 Task: Look for space in Mislata, Spain from 26th August, 2023 to 10th September, 2023 for 6 adults, 2 children in price range Rs.10000 to Rs.15000. Place can be entire place or shared room with 6 bedrooms having 6 beds and 6 bathrooms. Property type can be house, flat, guest house. Amenities needed are: wifi, TV, free parkinig on premises, gym, breakfast. Booking option can be shelf check-in. Required host language is English.
Action: Mouse moved to (529, 126)
Screenshot: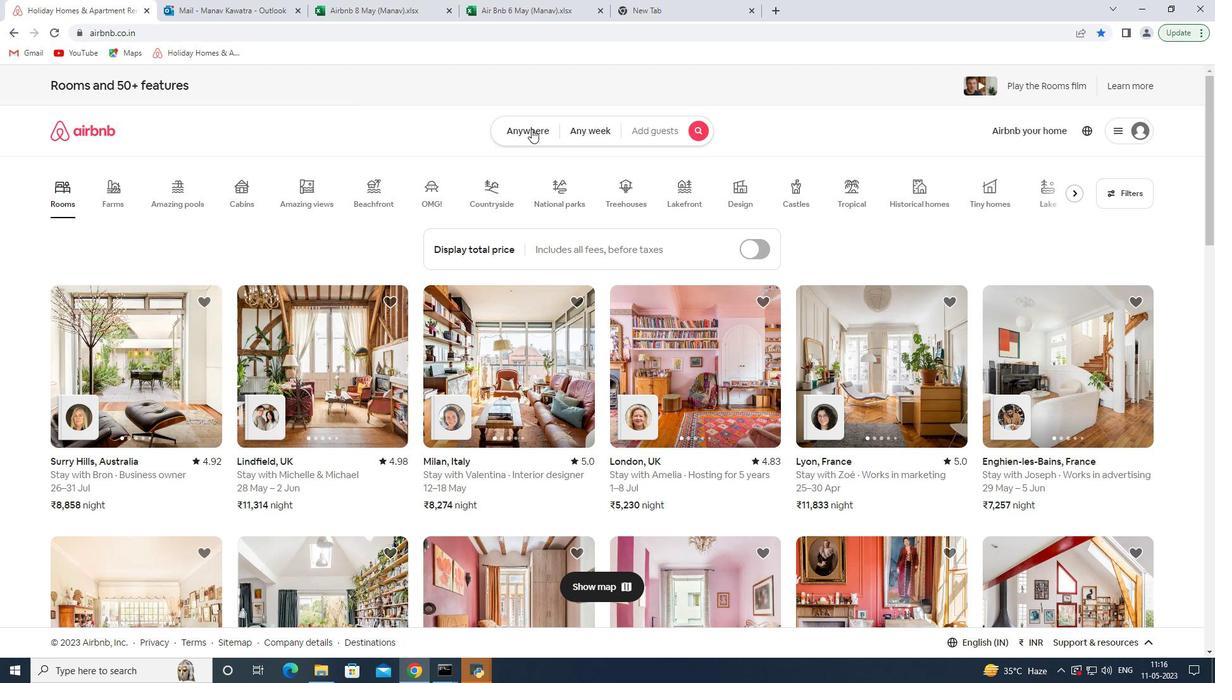 
Action: Mouse pressed left at (529, 126)
Screenshot: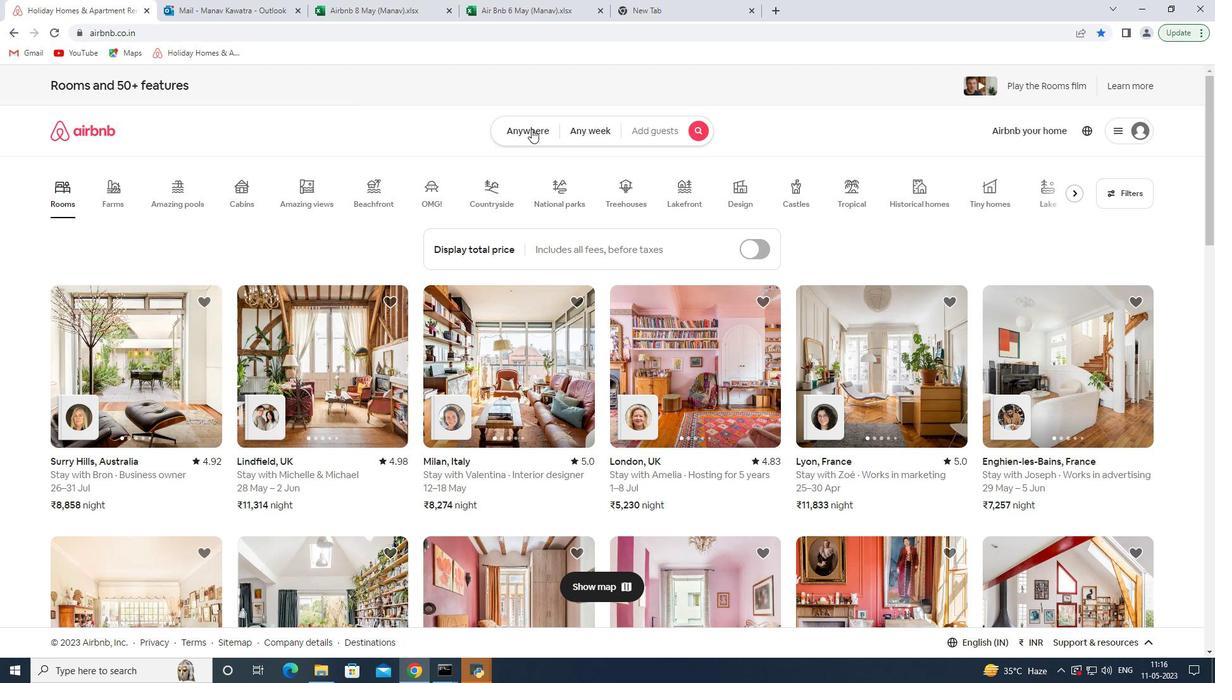 
Action: Mouse moved to (448, 187)
Screenshot: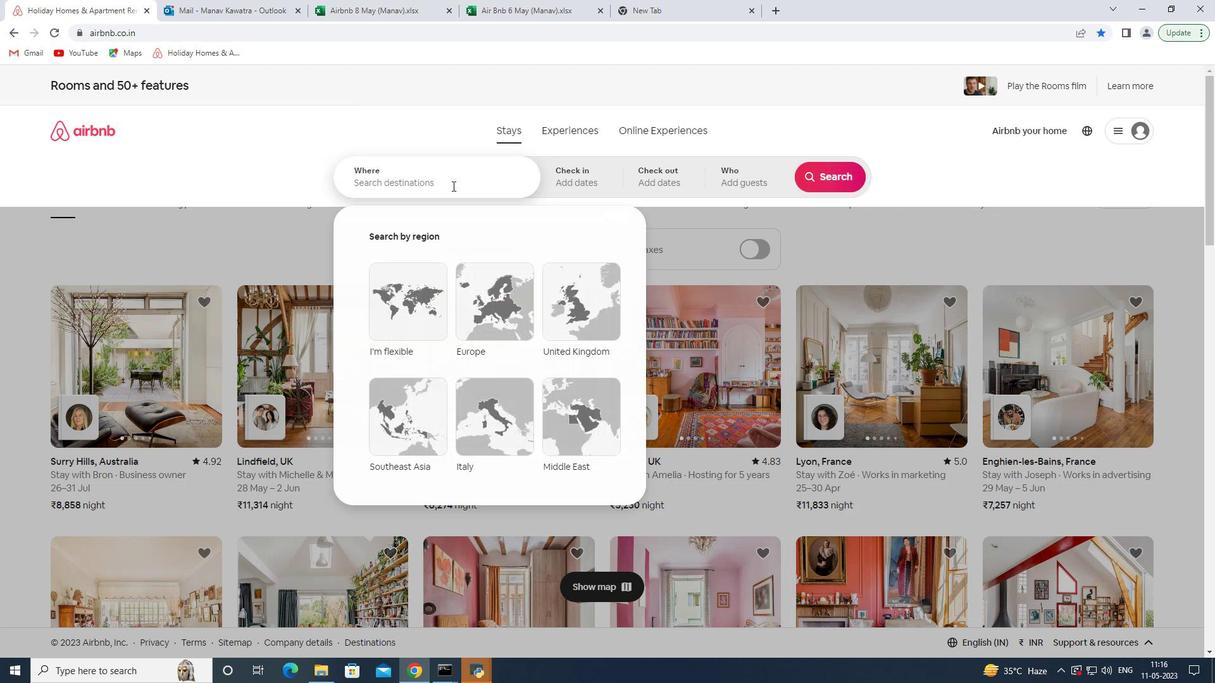 
Action: Mouse pressed left at (448, 187)
Screenshot: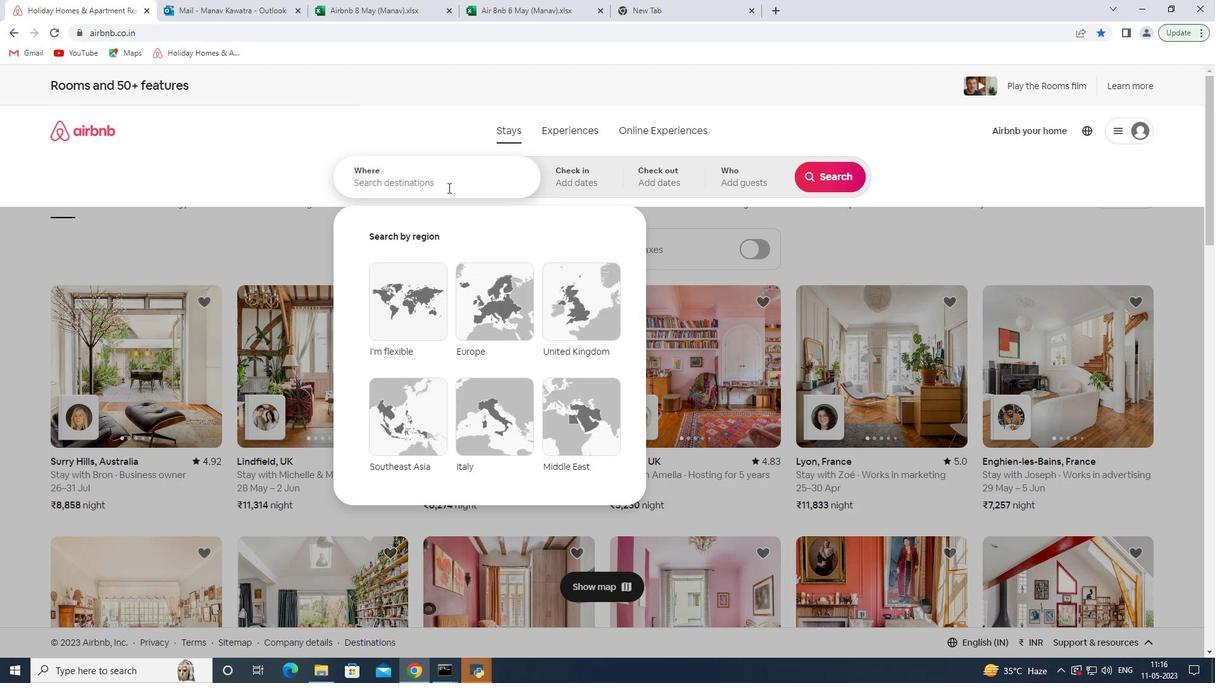 
Action: Key pressed <Key.shift>Misla<Key.space><Key.backspace>ta<Key.space><Key.shift>Spain<Key.space><Key.enter>
Screenshot: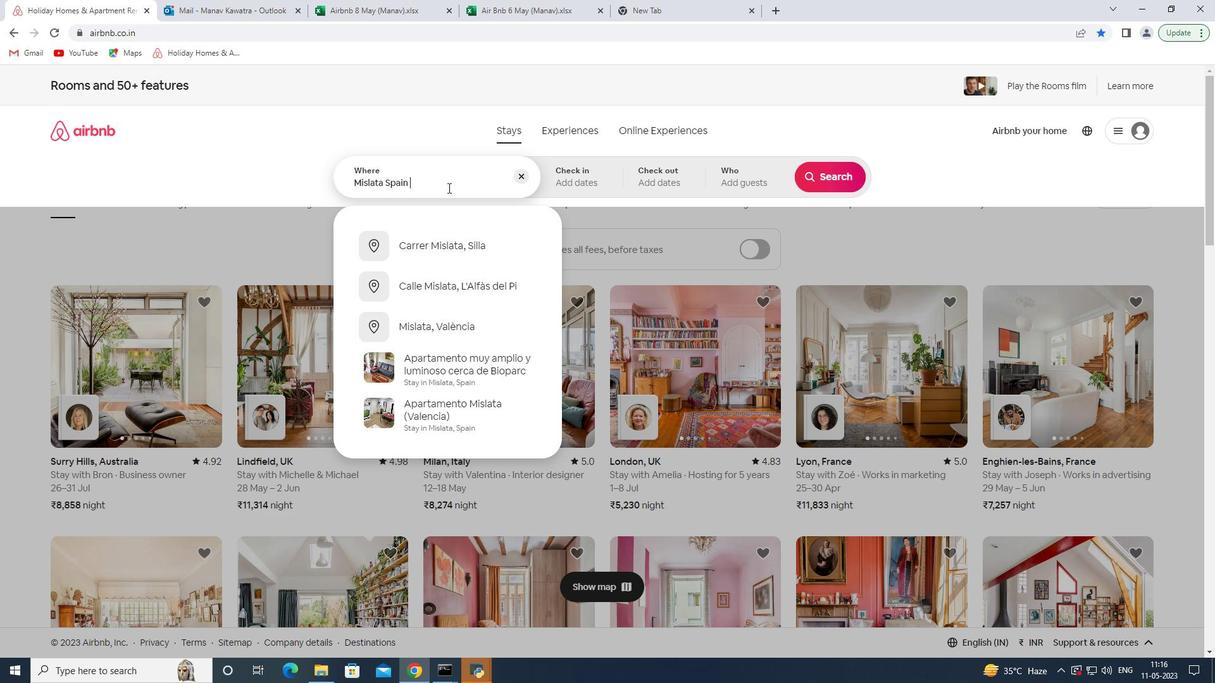 
Action: Mouse moved to (818, 276)
Screenshot: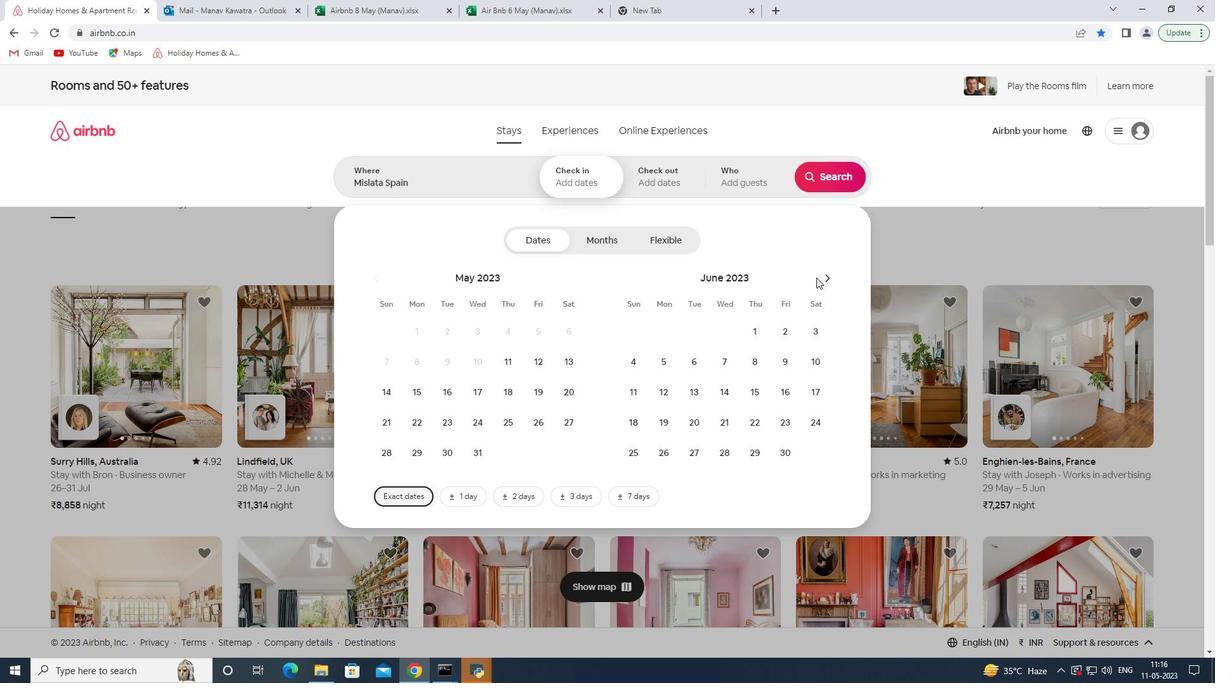 
Action: Mouse pressed left at (818, 276)
Screenshot: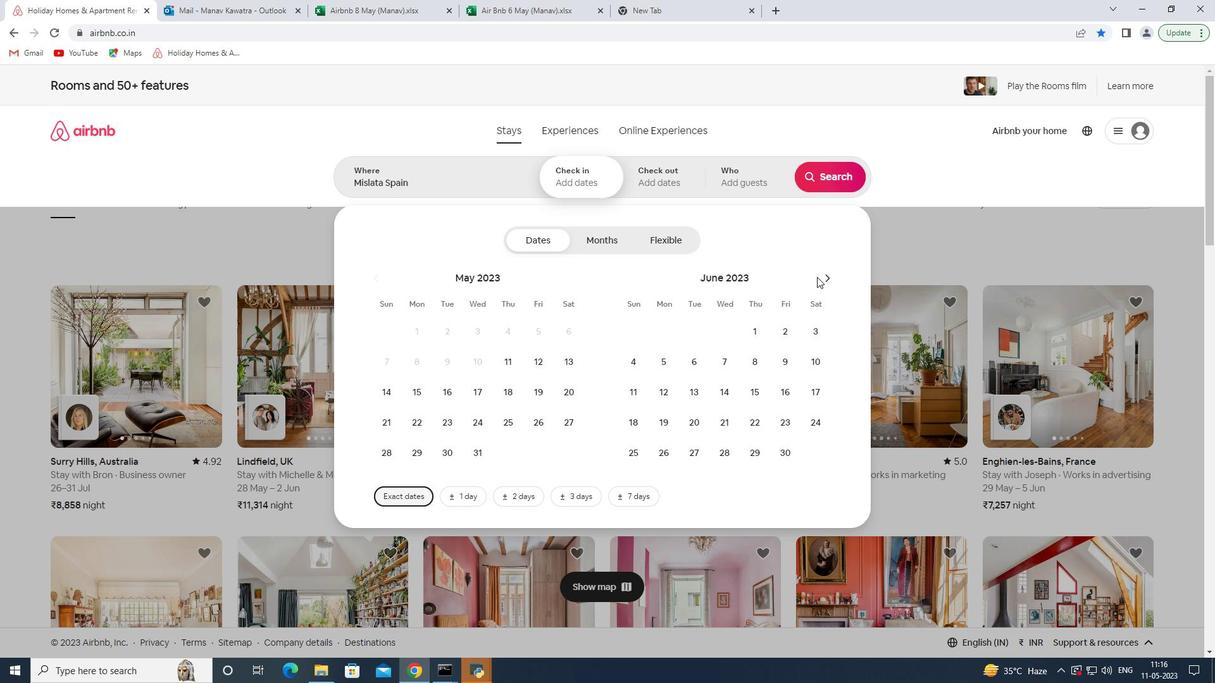 
Action: Mouse moved to (818, 276)
Screenshot: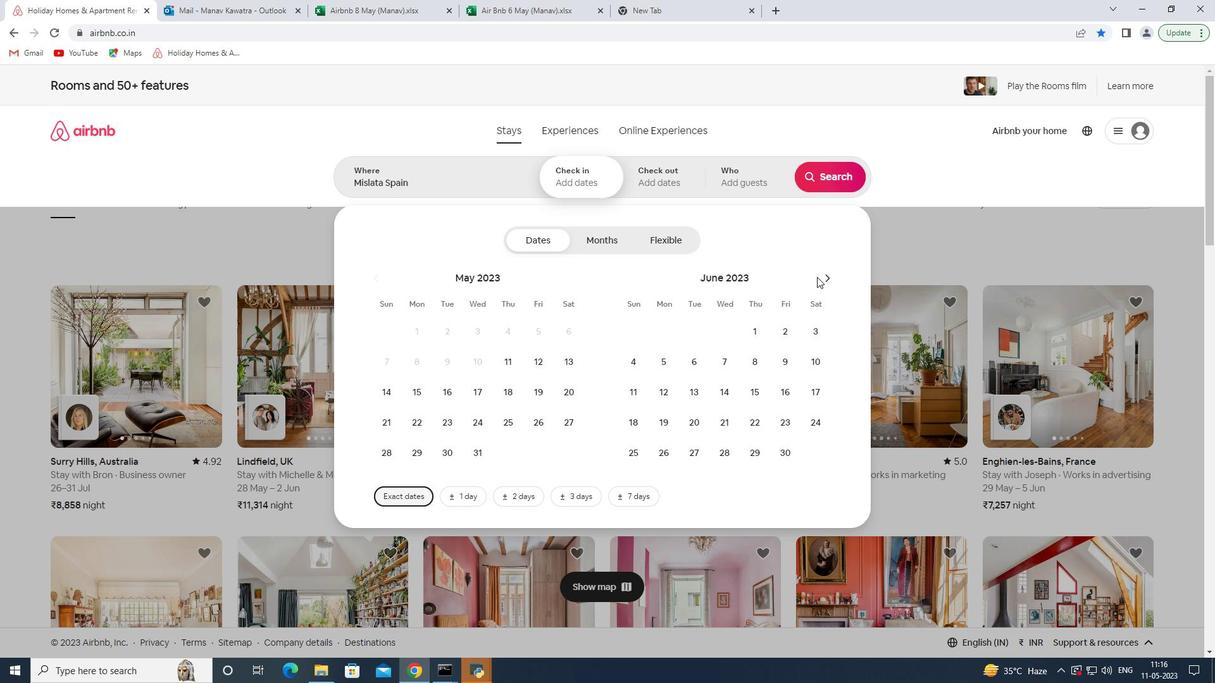 
Action: Mouse pressed left at (818, 276)
Screenshot: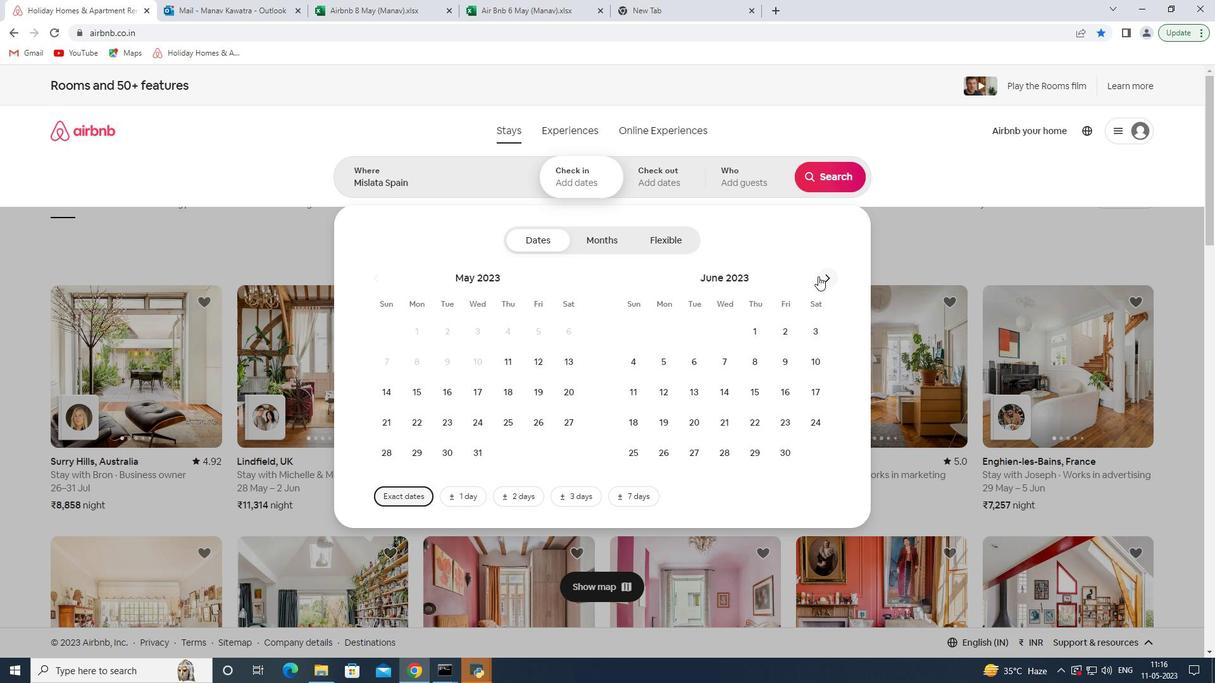 
Action: Mouse moved to (813, 423)
Screenshot: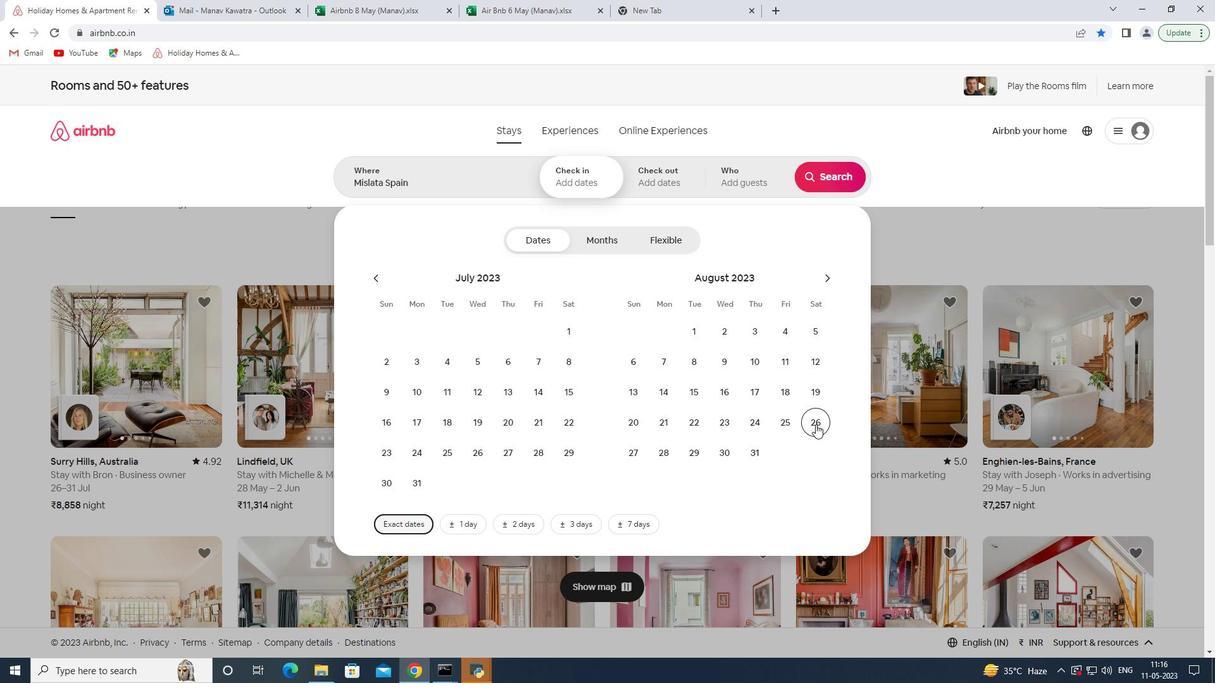 
Action: Mouse pressed left at (813, 423)
Screenshot: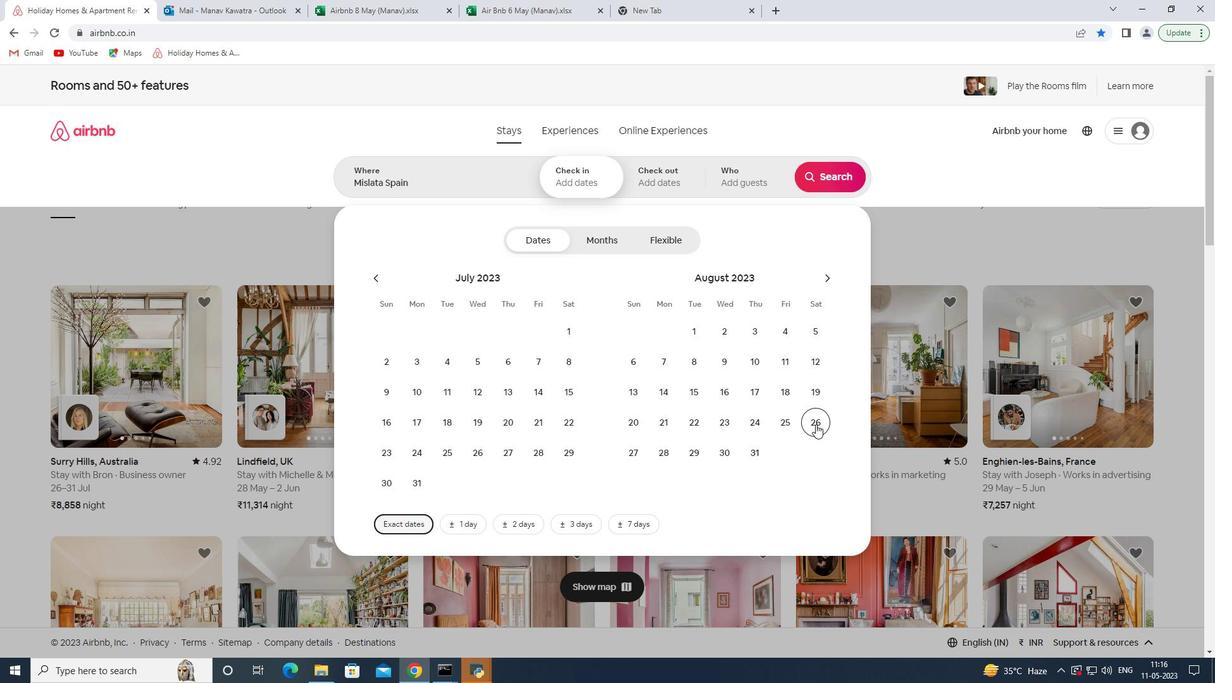 
Action: Mouse moved to (828, 276)
Screenshot: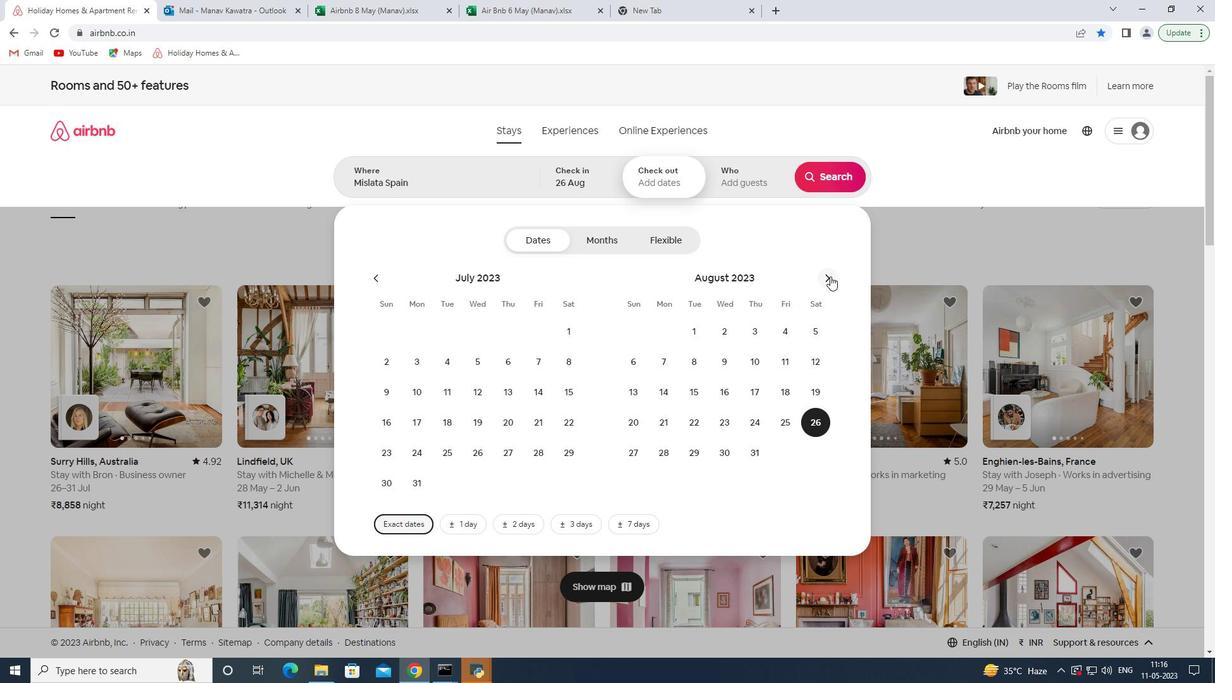 
Action: Mouse pressed left at (828, 276)
Screenshot: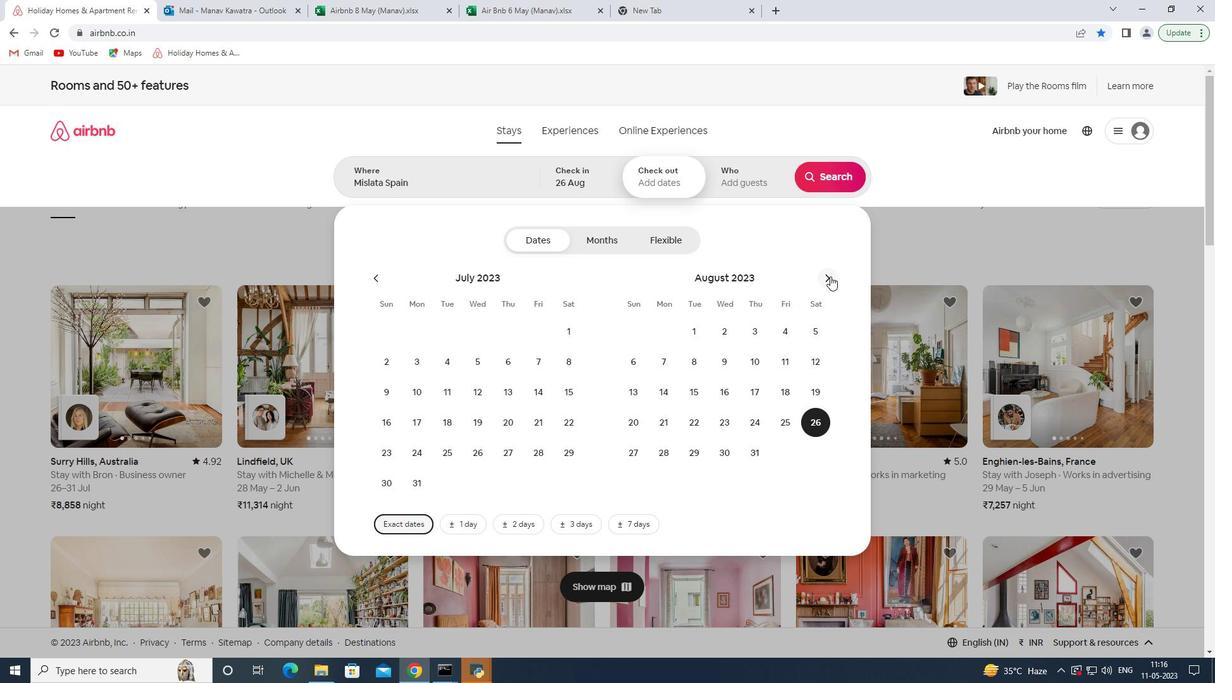 
Action: Mouse moved to (635, 395)
Screenshot: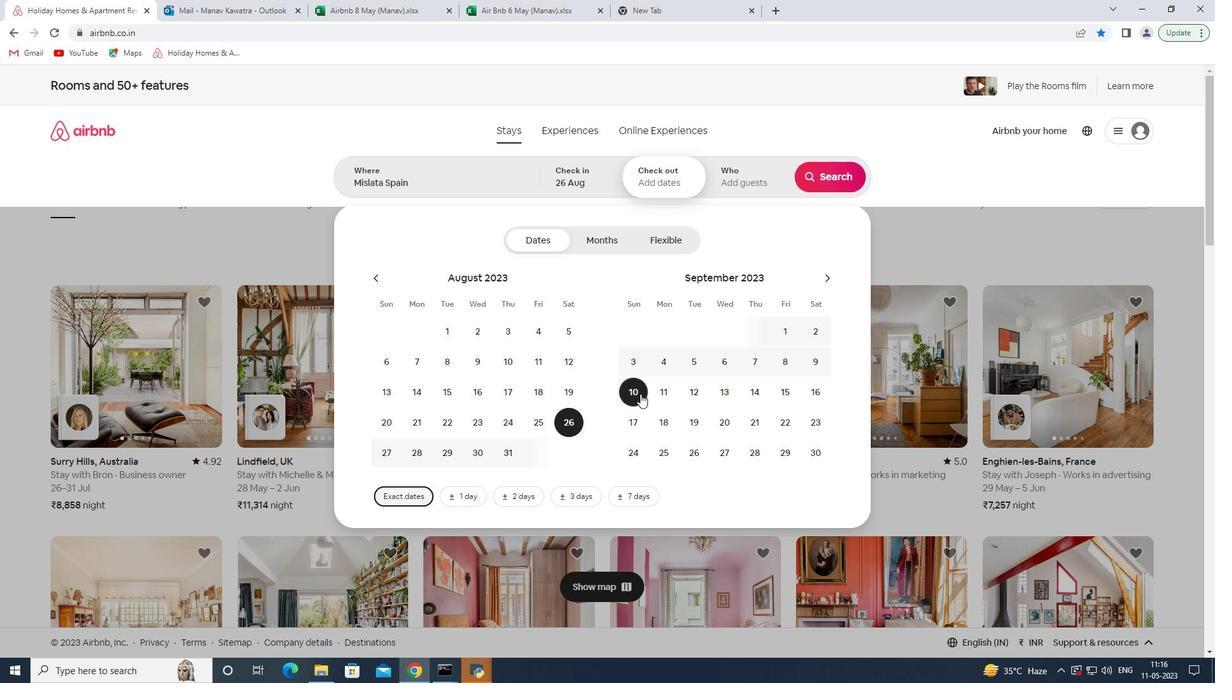 
Action: Mouse pressed left at (635, 395)
Screenshot: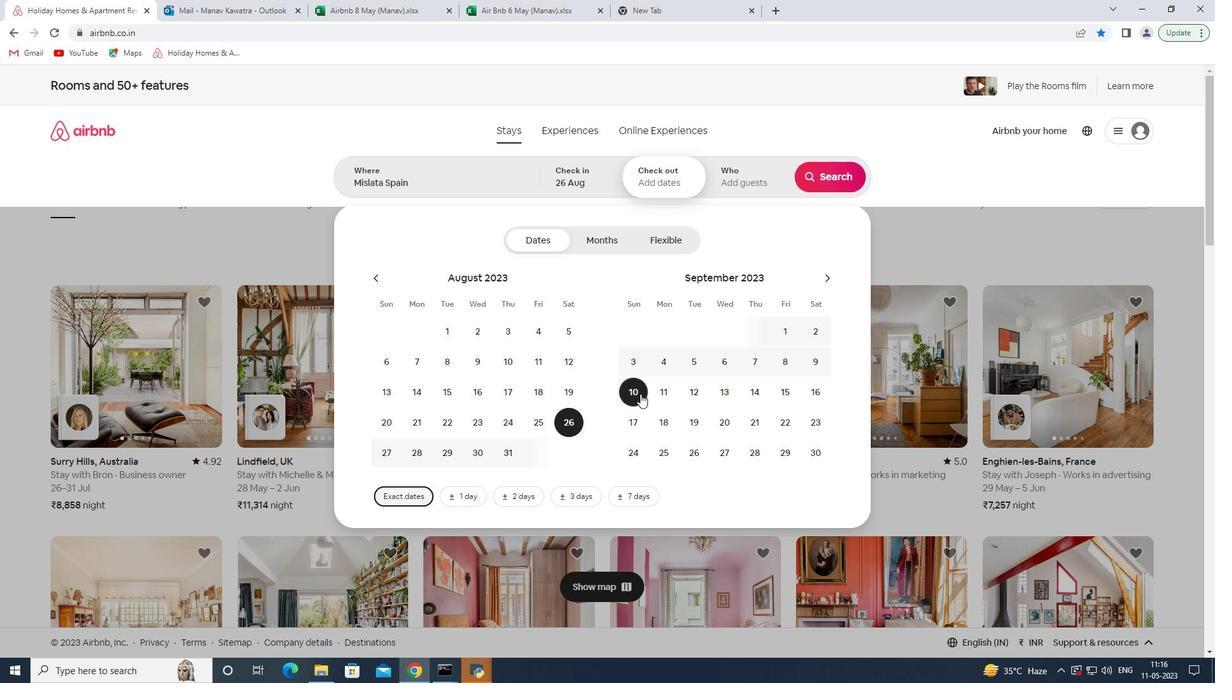 
Action: Mouse moved to (747, 186)
Screenshot: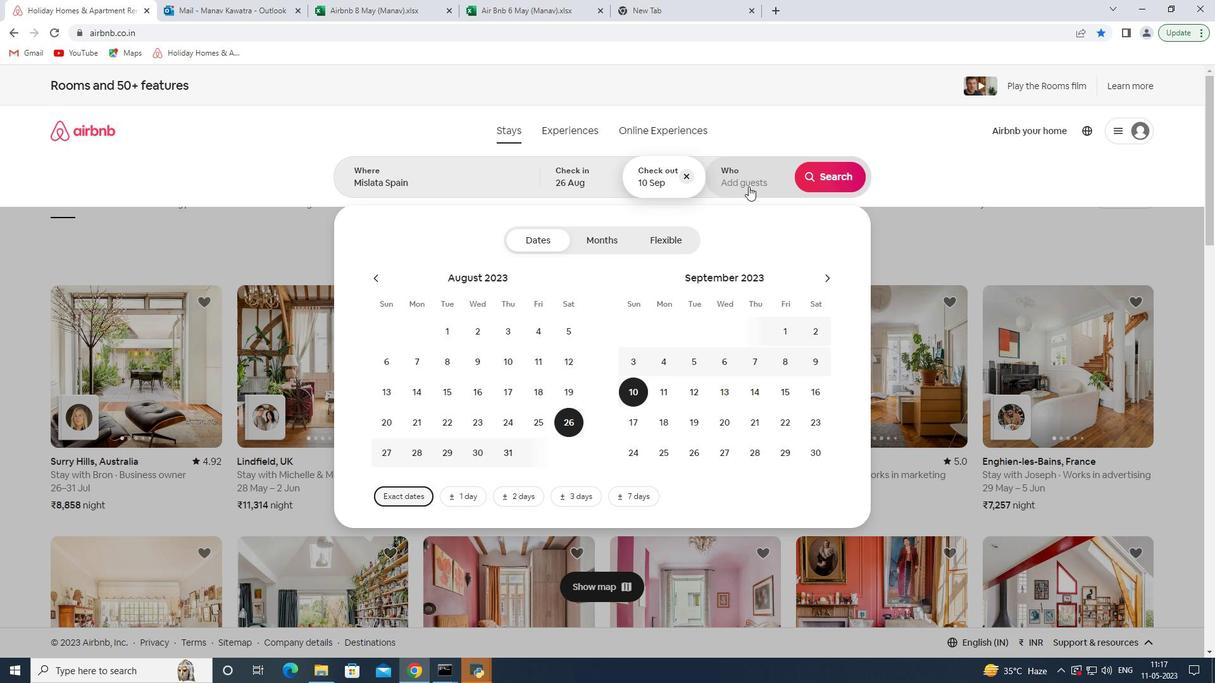 
Action: Mouse pressed left at (747, 186)
Screenshot: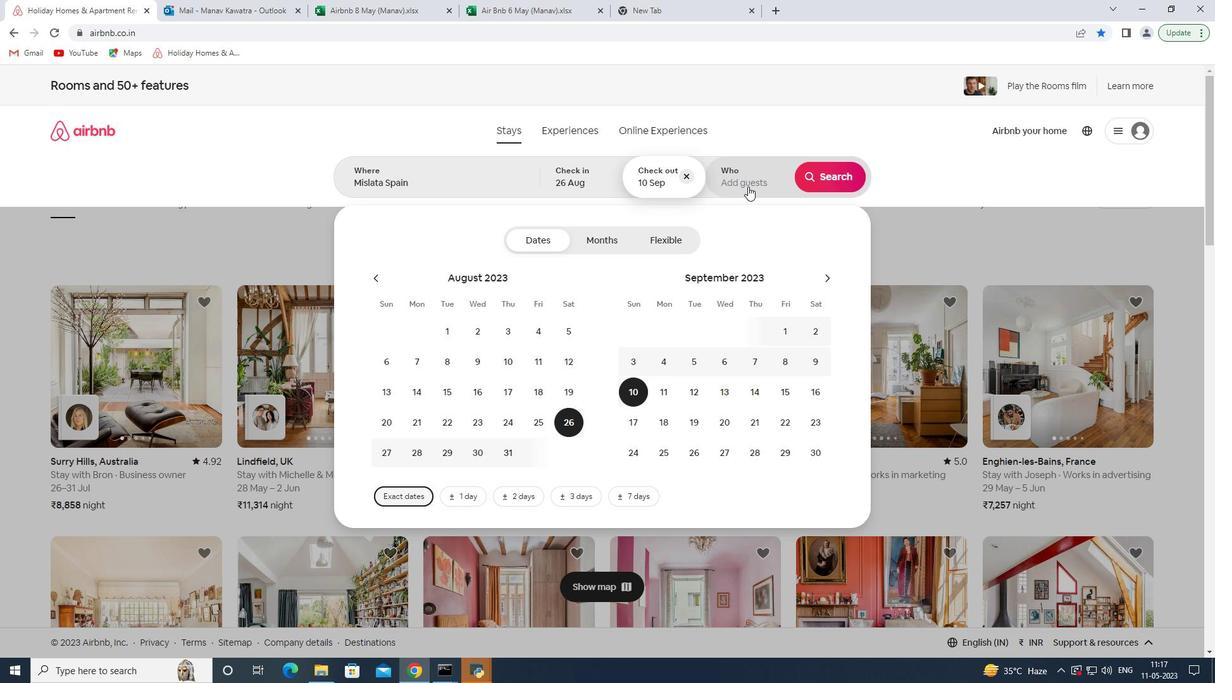 
Action: Mouse moved to (832, 249)
Screenshot: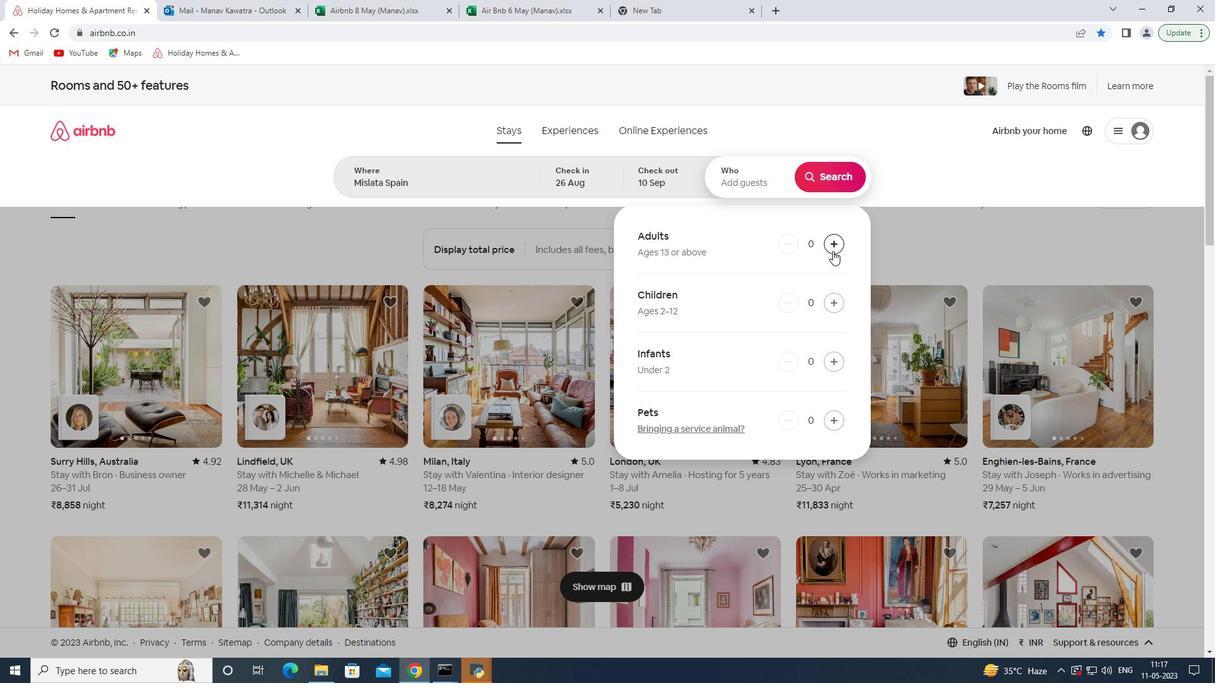 
Action: Mouse pressed left at (832, 249)
Screenshot: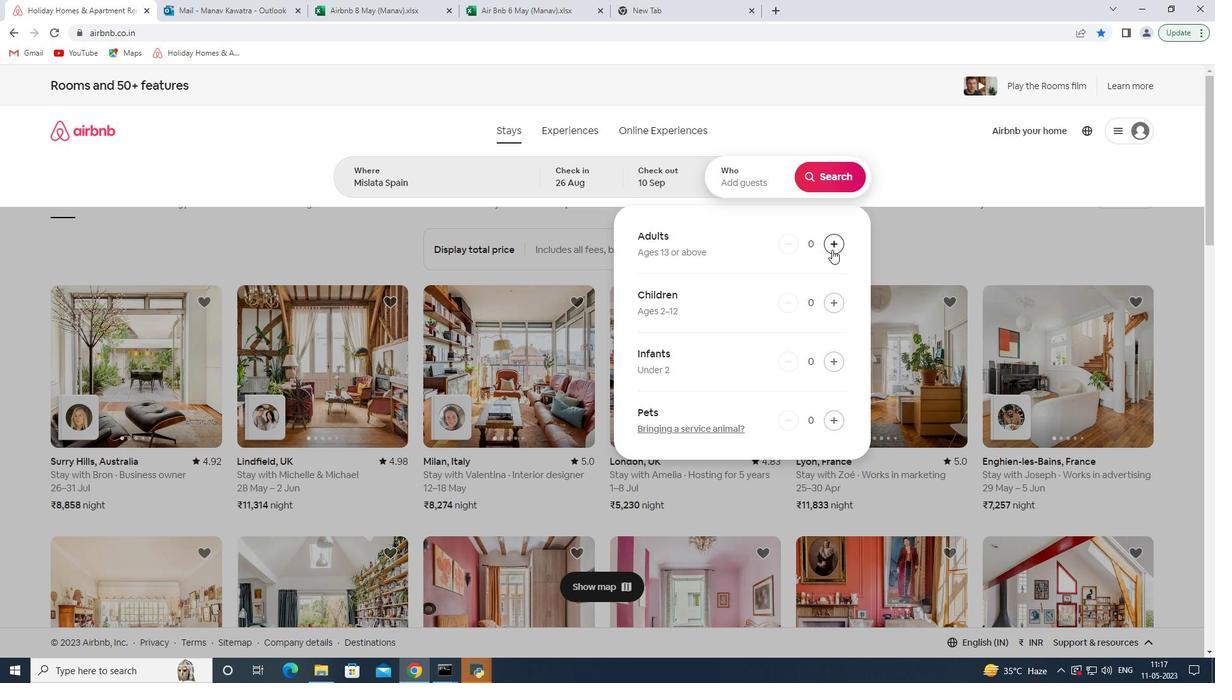 
Action: Mouse pressed left at (832, 249)
Screenshot: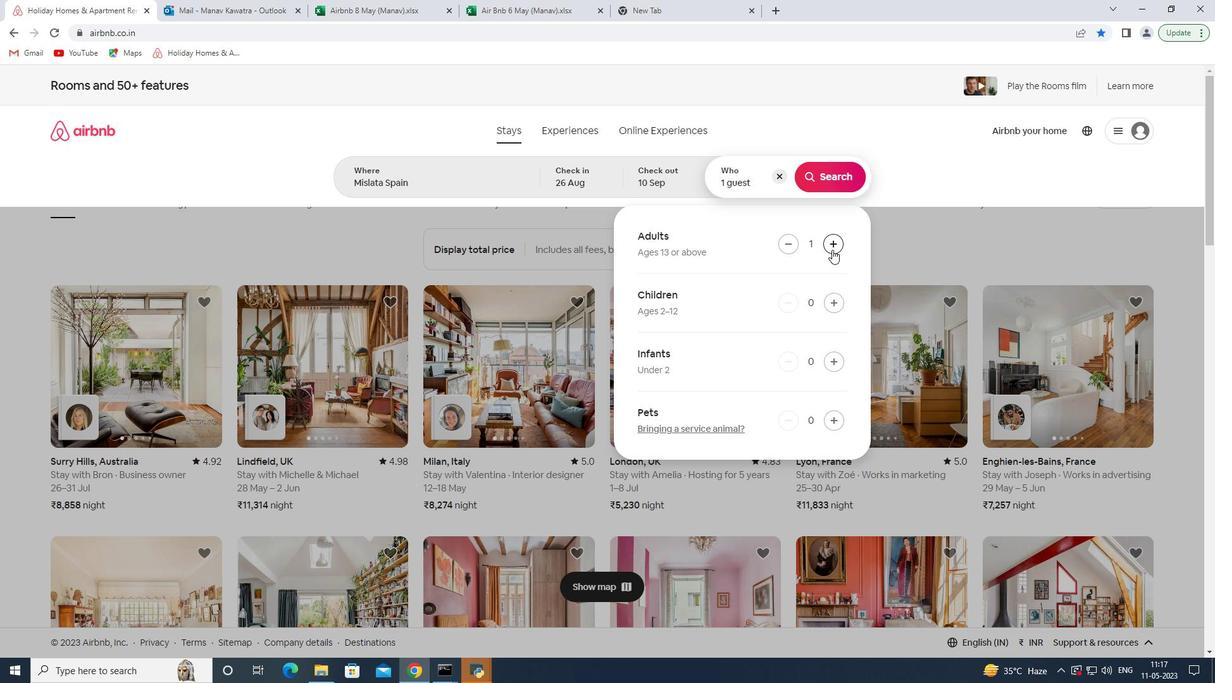 
Action: Mouse pressed left at (832, 249)
Screenshot: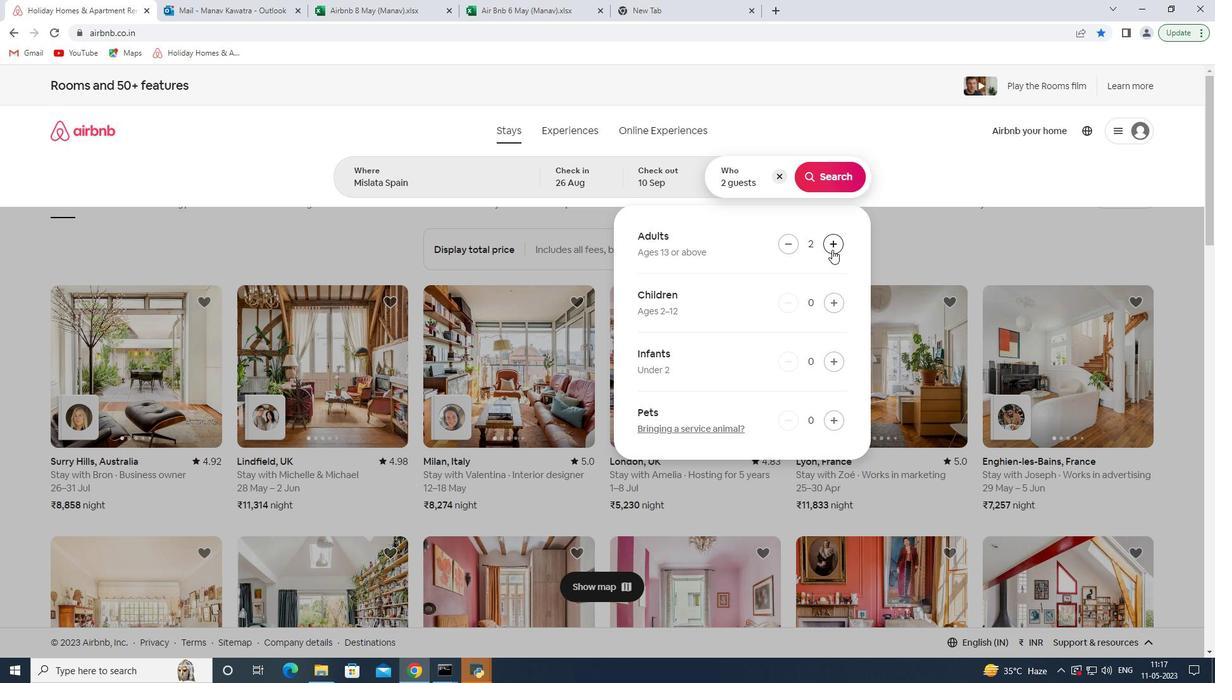
Action: Mouse pressed left at (832, 249)
Screenshot: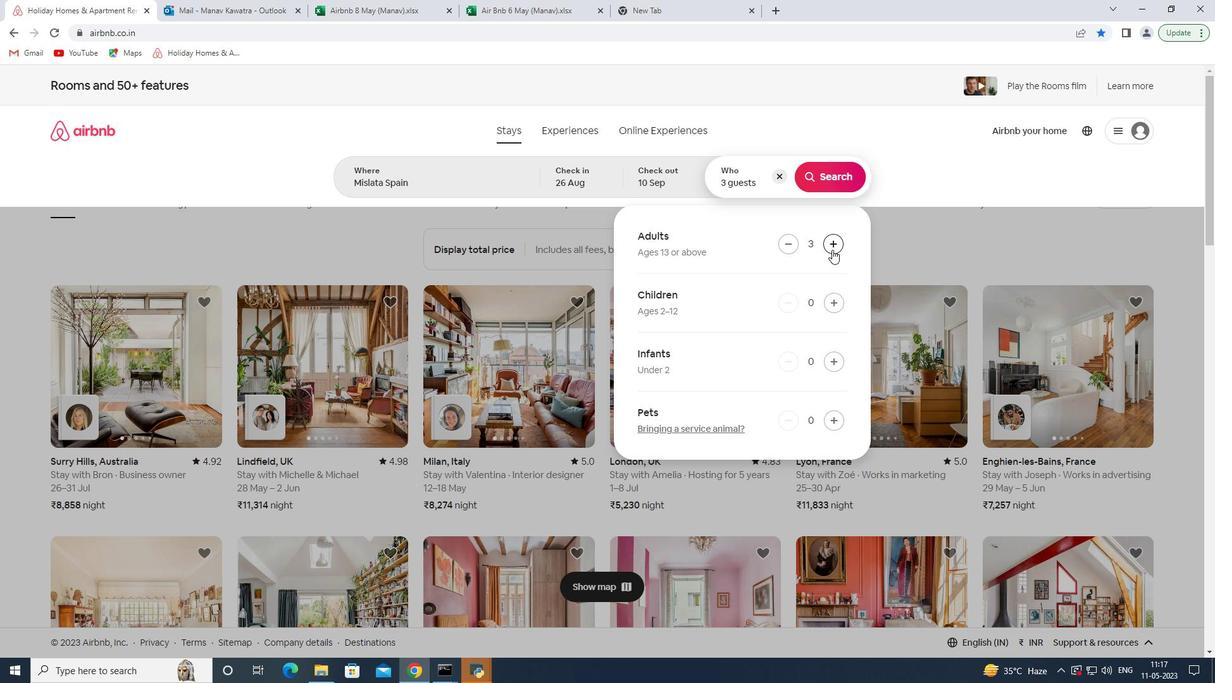 
Action: Mouse pressed left at (832, 249)
Screenshot: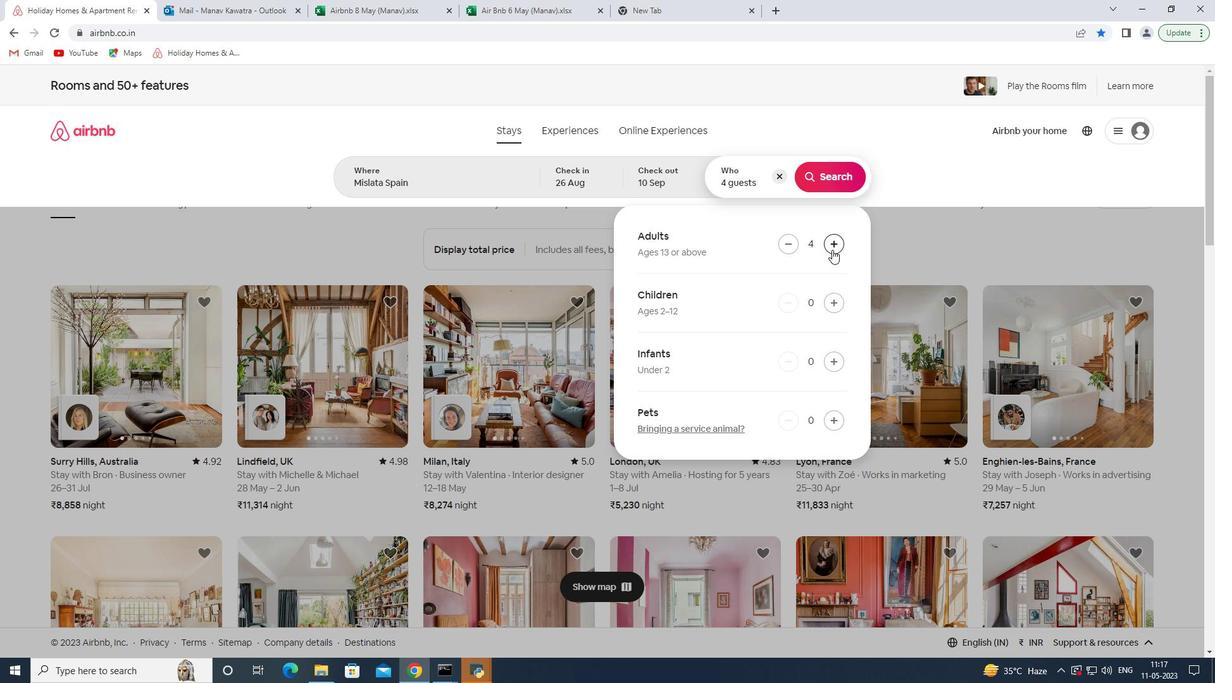 
Action: Mouse pressed left at (832, 249)
Screenshot: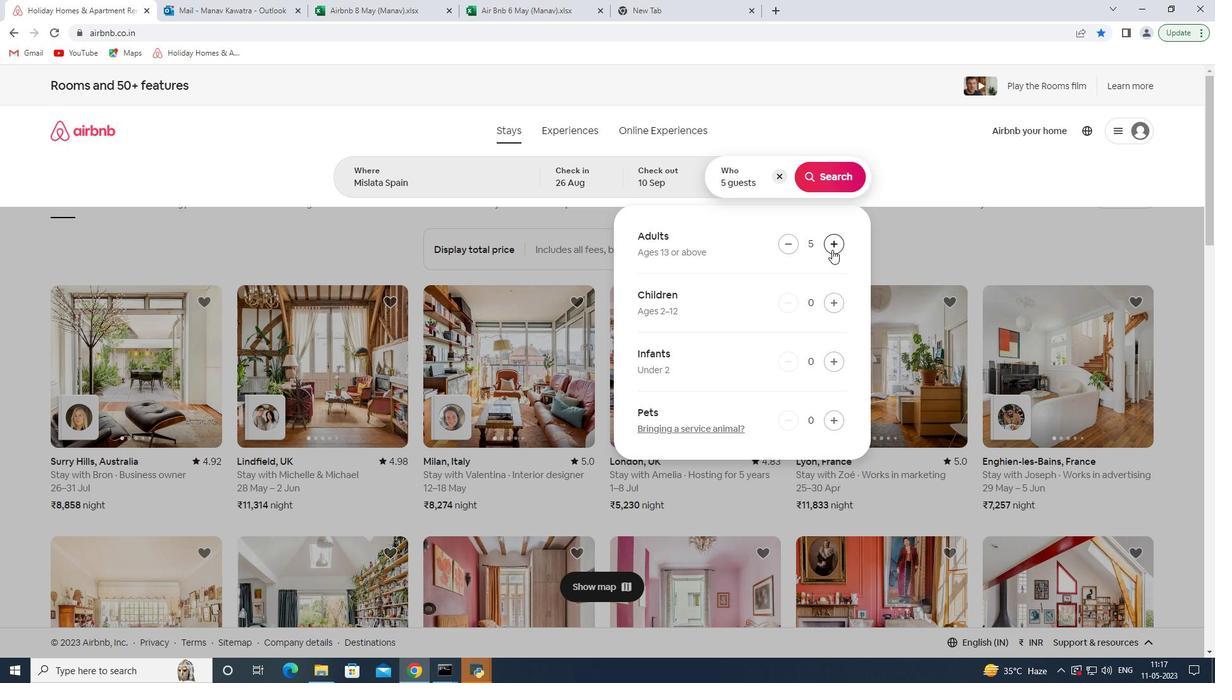 
Action: Mouse moved to (837, 298)
Screenshot: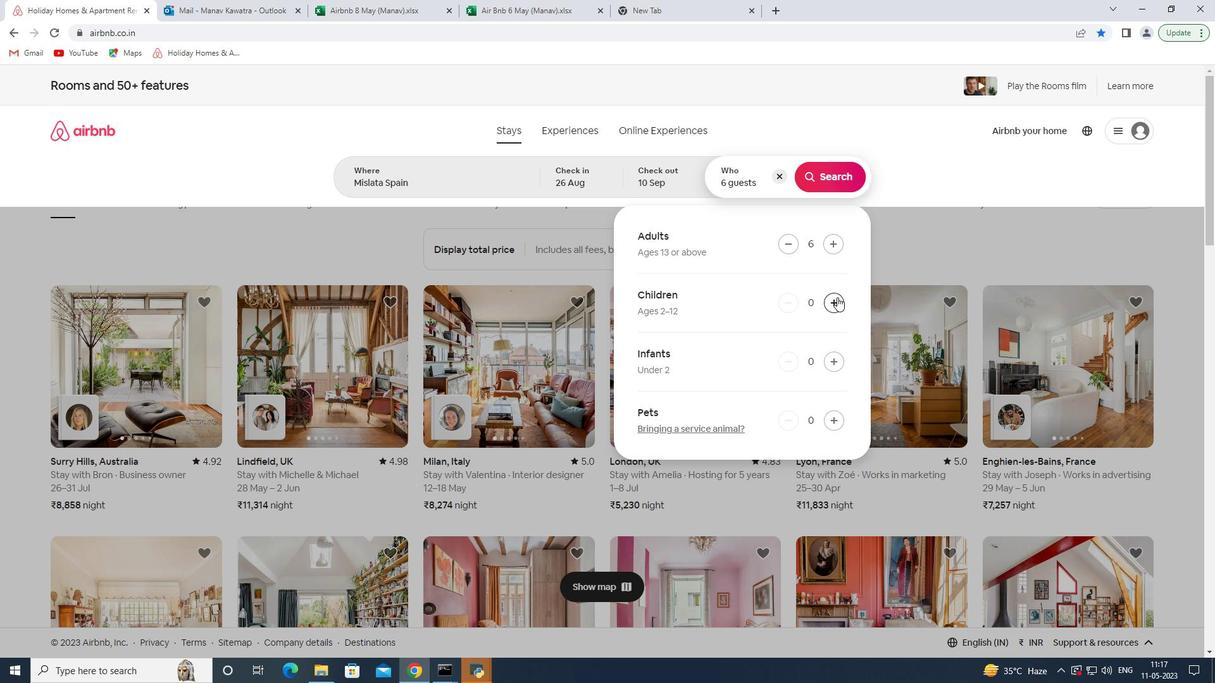 
Action: Mouse pressed left at (837, 298)
Screenshot: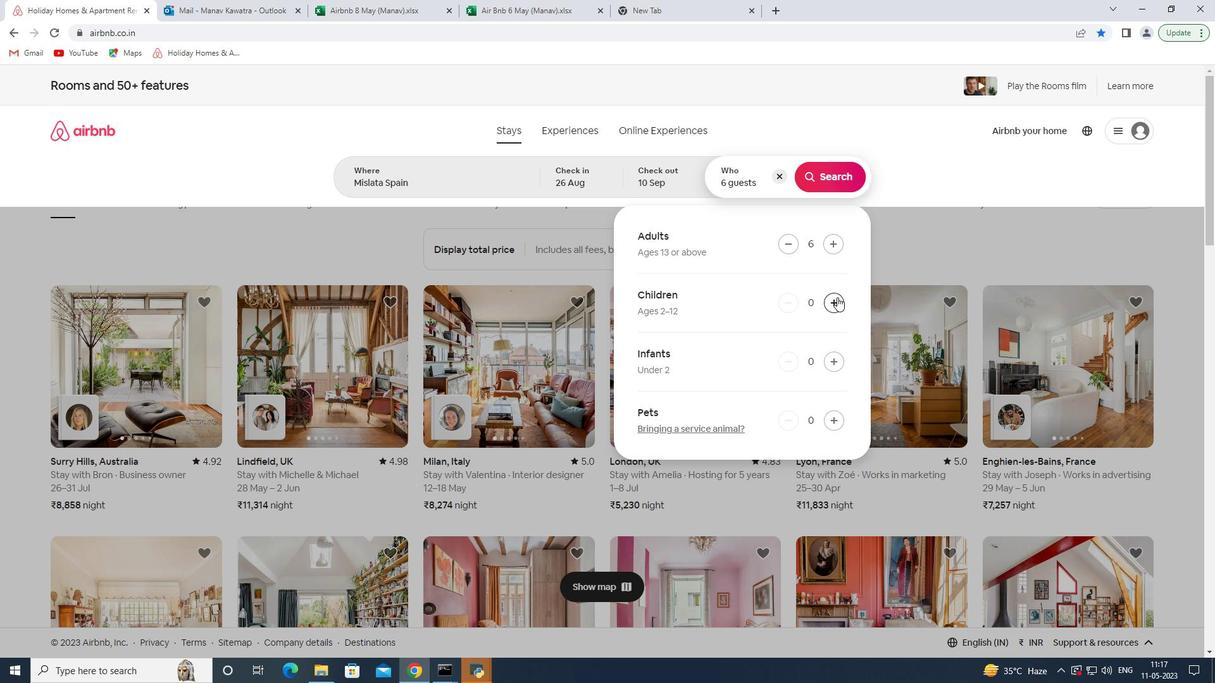 
Action: Mouse pressed left at (837, 298)
Screenshot: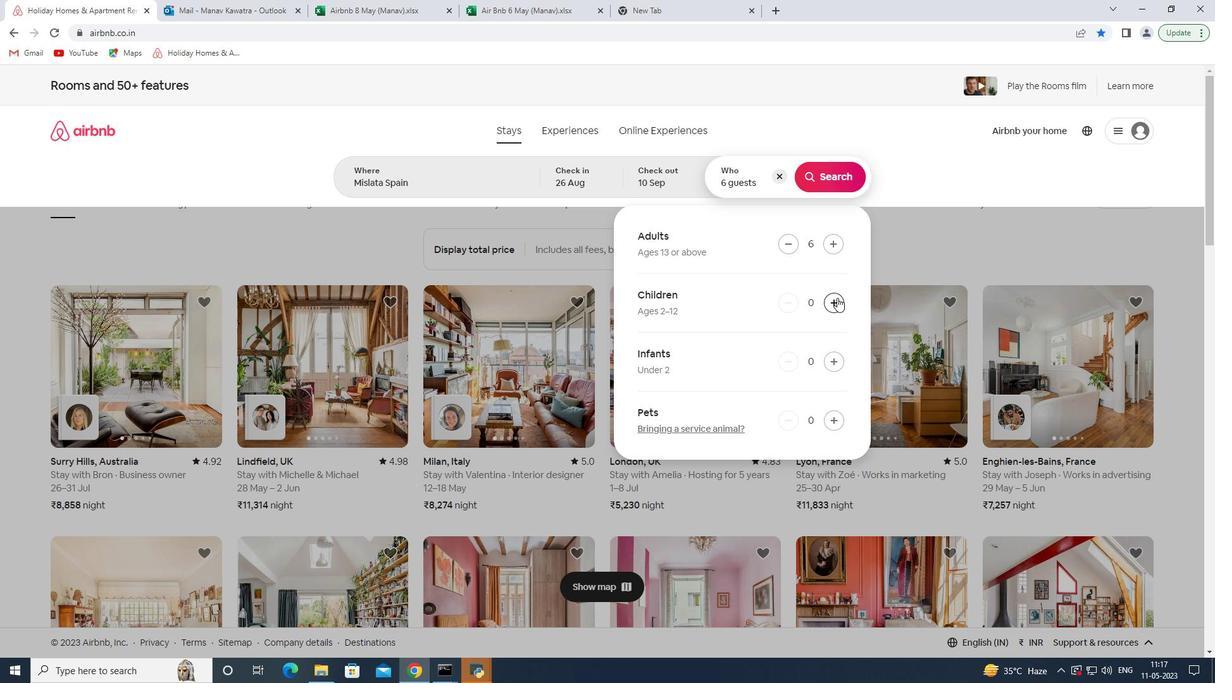 
Action: Mouse pressed left at (837, 298)
Screenshot: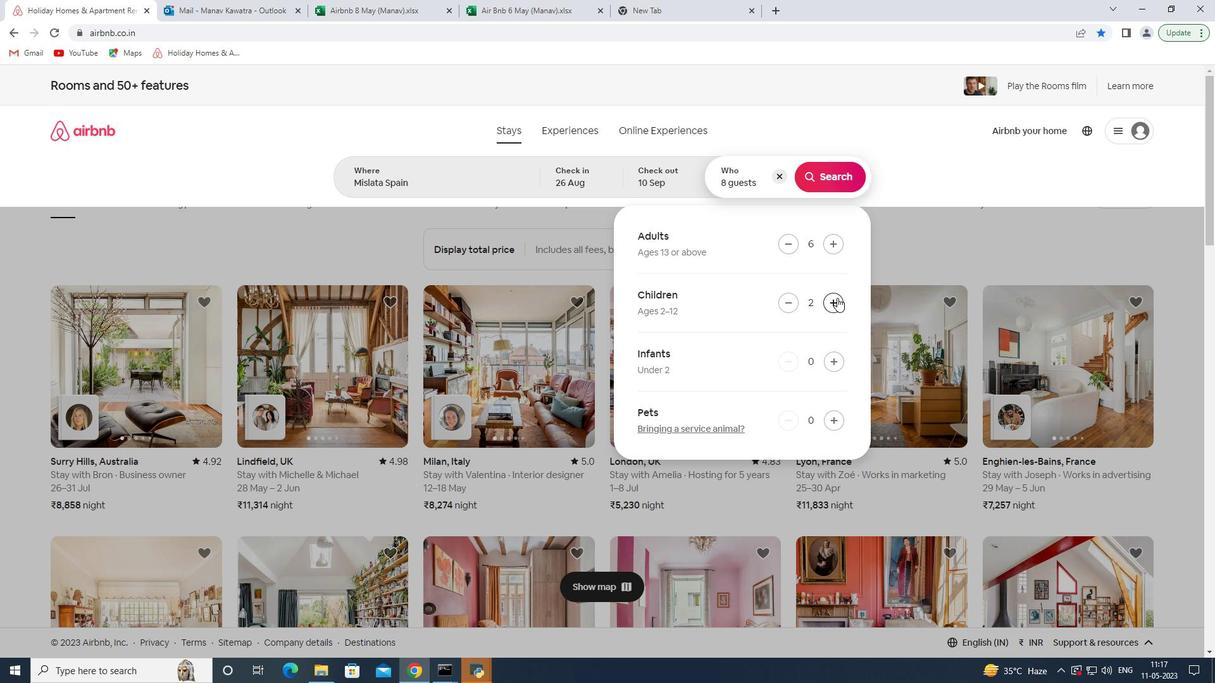 
Action: Mouse moved to (787, 308)
Screenshot: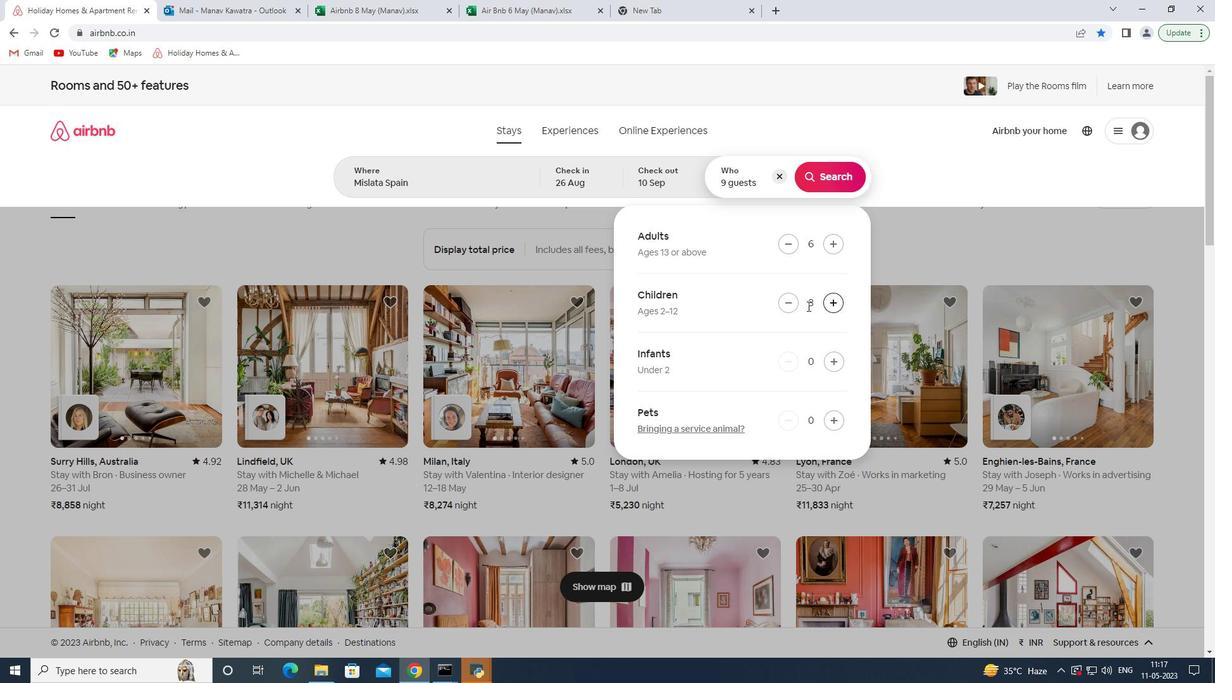 
Action: Mouse pressed left at (787, 308)
Screenshot: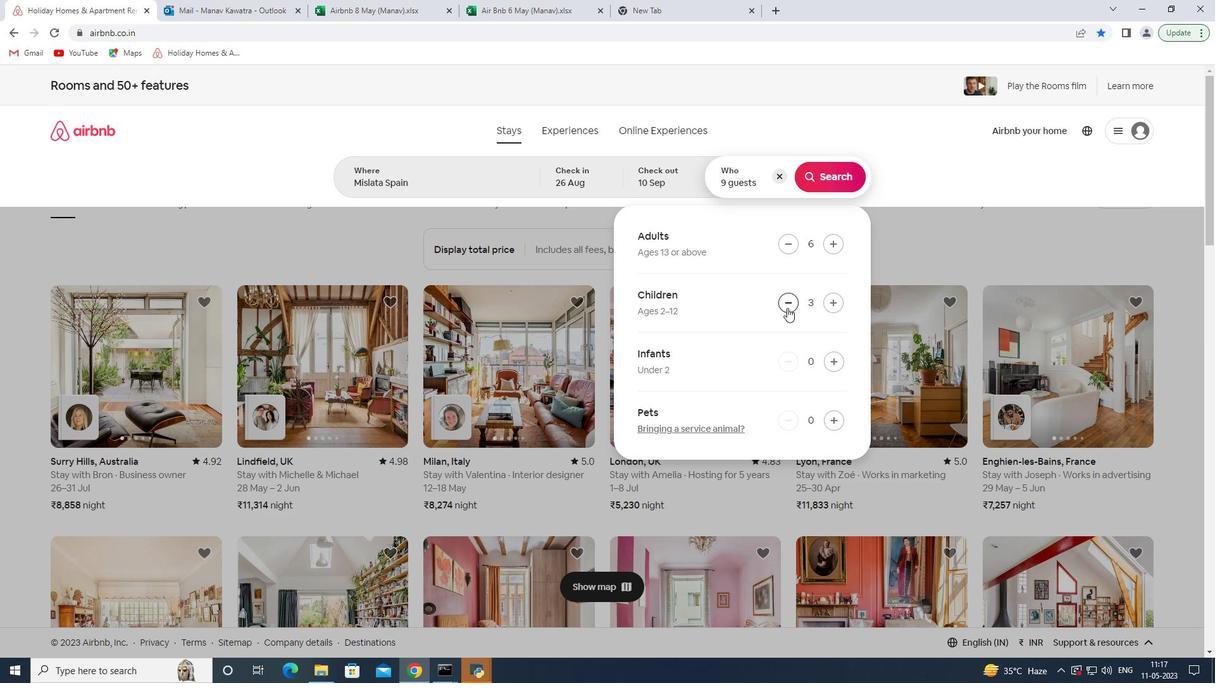 
Action: Mouse moved to (842, 174)
Screenshot: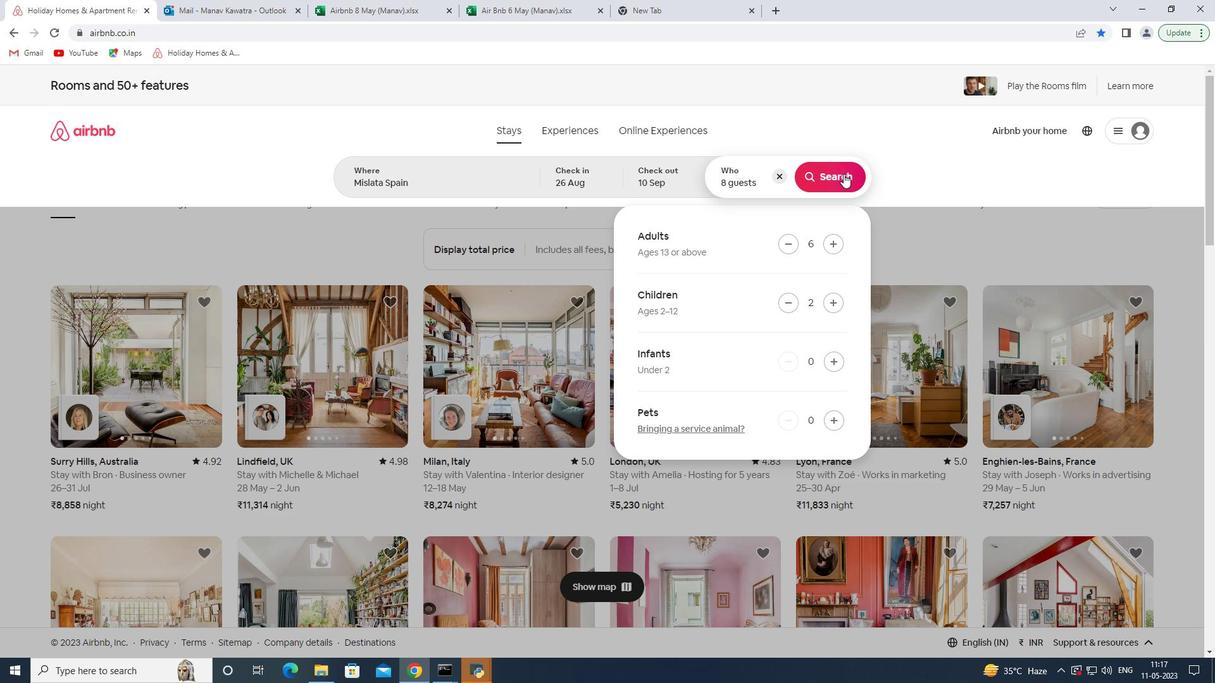 
Action: Mouse pressed left at (842, 174)
Screenshot: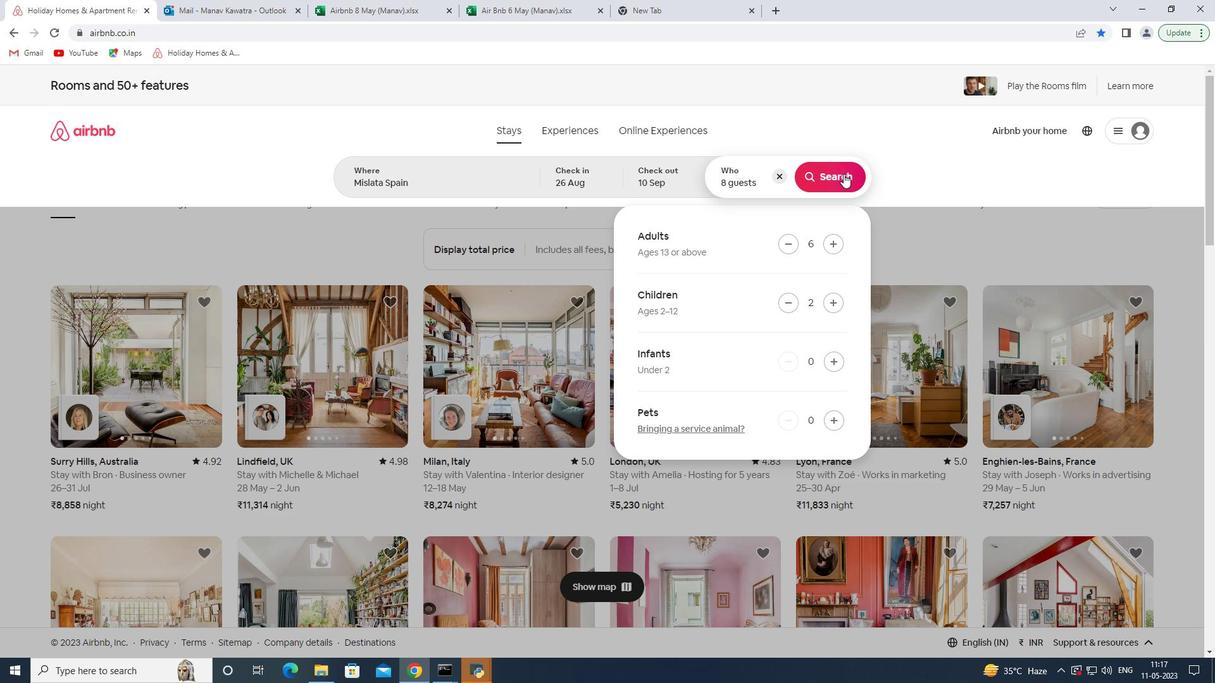 
Action: Mouse moved to (1165, 137)
Screenshot: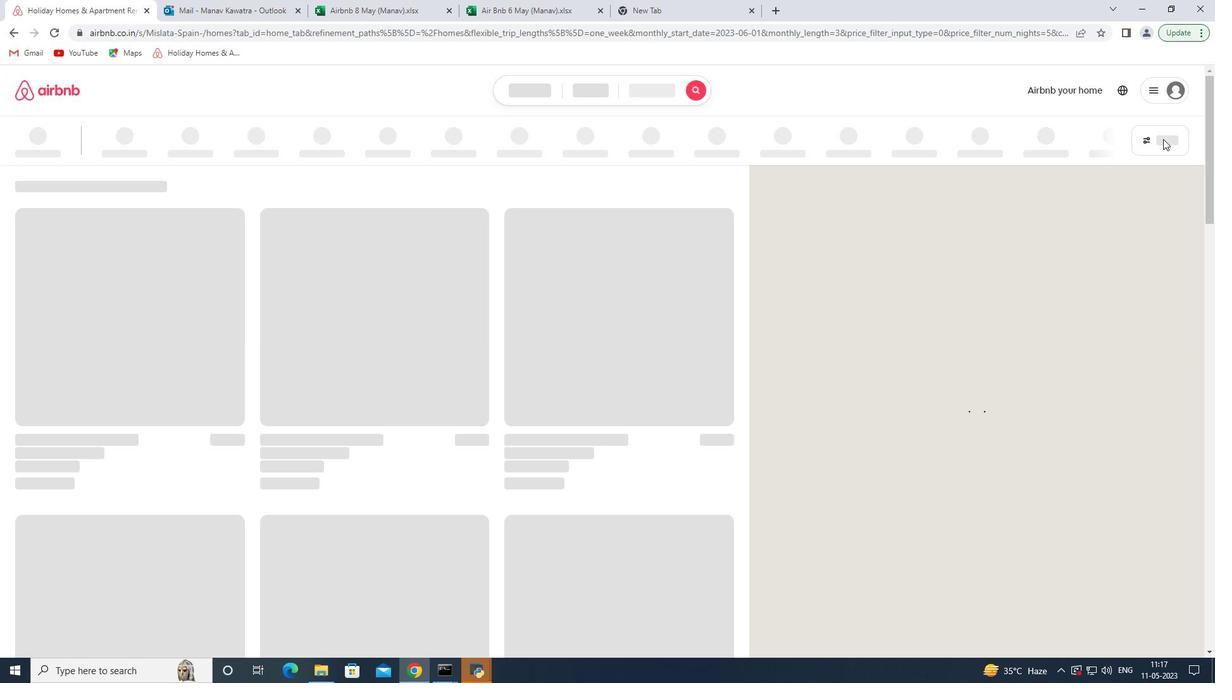 
Action: Mouse pressed left at (1165, 137)
Screenshot: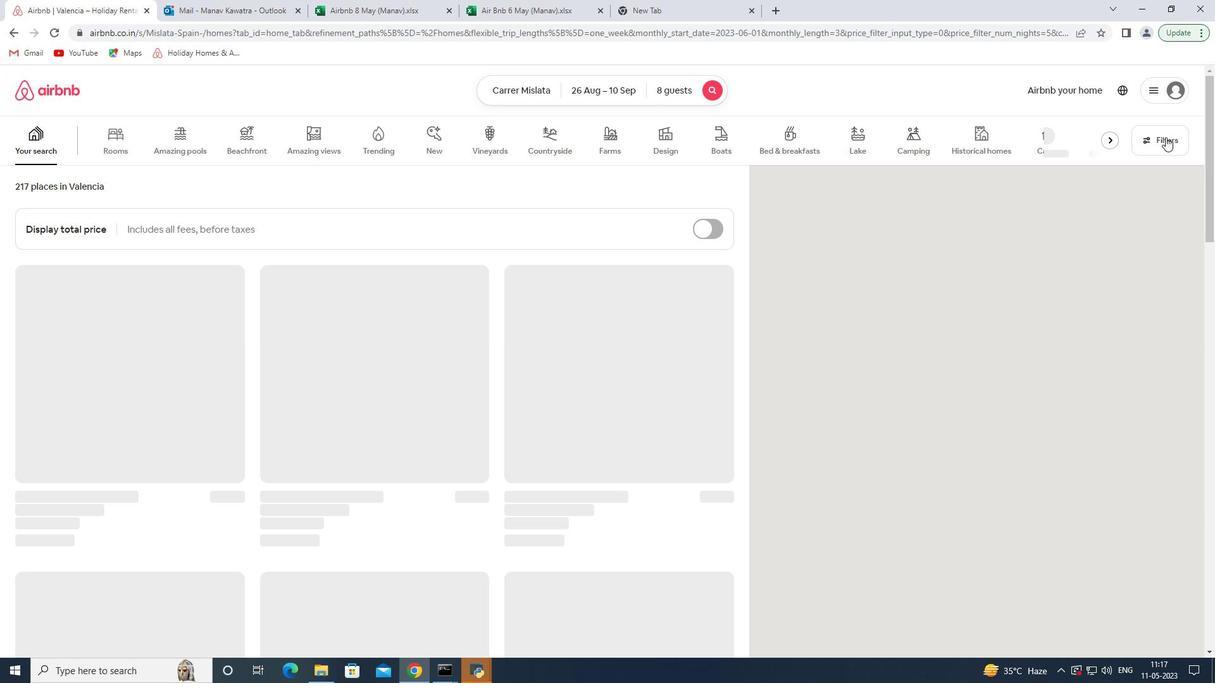 
Action: Mouse moved to (465, 450)
Screenshot: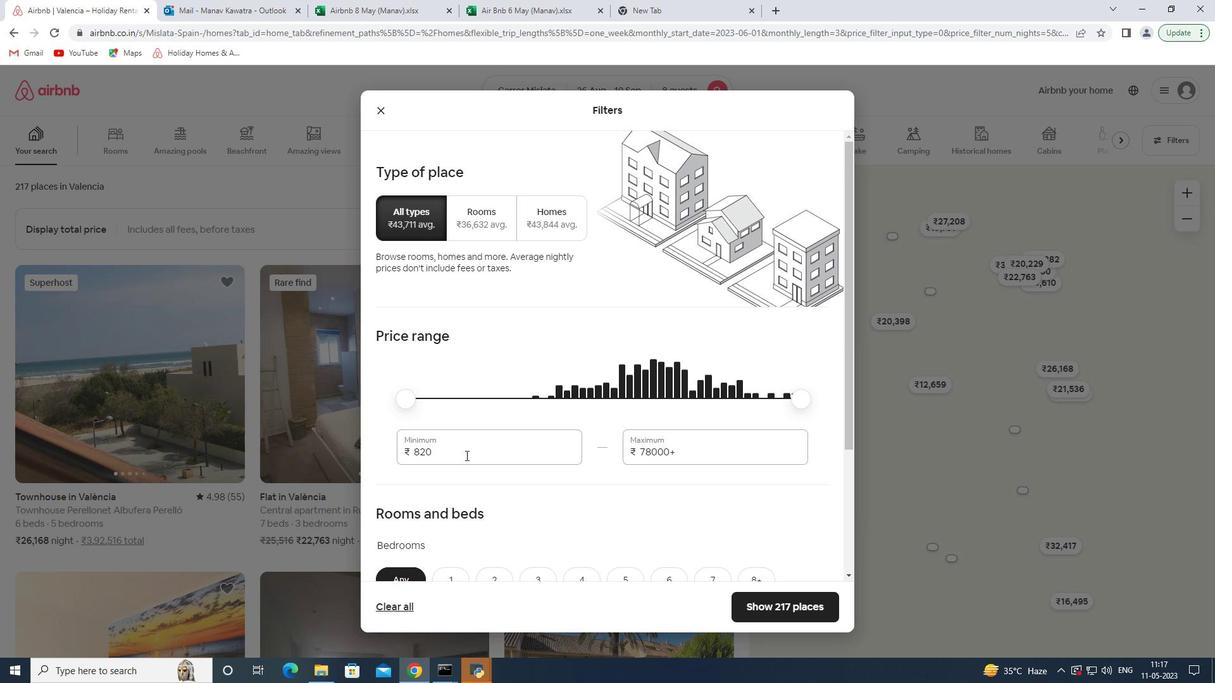 
Action: Mouse pressed left at (465, 450)
Screenshot: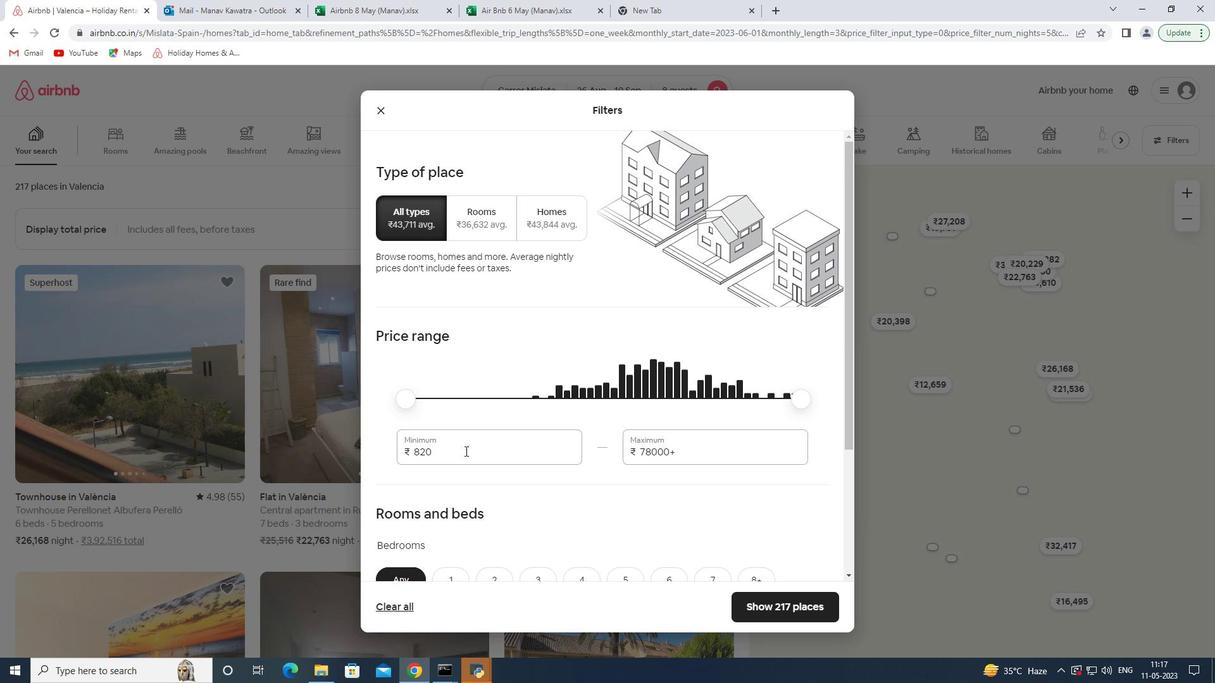 
Action: Mouse pressed left at (465, 450)
Screenshot: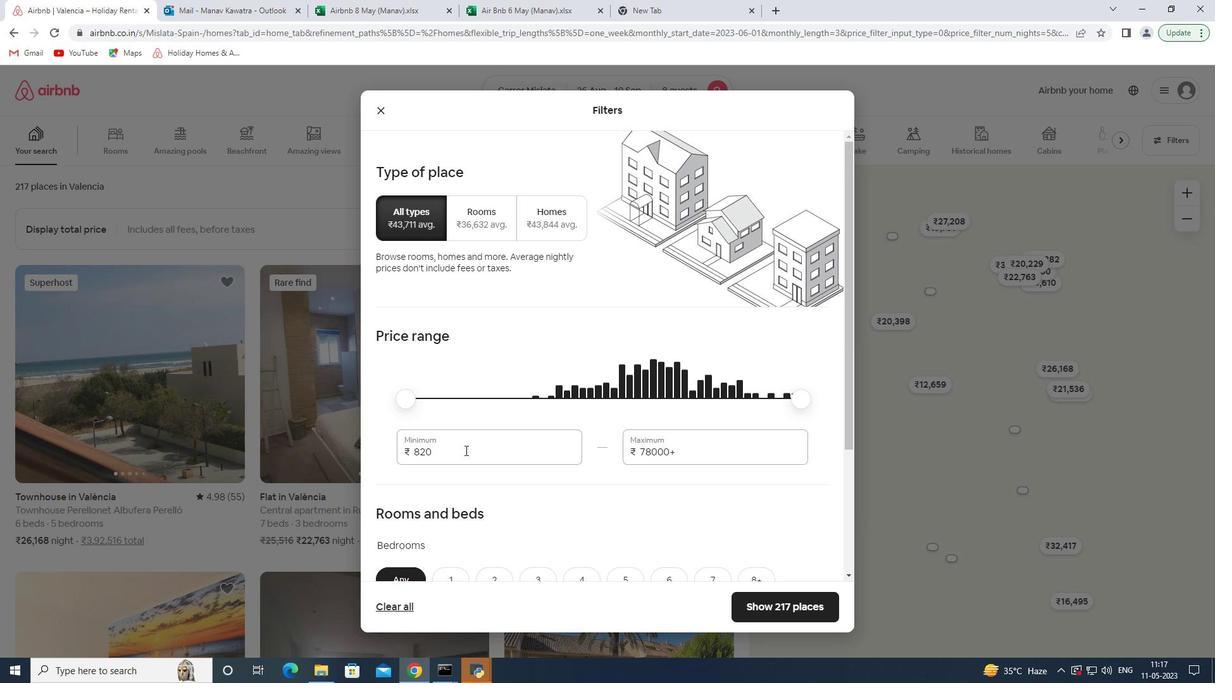 
Action: Key pressed 140<Key.backspace><Key.backspace>0000<Key.tab>15000
Screenshot: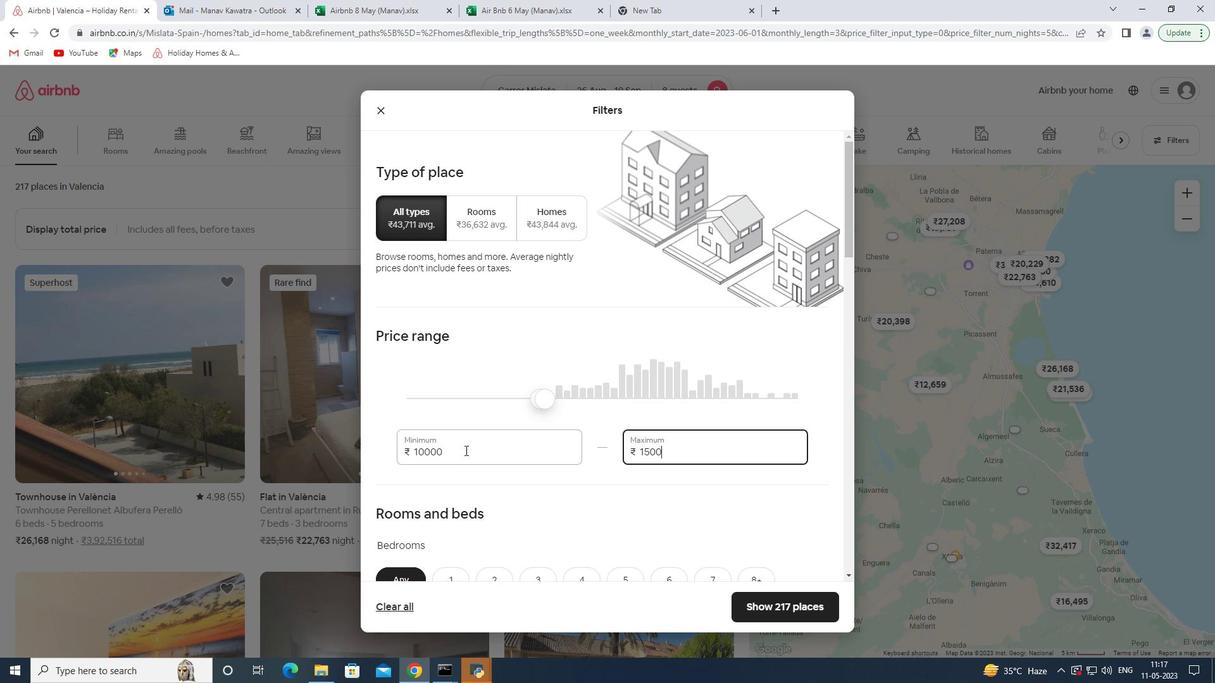 
Action: Mouse moved to (465, 449)
Screenshot: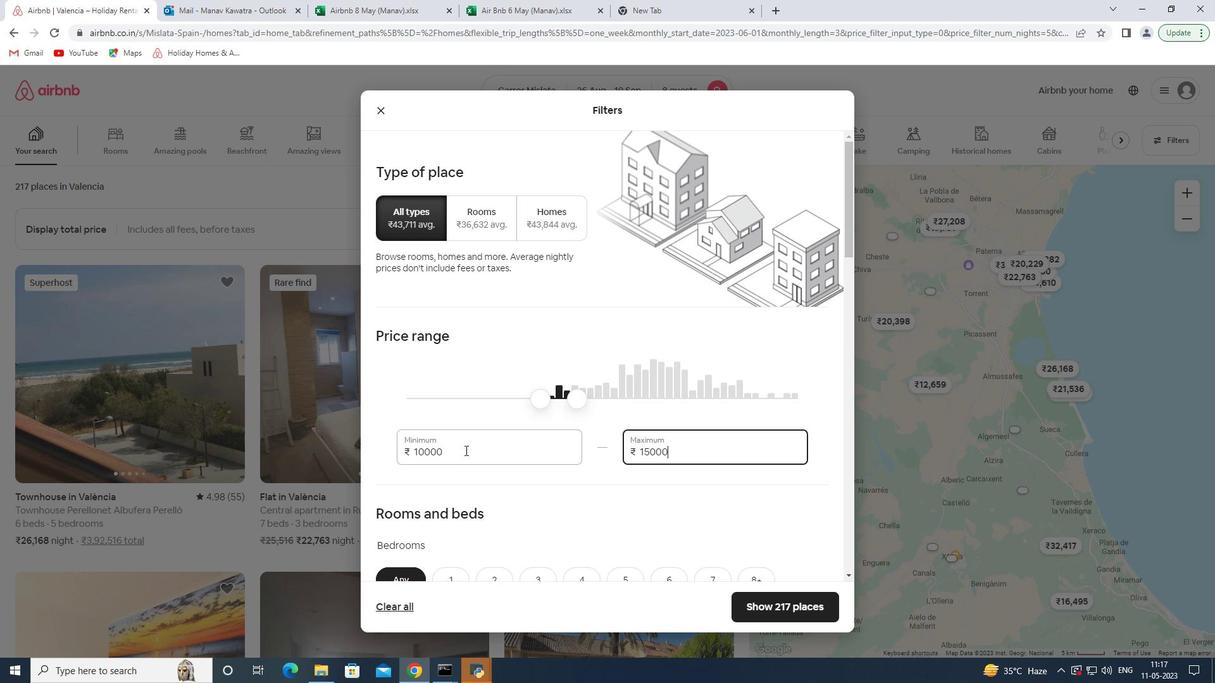 
Action: Mouse scrolled (465, 448) with delta (0, 0)
Screenshot: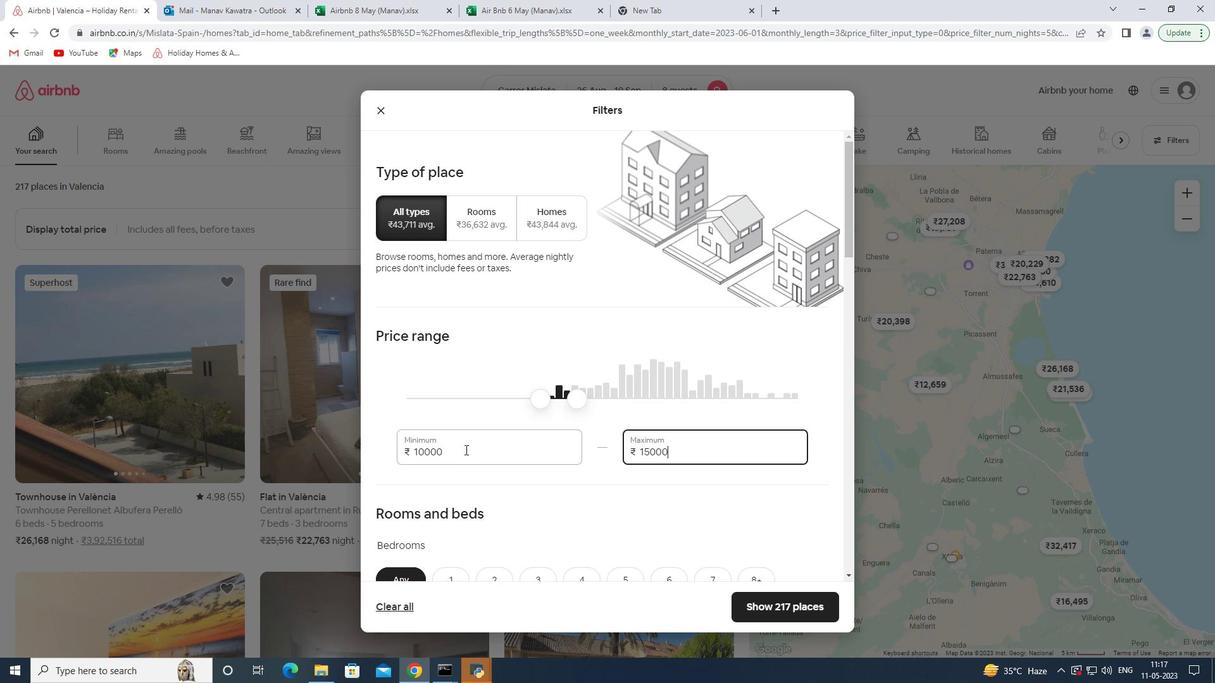 
Action: Mouse scrolled (465, 448) with delta (0, 0)
Screenshot: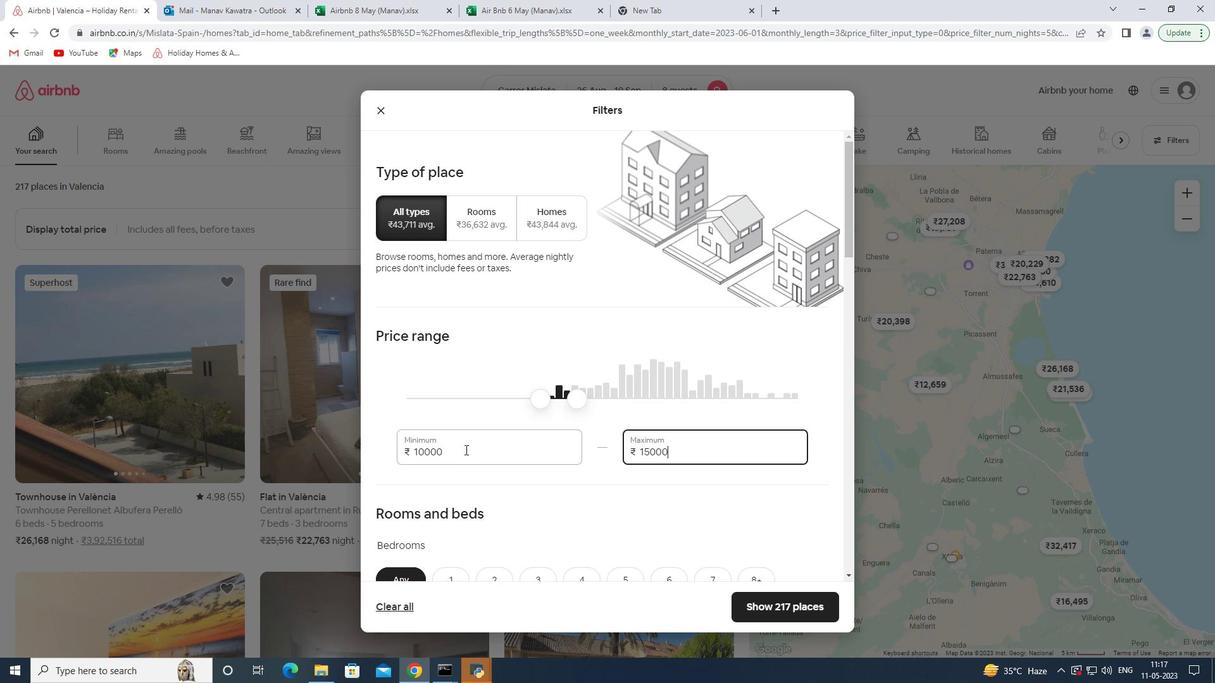 
Action: Mouse scrolled (465, 448) with delta (0, 0)
Screenshot: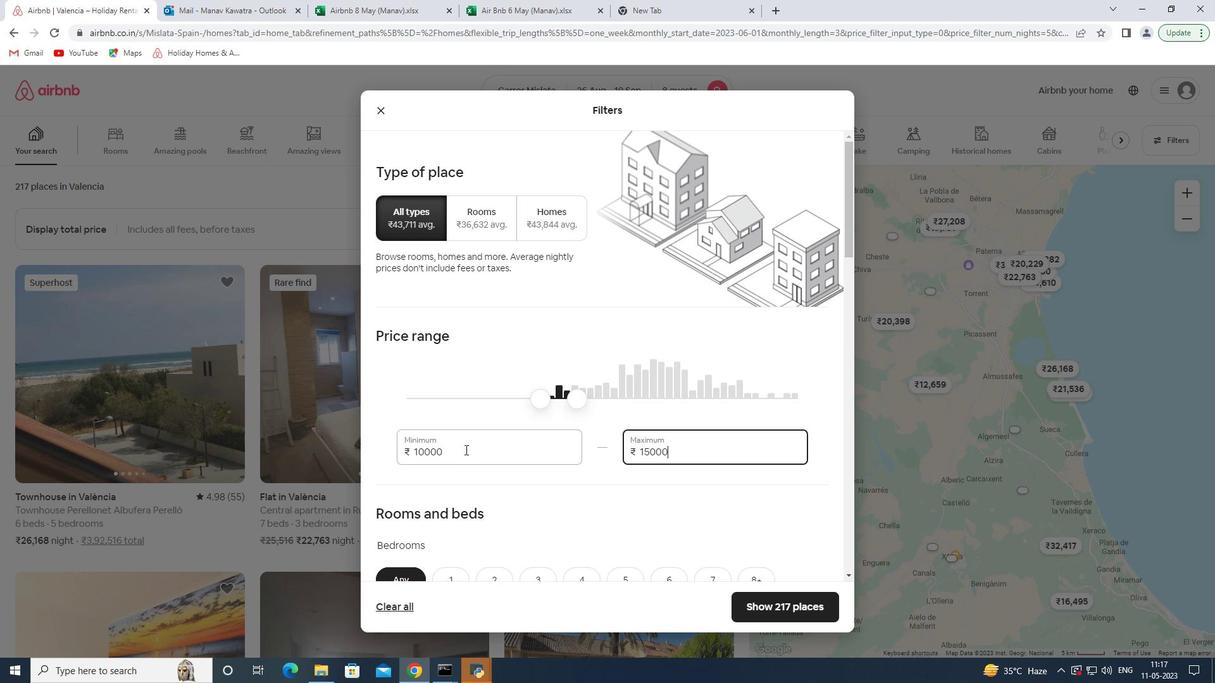 
Action: Mouse moved to (466, 449)
Screenshot: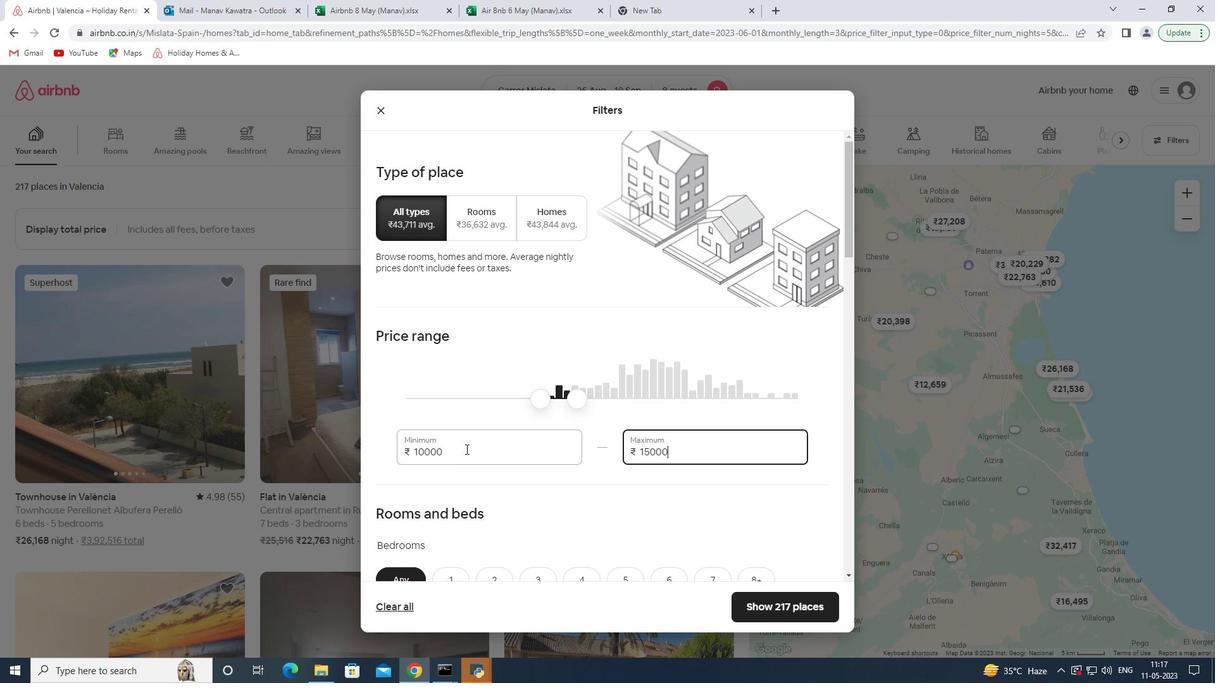 
Action: Mouse scrolled (466, 448) with delta (0, 0)
Screenshot: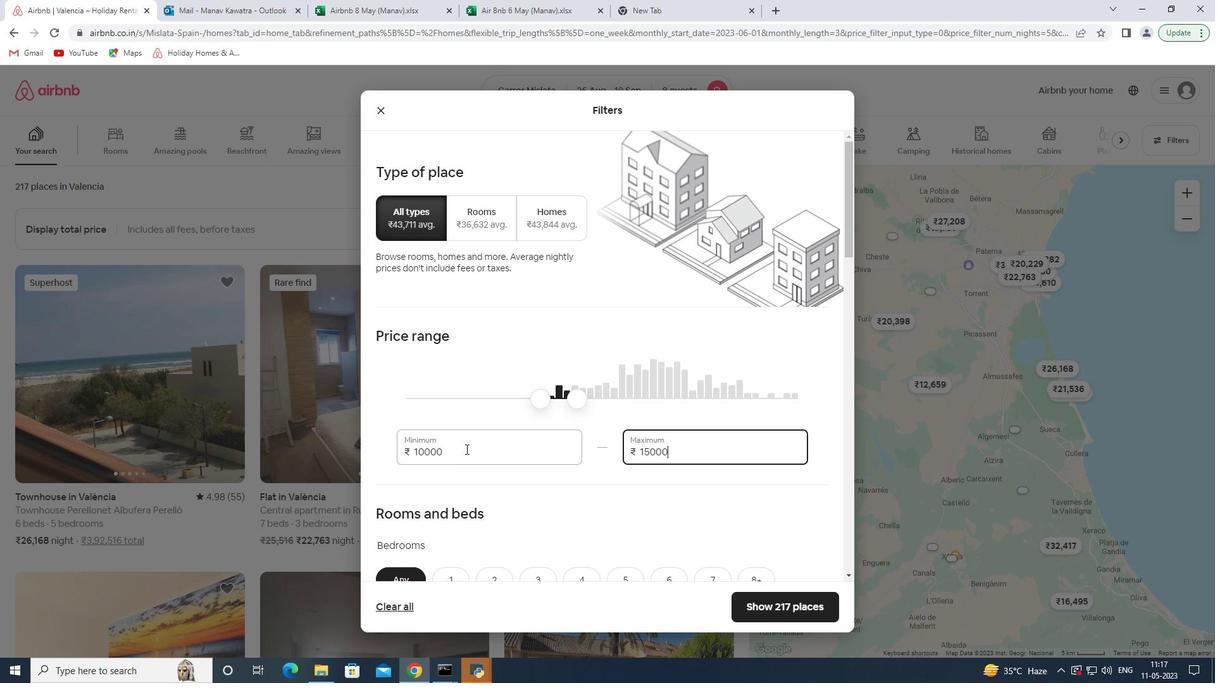 
Action: Mouse moved to (679, 327)
Screenshot: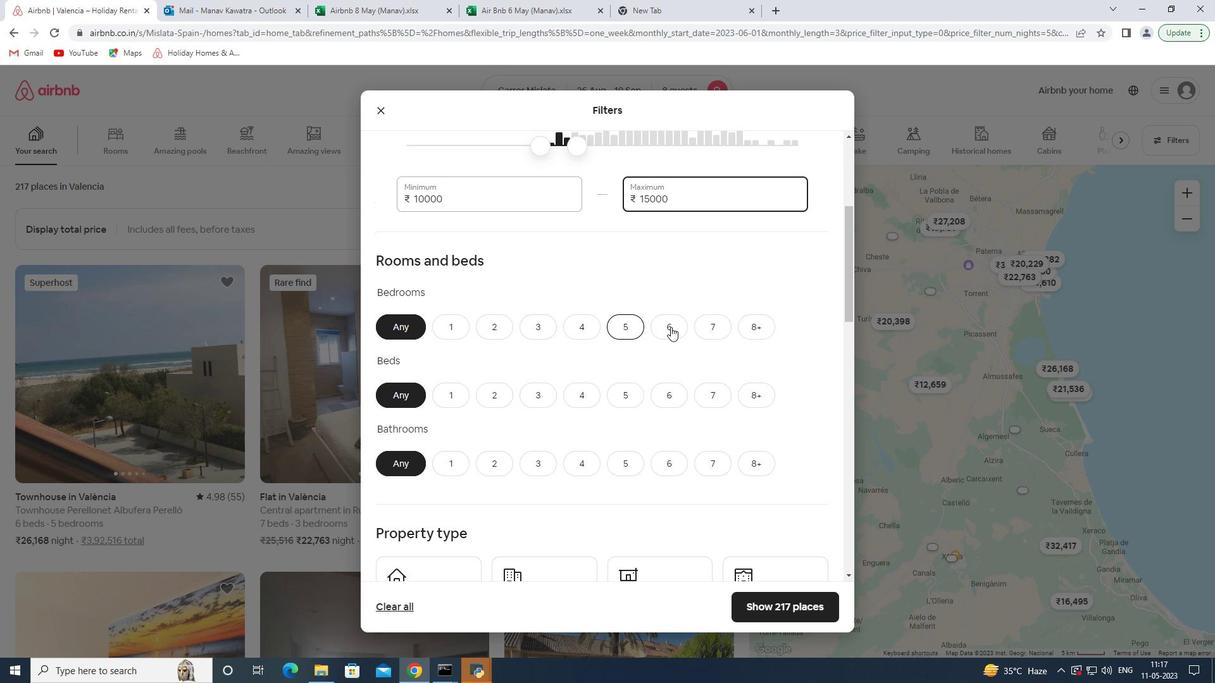 
Action: Mouse pressed left at (679, 327)
Screenshot: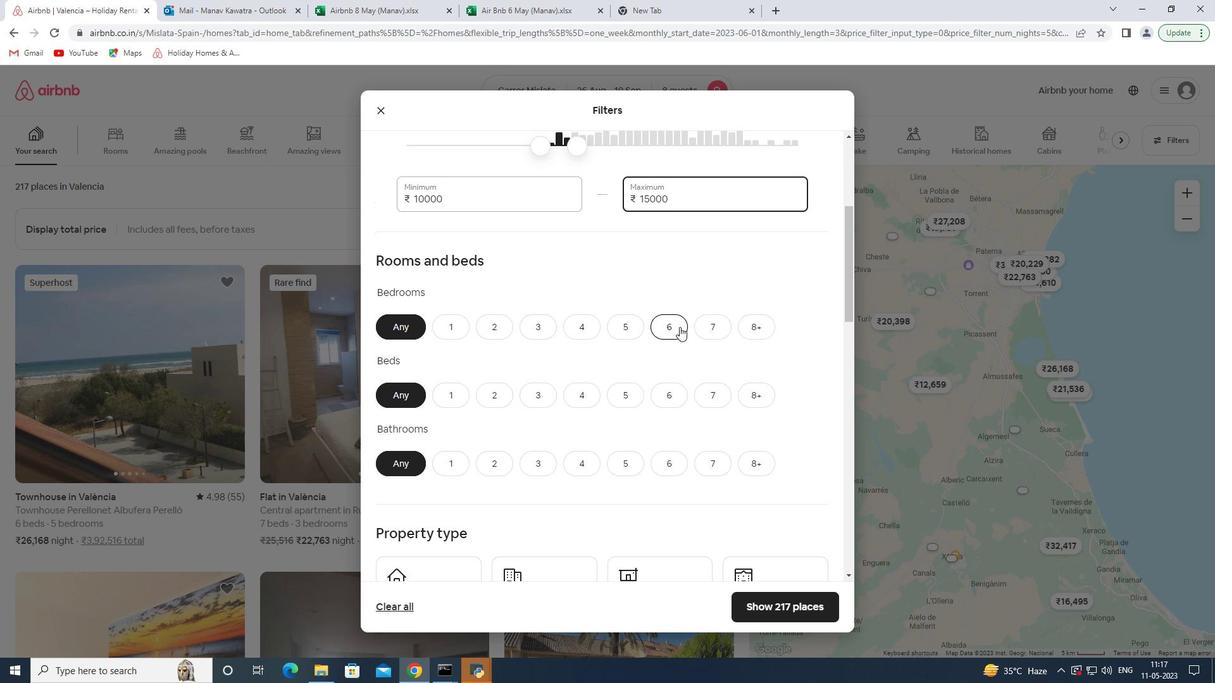 
Action: Mouse moved to (675, 395)
Screenshot: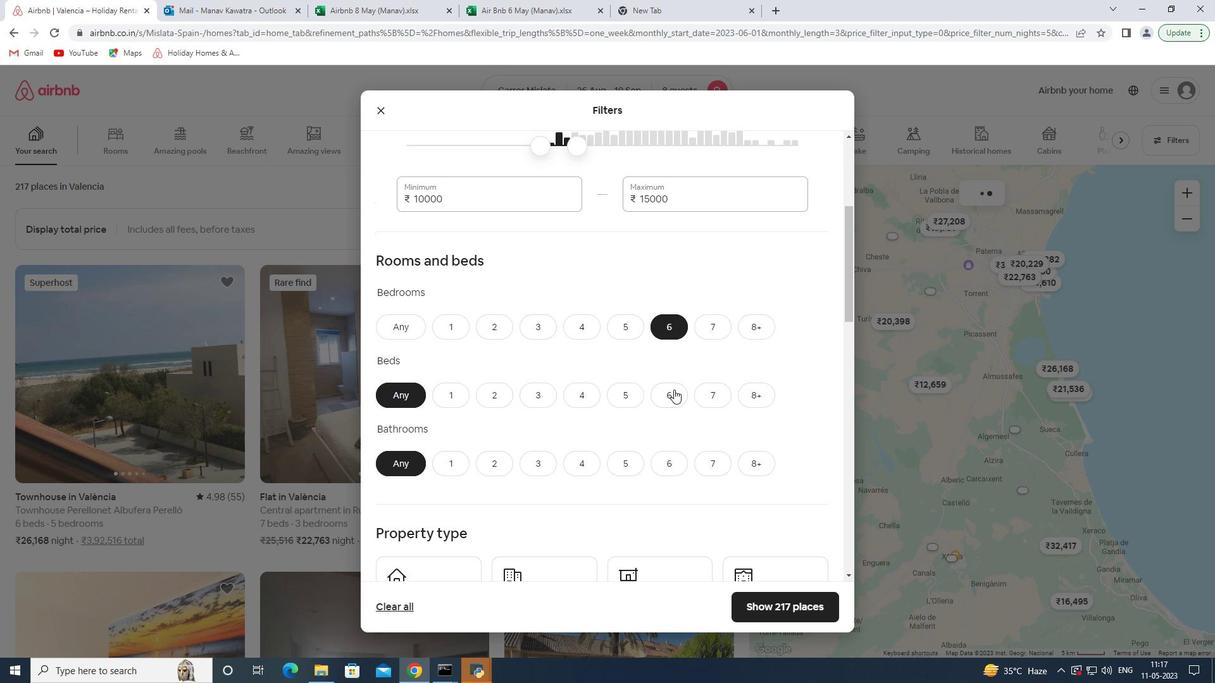 
Action: Mouse pressed left at (675, 395)
Screenshot: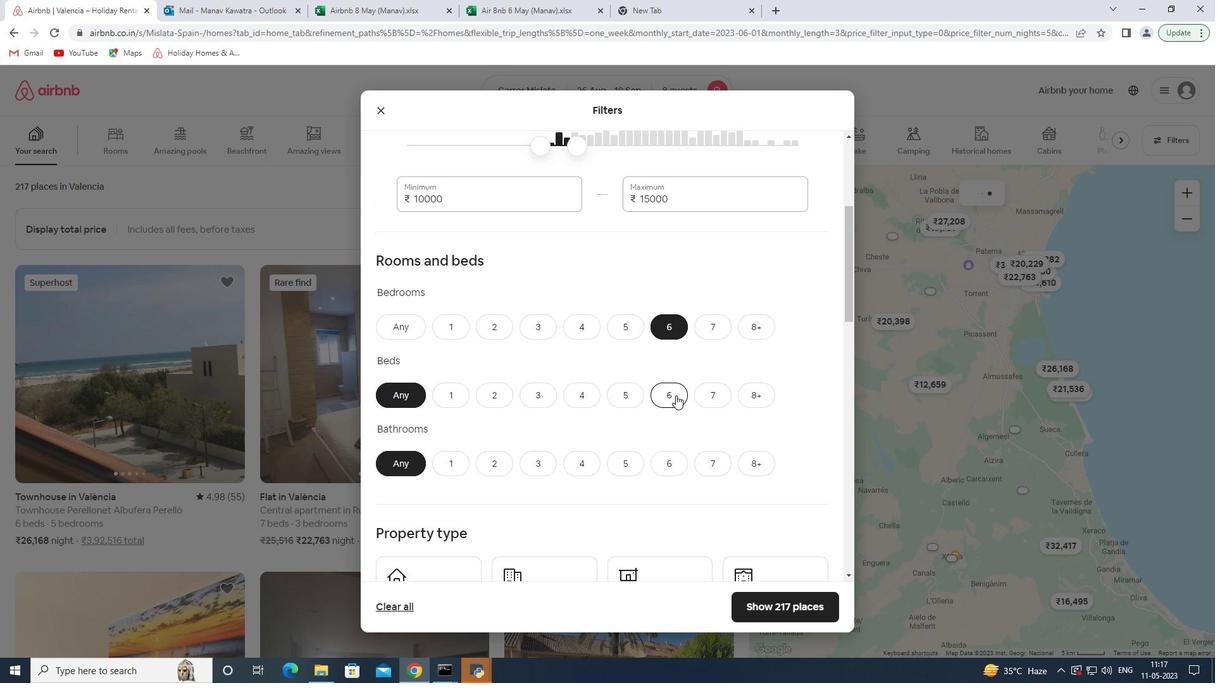 
Action: Mouse moved to (673, 469)
Screenshot: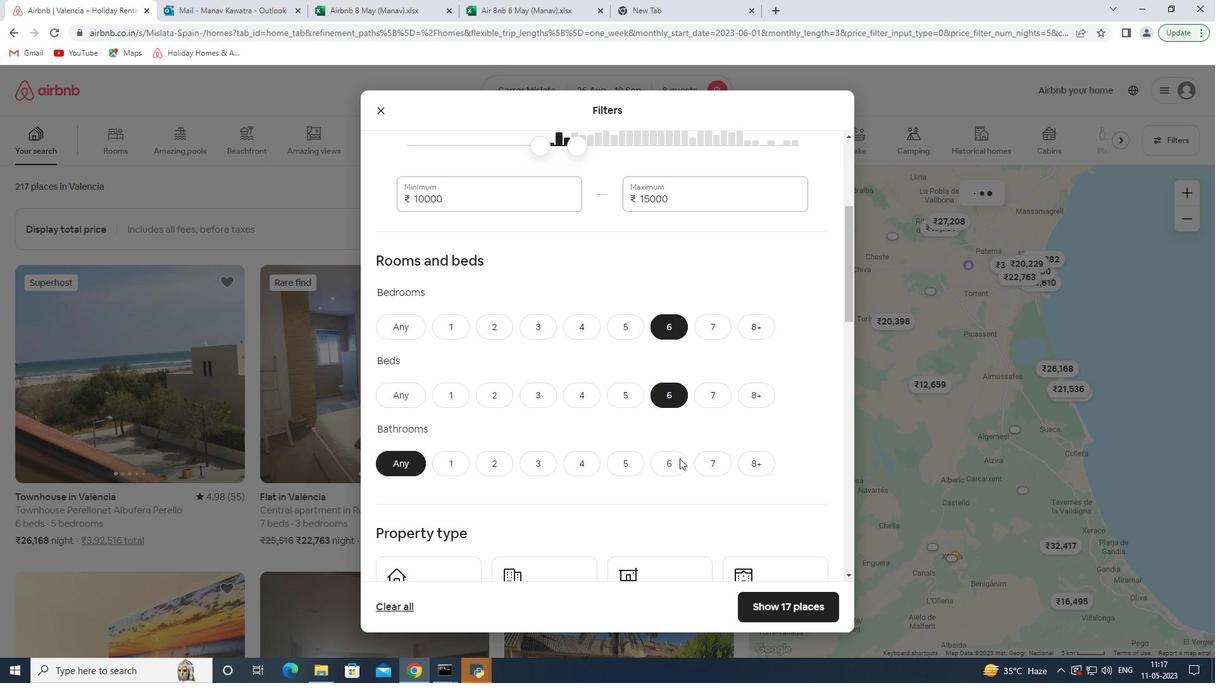 
Action: Mouse pressed left at (673, 469)
Screenshot: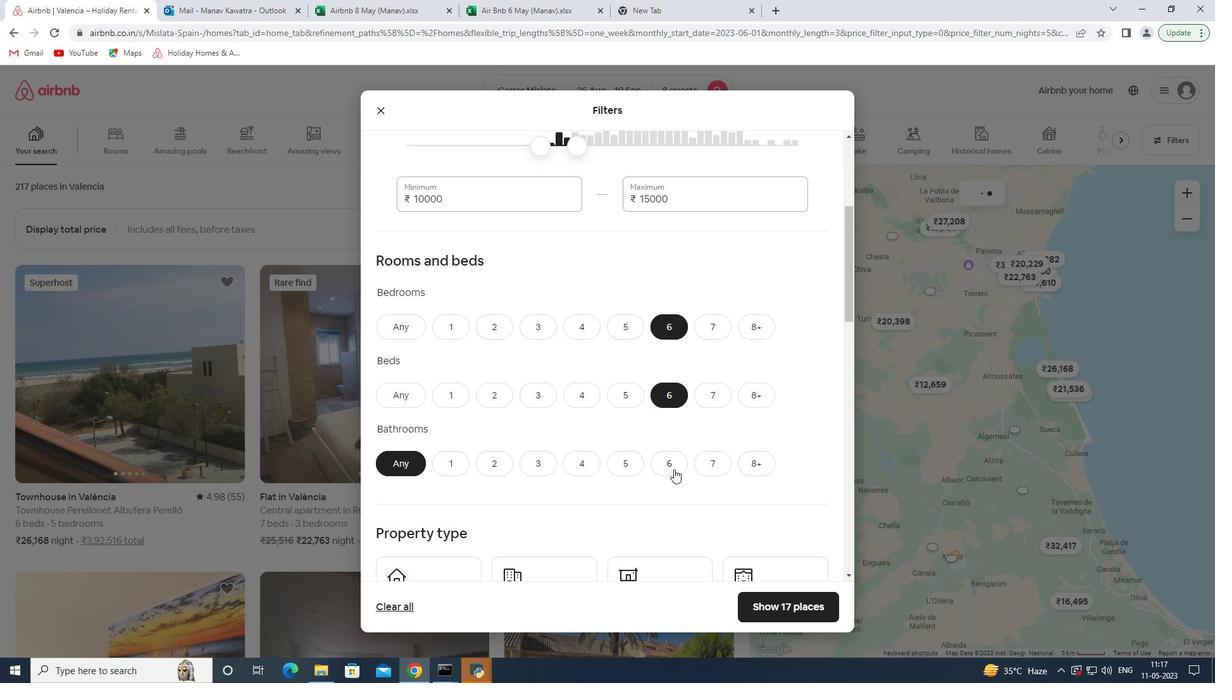 
Action: Mouse moved to (658, 388)
Screenshot: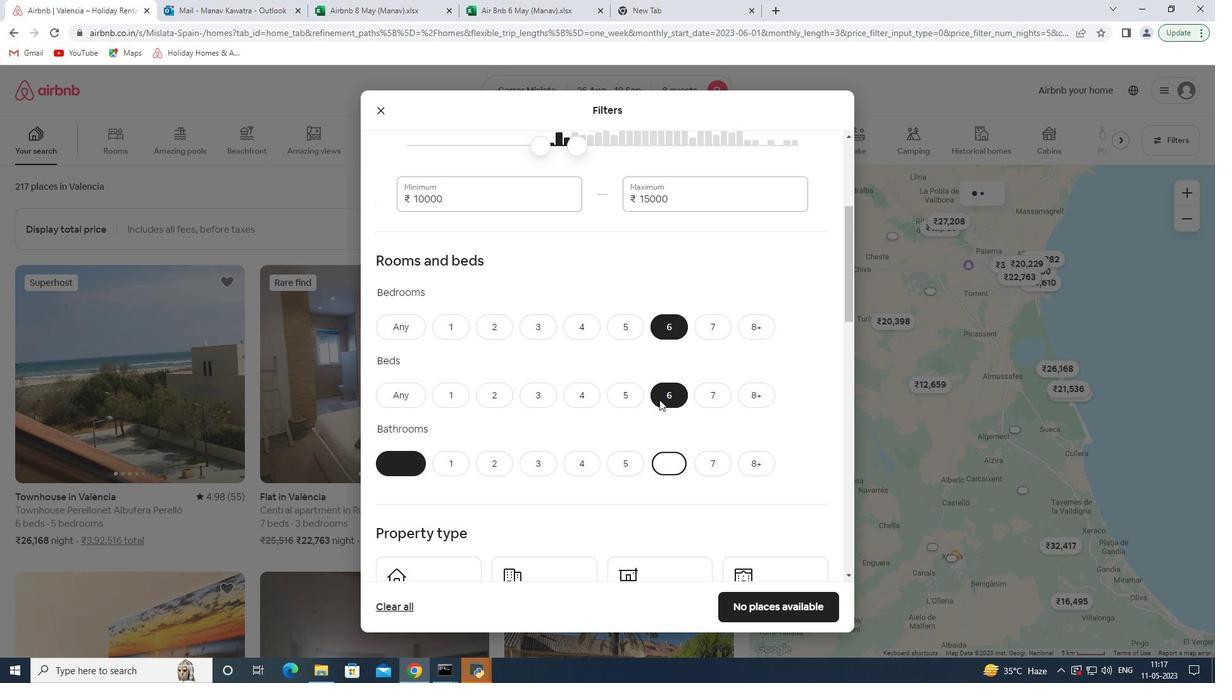 
Action: Mouse scrolled (658, 387) with delta (0, 0)
Screenshot: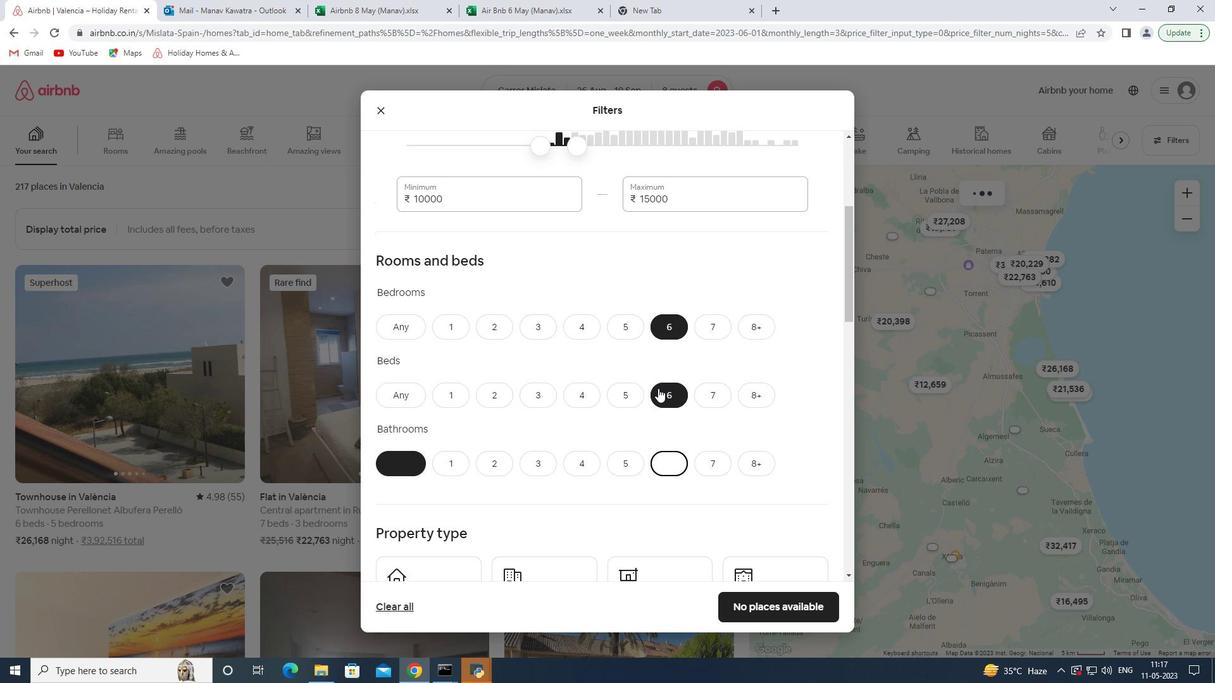
Action: Mouse moved to (656, 386)
Screenshot: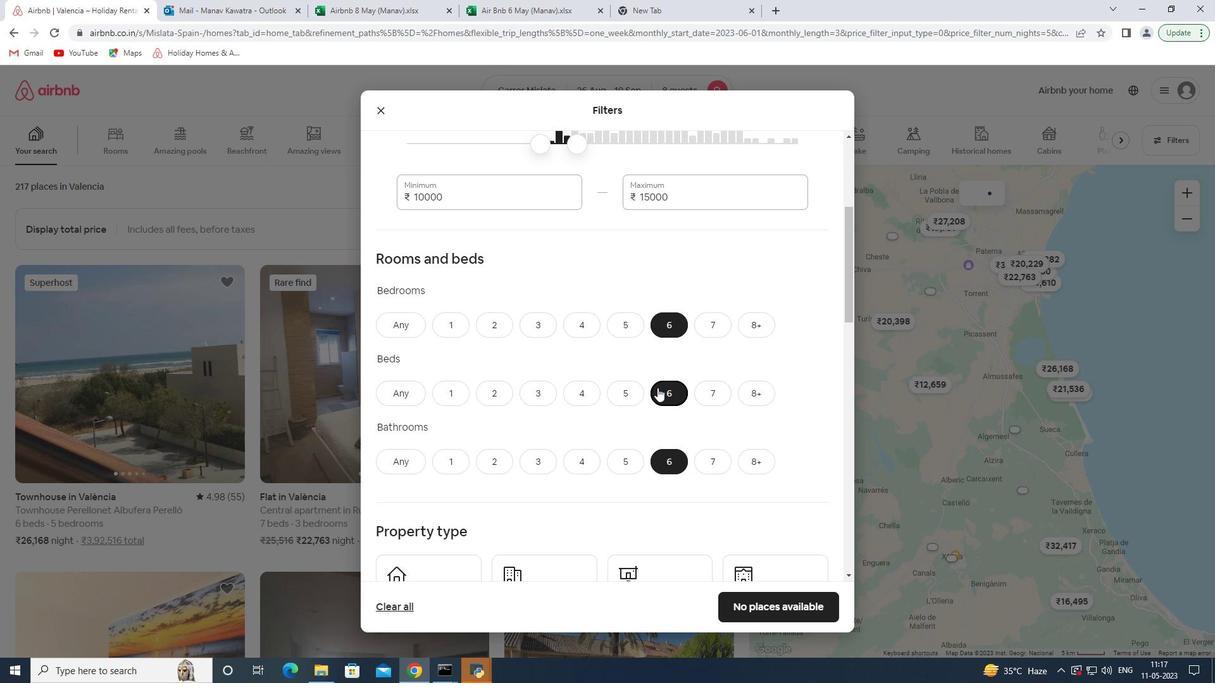 
Action: Mouse scrolled (656, 386) with delta (0, 0)
Screenshot: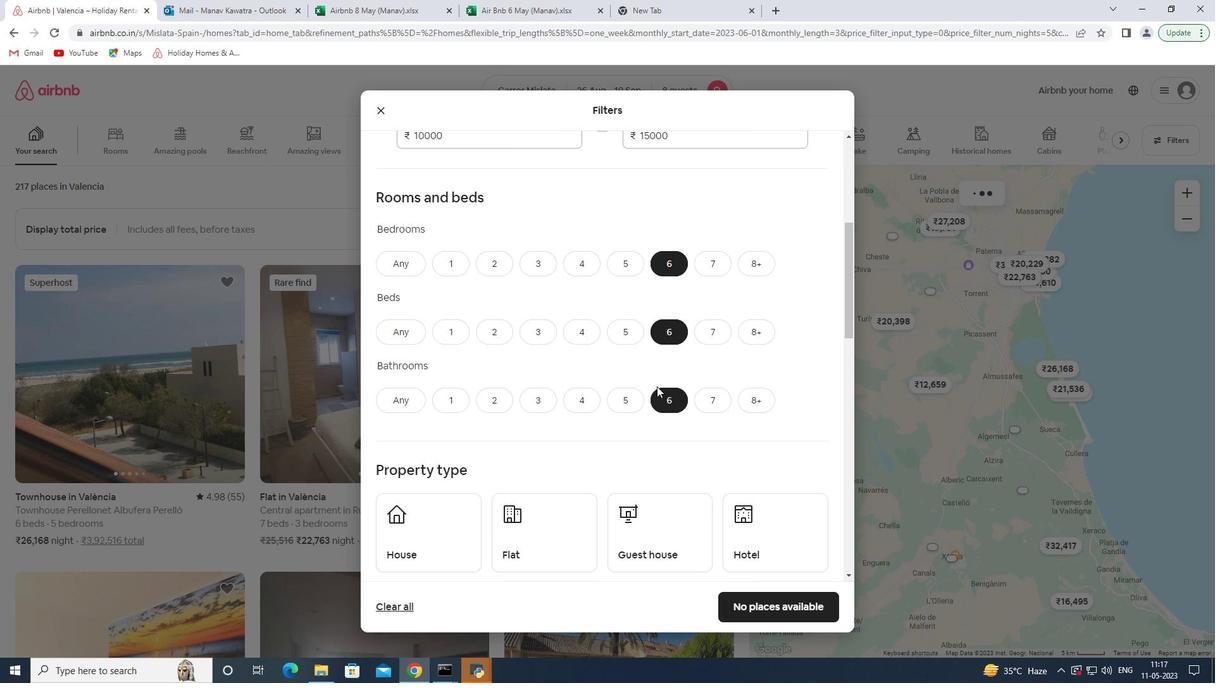 
Action: Mouse scrolled (656, 386) with delta (0, 0)
Screenshot: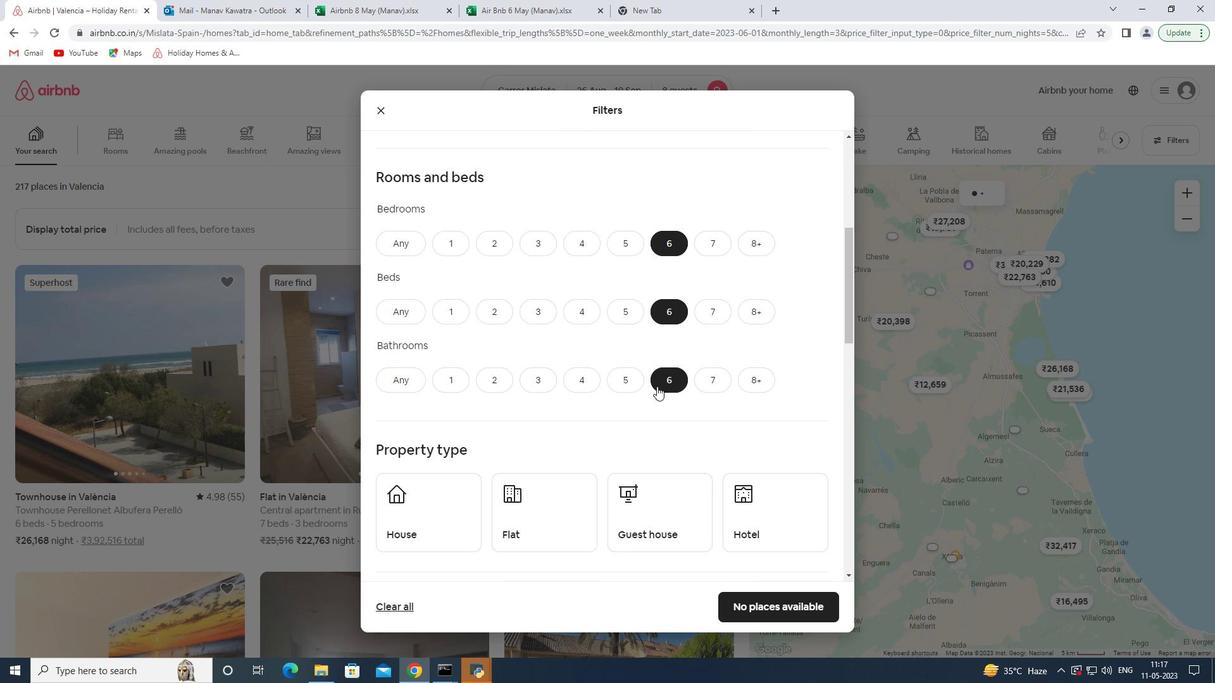 
Action: Mouse moved to (446, 410)
Screenshot: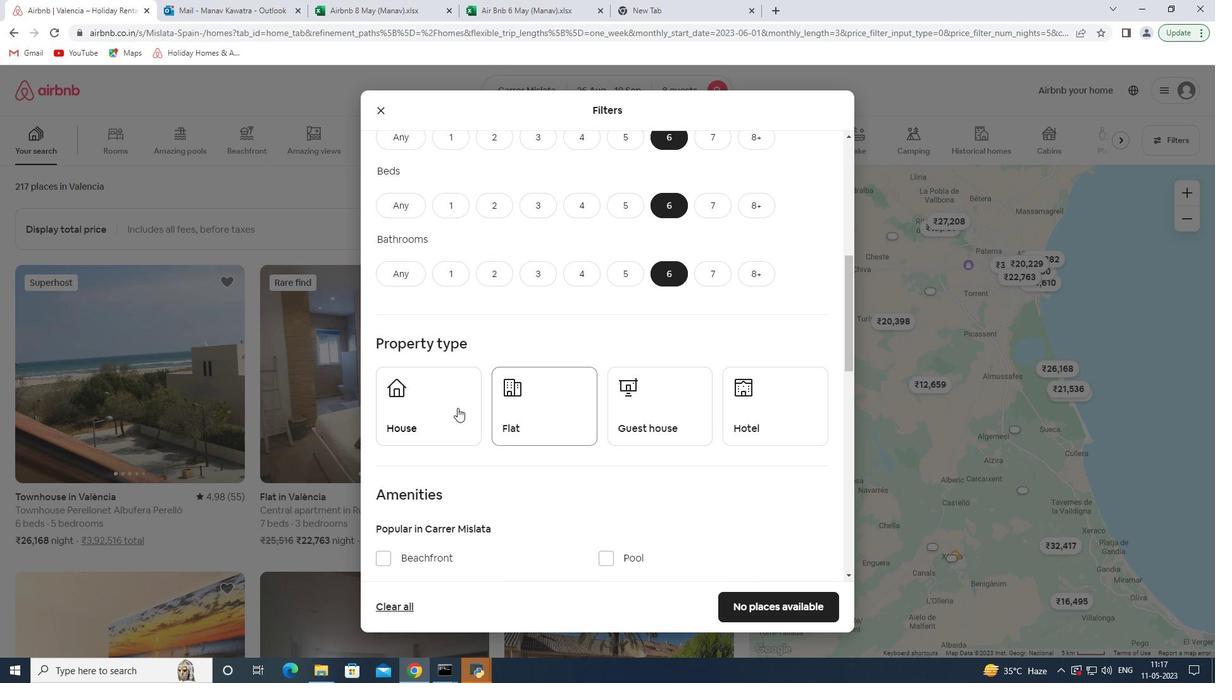 
Action: Mouse pressed left at (446, 410)
Screenshot: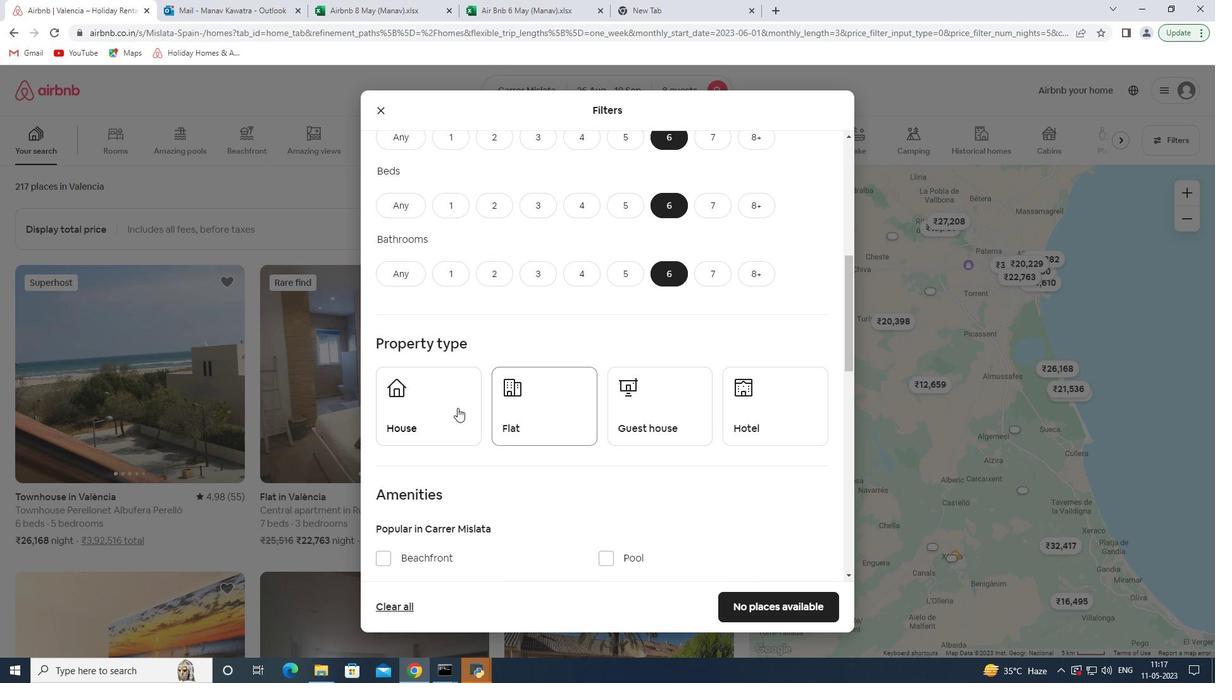 
Action: Mouse moved to (516, 410)
Screenshot: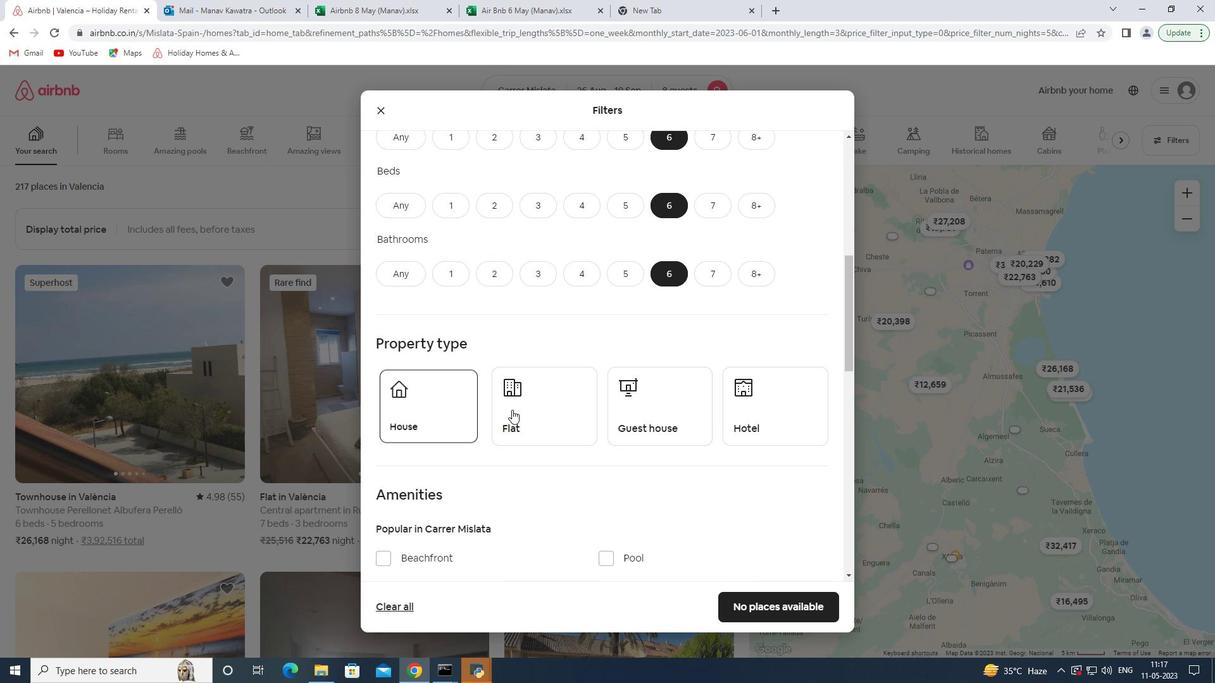
Action: Mouse pressed left at (516, 410)
Screenshot: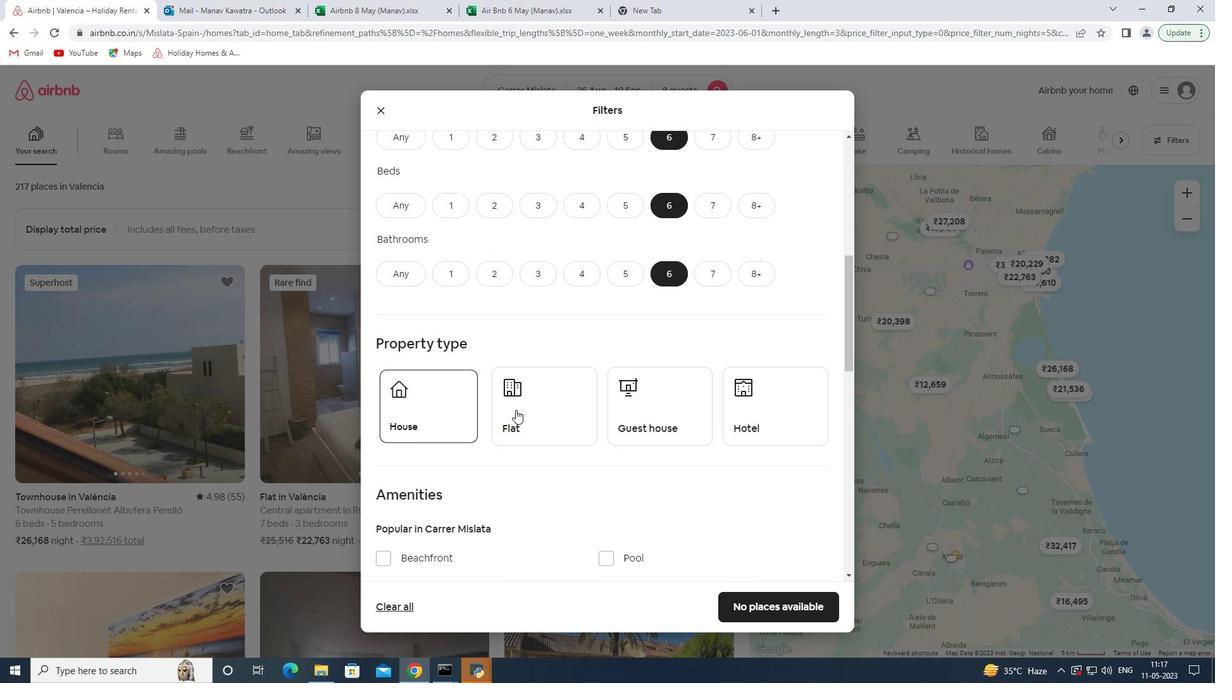 
Action: Mouse moved to (639, 412)
Screenshot: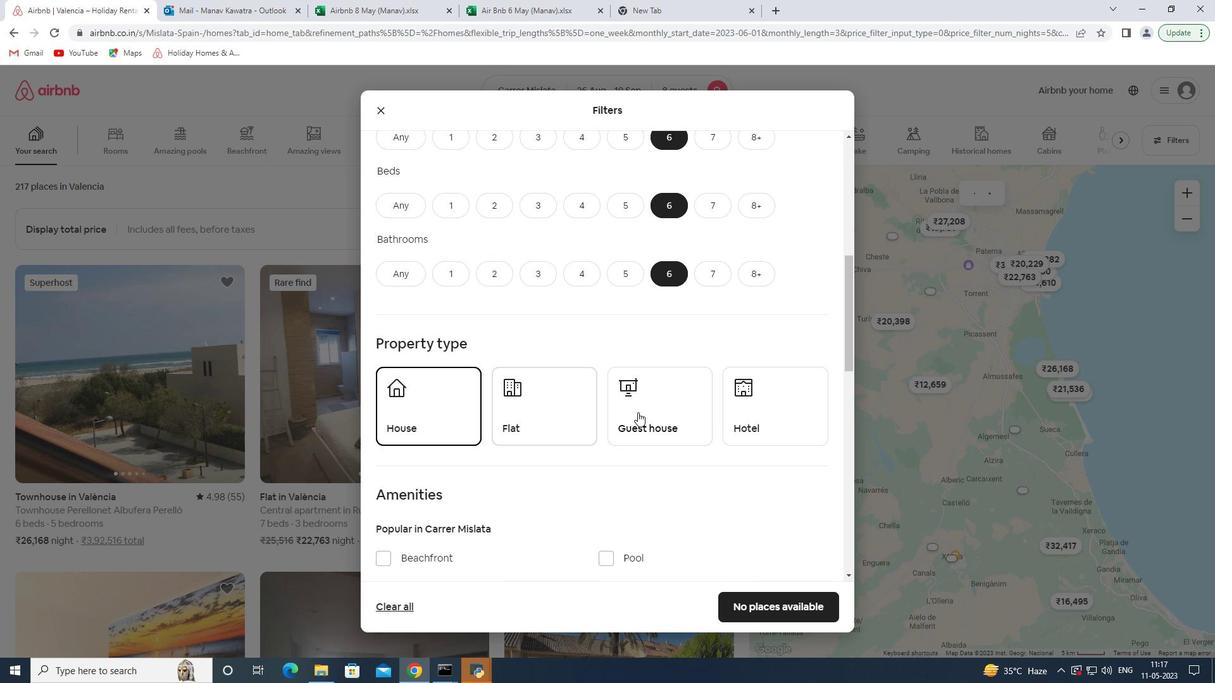 
Action: Mouse pressed left at (639, 412)
Screenshot: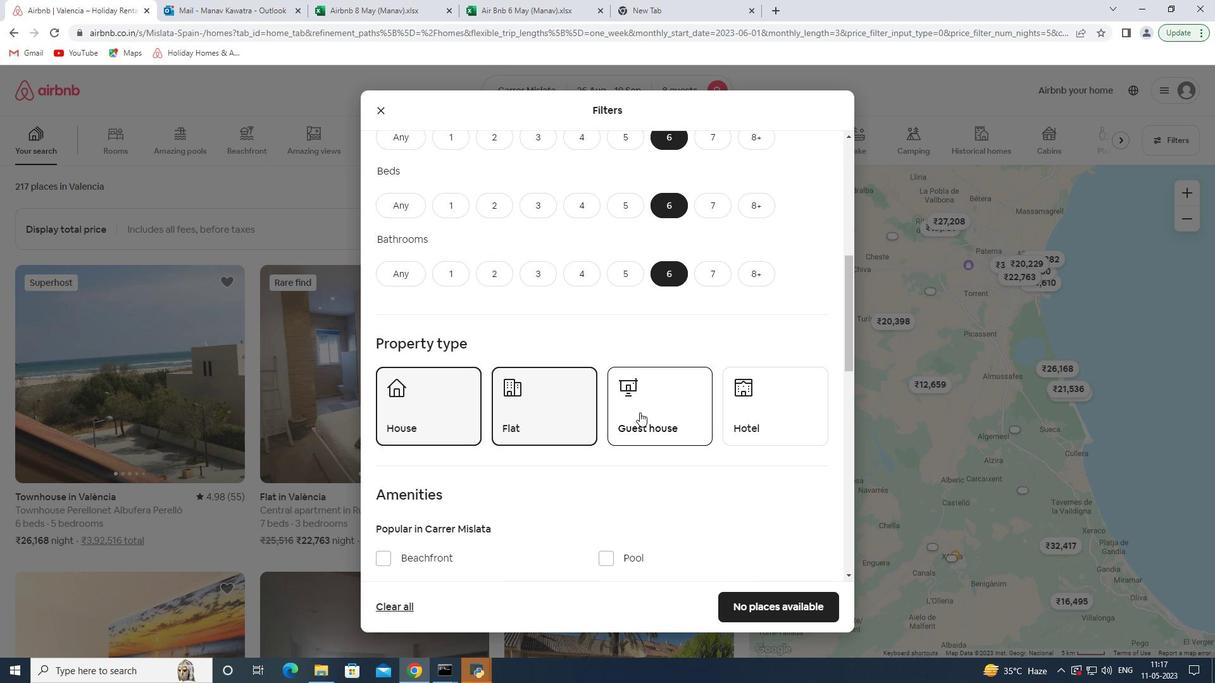 
Action: Mouse moved to (632, 412)
Screenshot: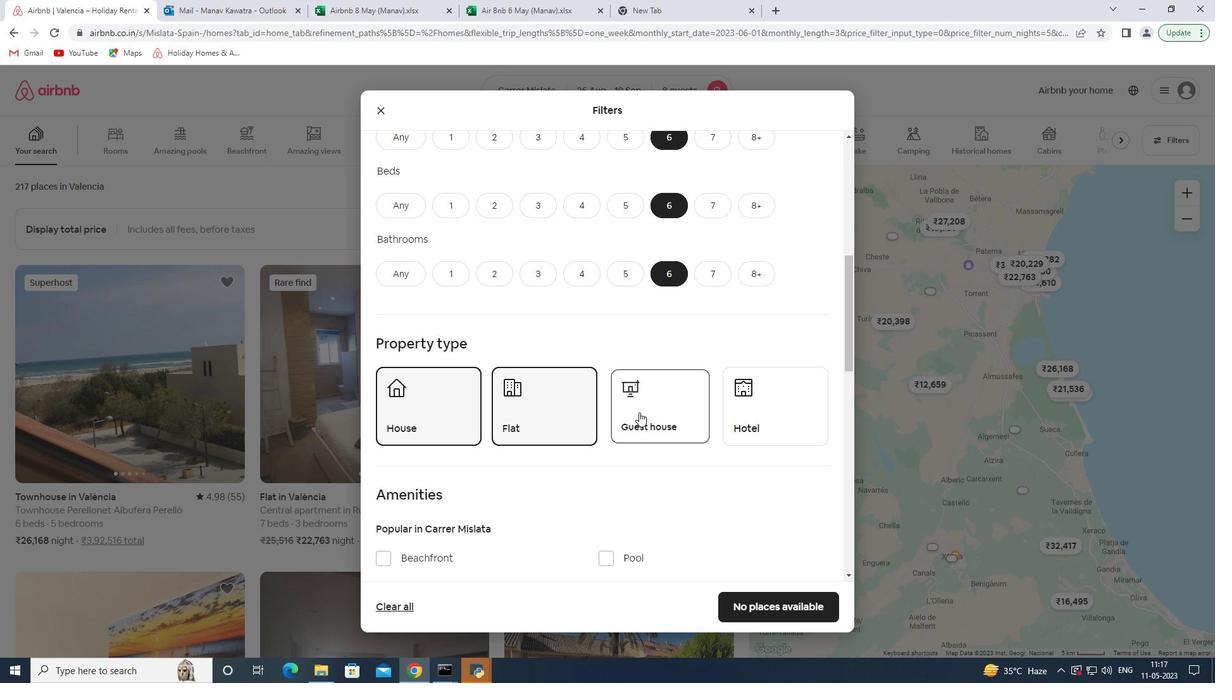 
Action: Mouse scrolled (632, 411) with delta (0, 0)
Screenshot: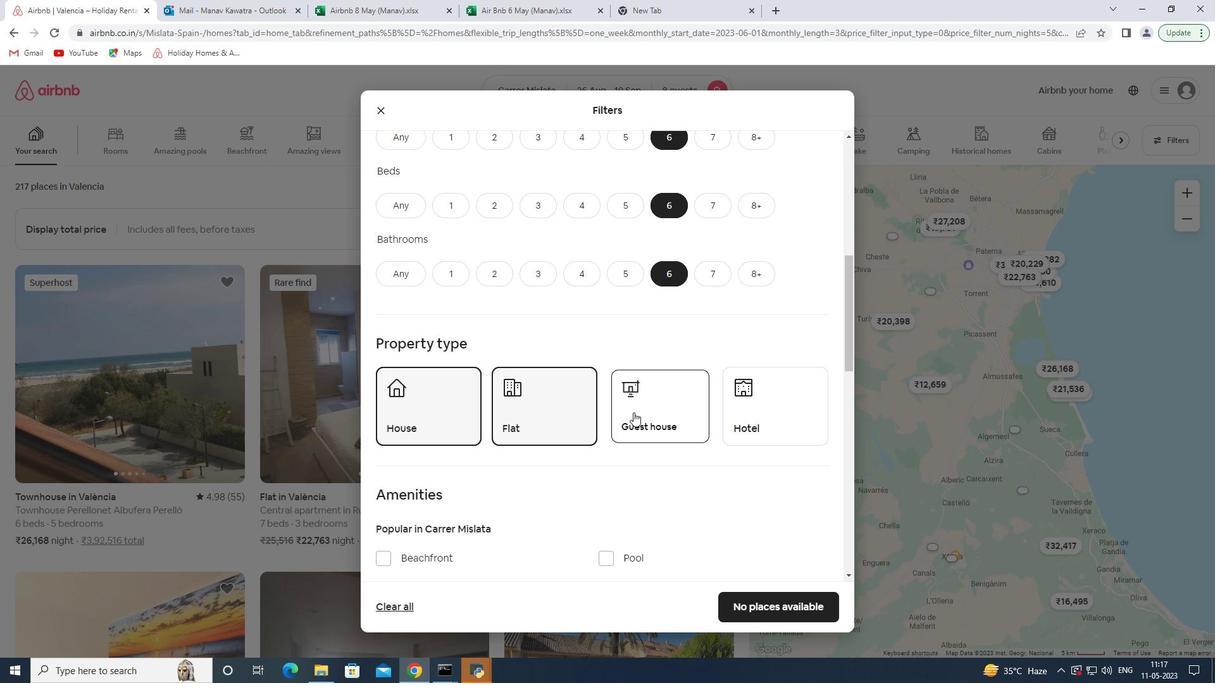
Action: Mouse moved to (631, 412)
Screenshot: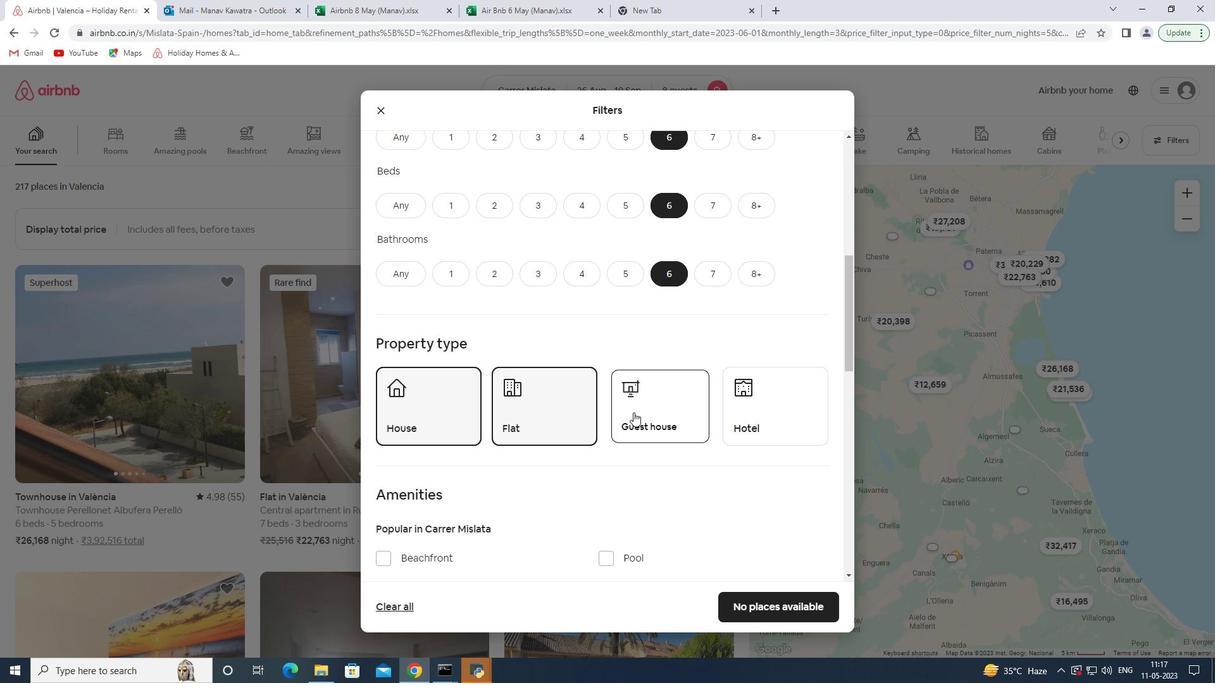 
Action: Mouse scrolled (631, 411) with delta (0, 0)
Screenshot: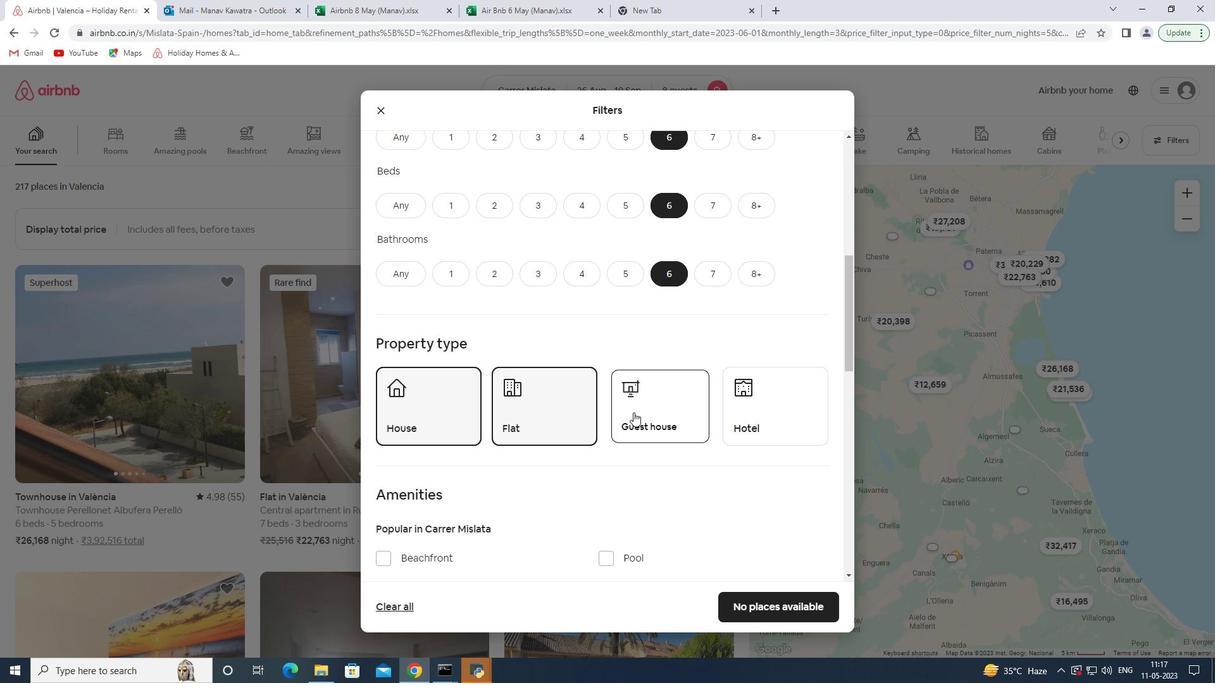 
Action: Mouse scrolled (631, 411) with delta (0, 0)
Screenshot: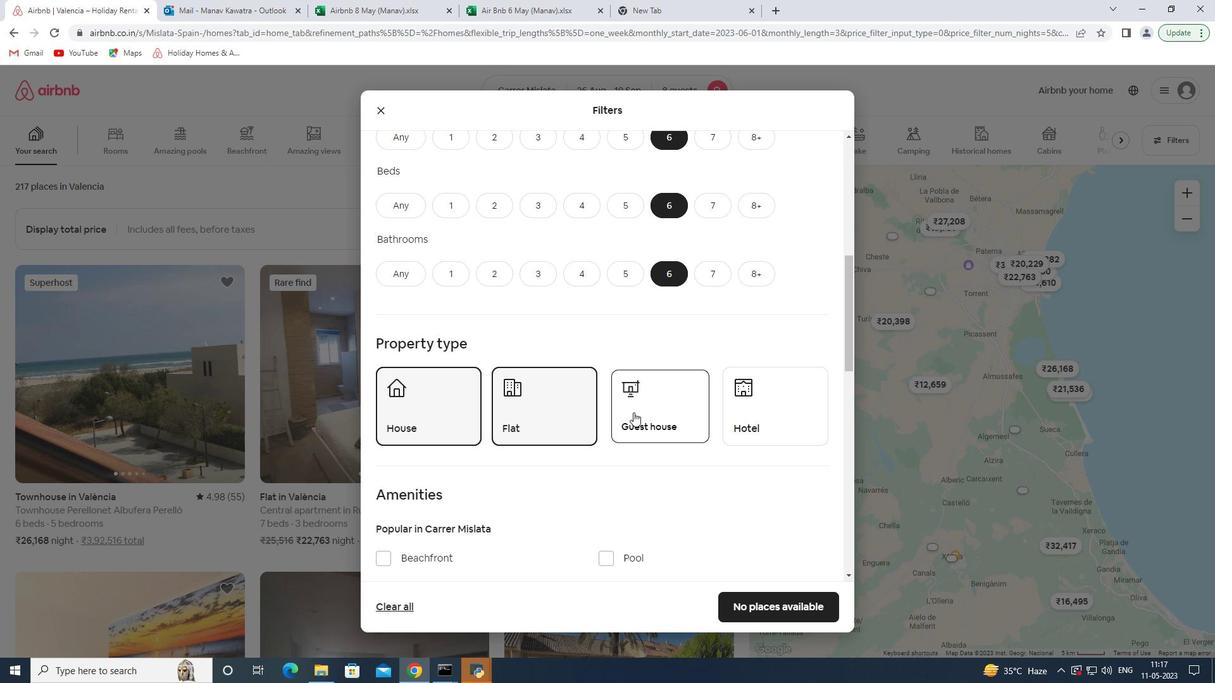 
Action: Mouse scrolled (631, 411) with delta (0, 0)
Screenshot: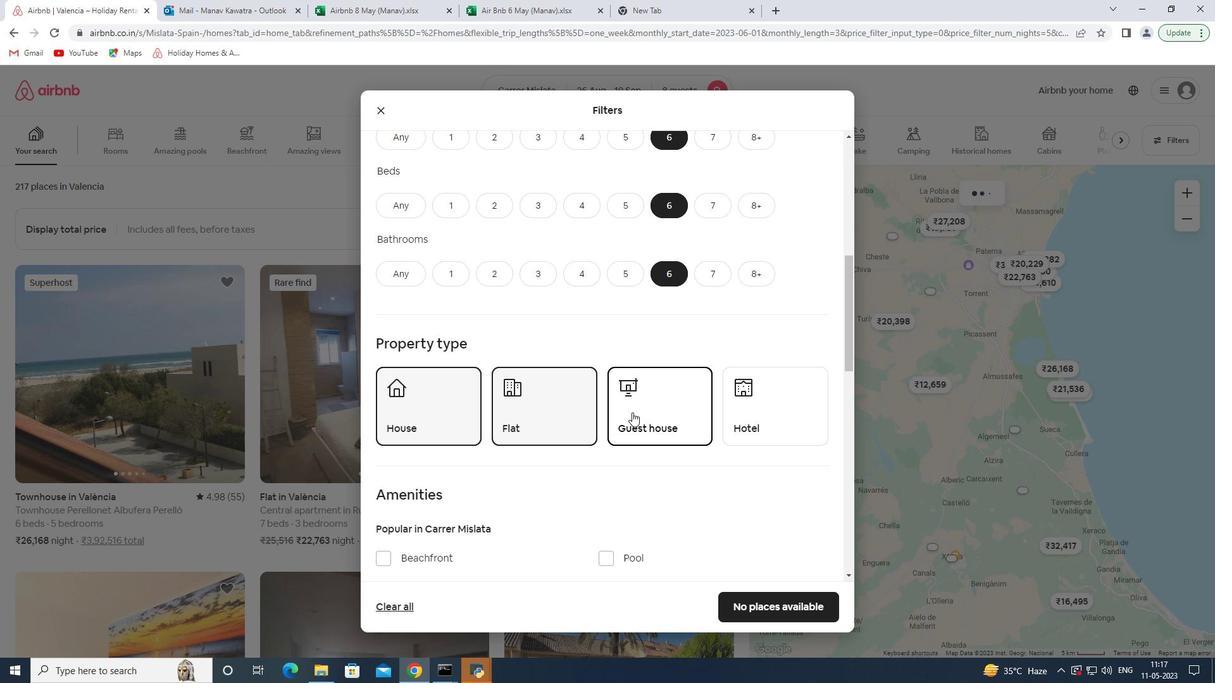 
Action: Mouse moved to (415, 334)
Screenshot: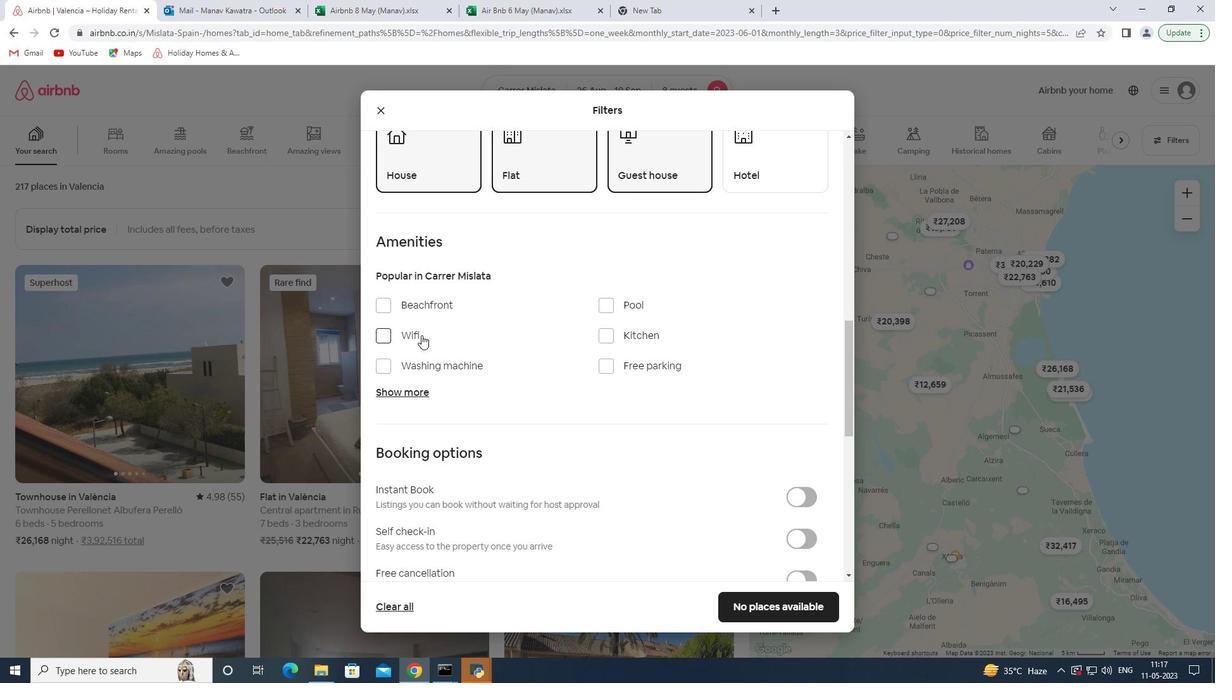 
Action: Mouse pressed left at (415, 334)
Screenshot: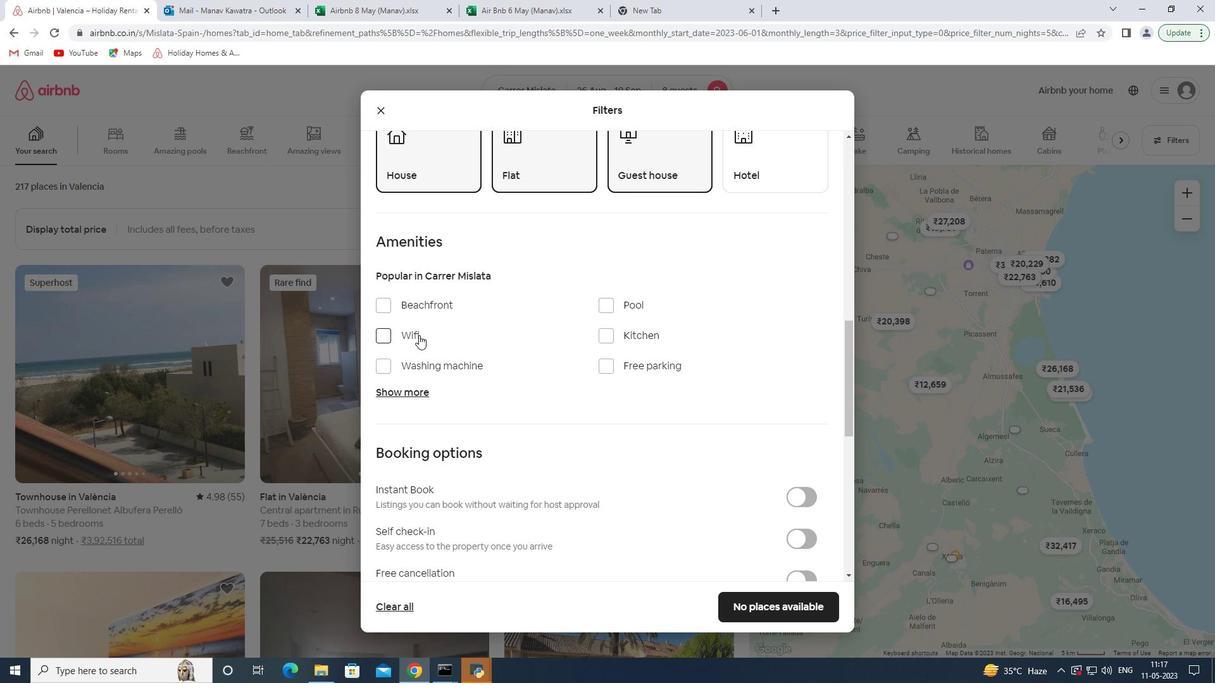 
Action: Mouse moved to (616, 370)
Screenshot: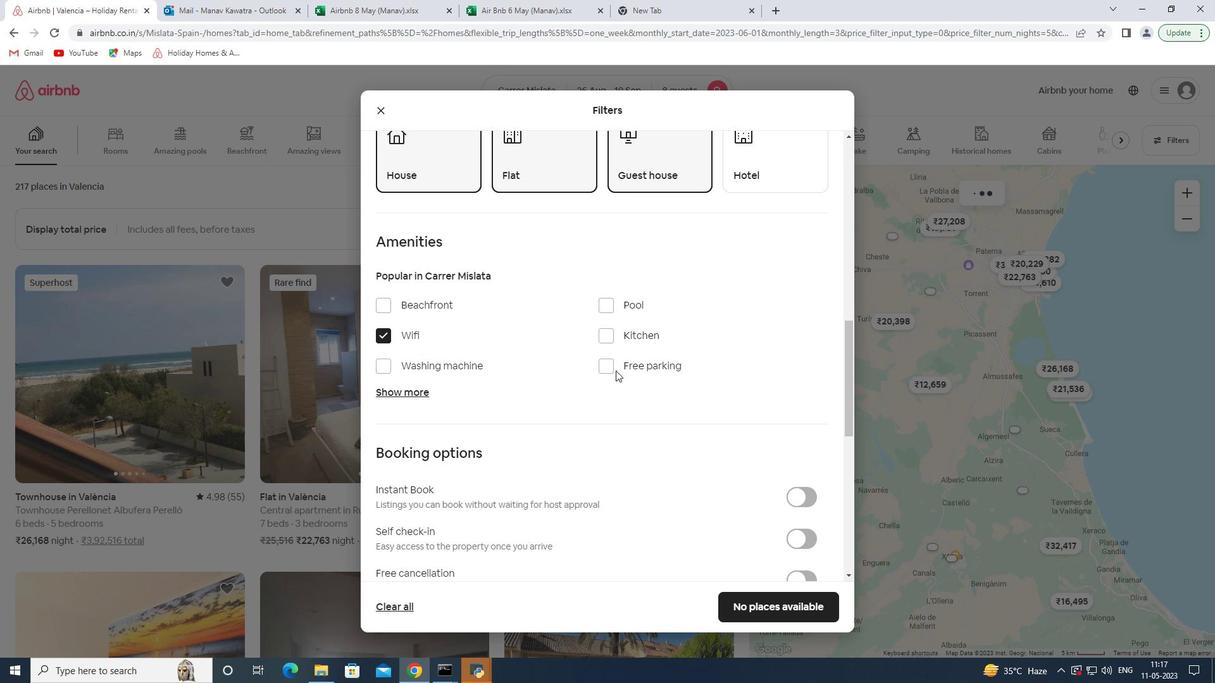 
Action: Mouse pressed left at (616, 370)
Screenshot: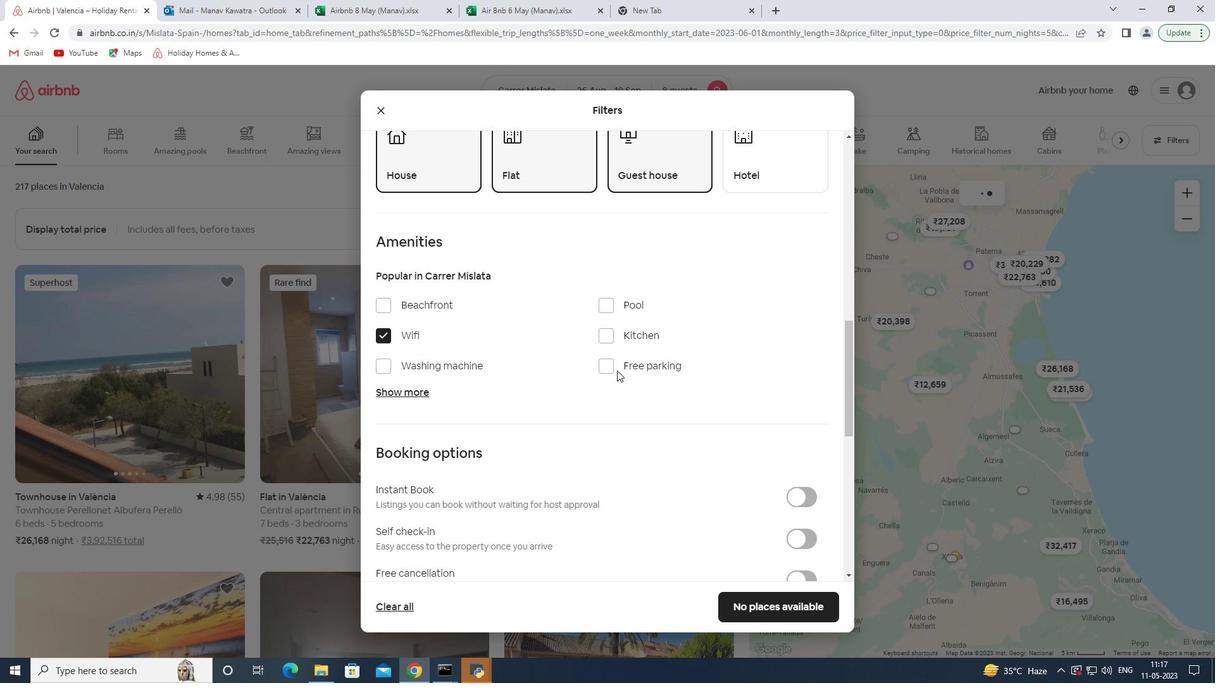 
Action: Mouse moved to (611, 369)
Screenshot: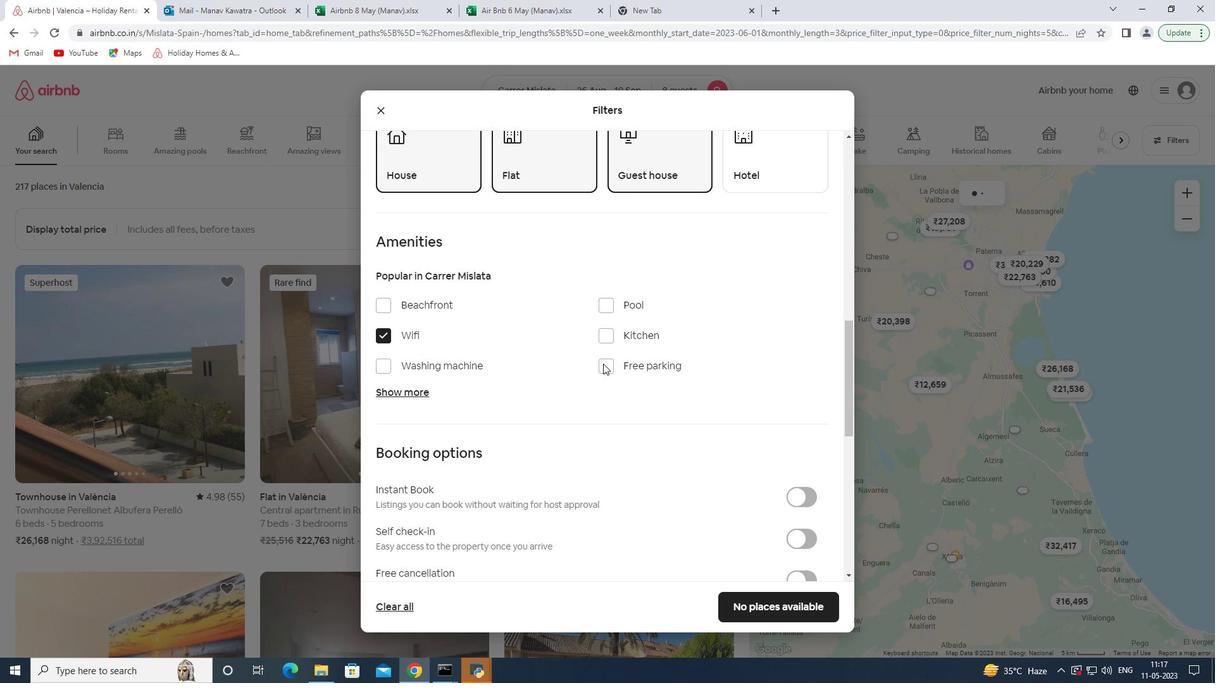 
Action: Mouse pressed left at (611, 369)
Screenshot: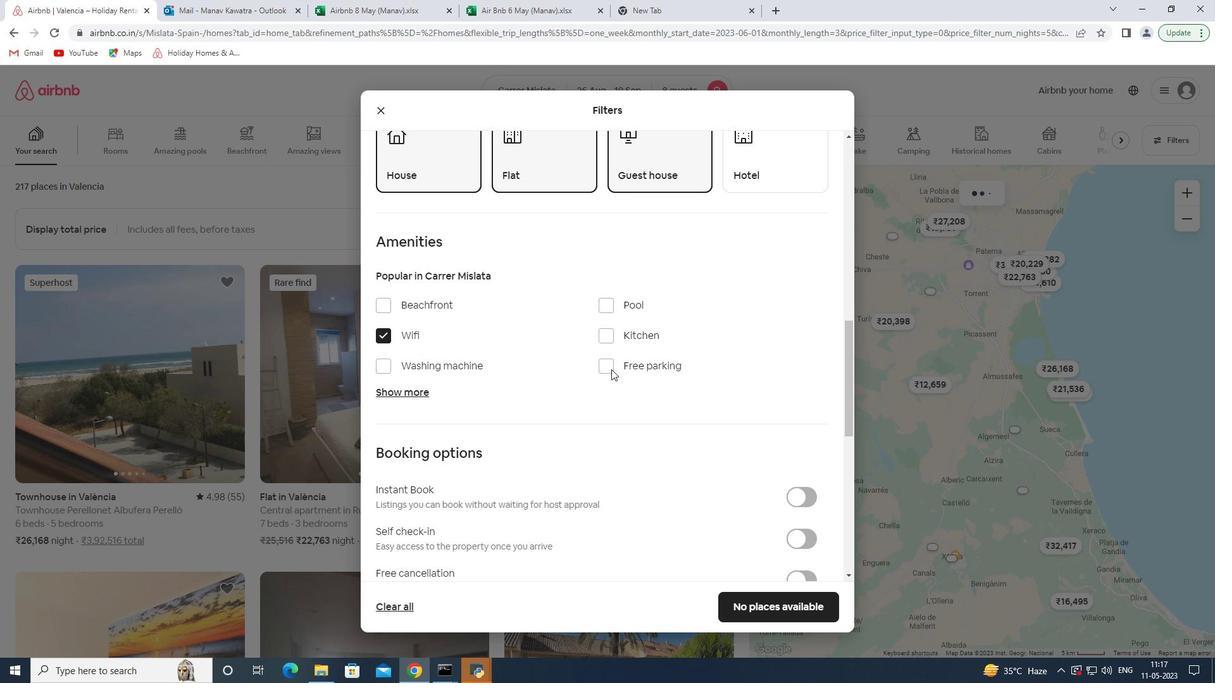 
Action: Mouse moved to (608, 368)
Screenshot: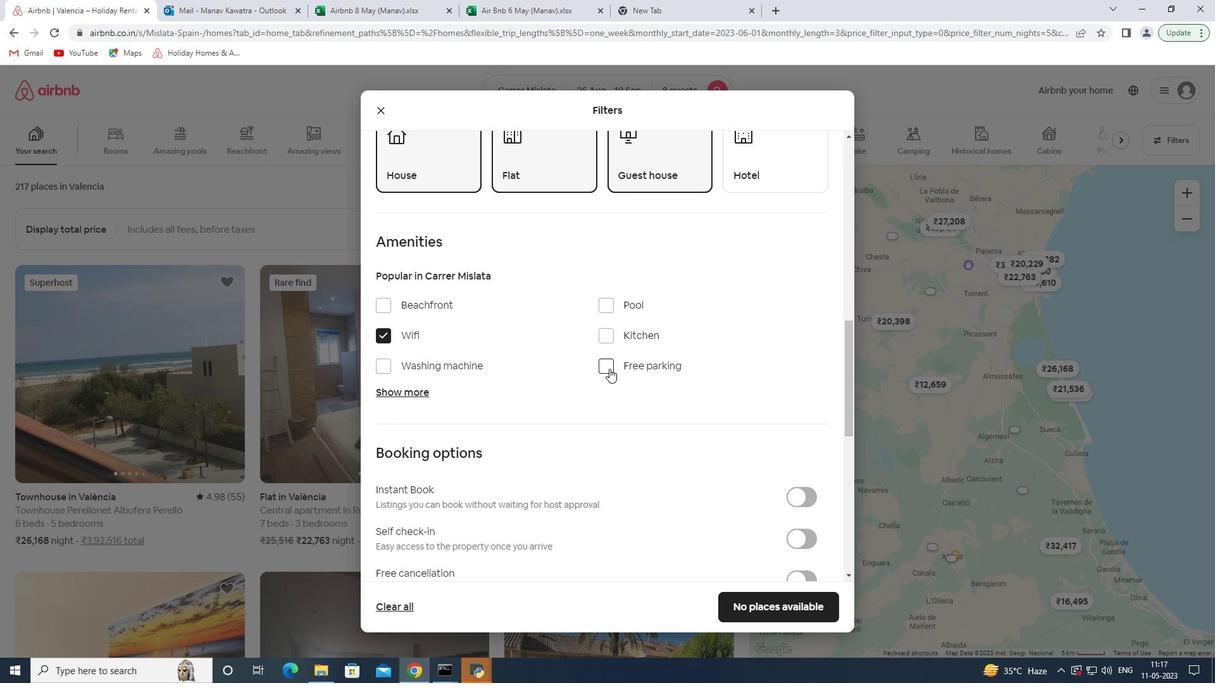 
Action: Mouse pressed left at (608, 368)
Screenshot: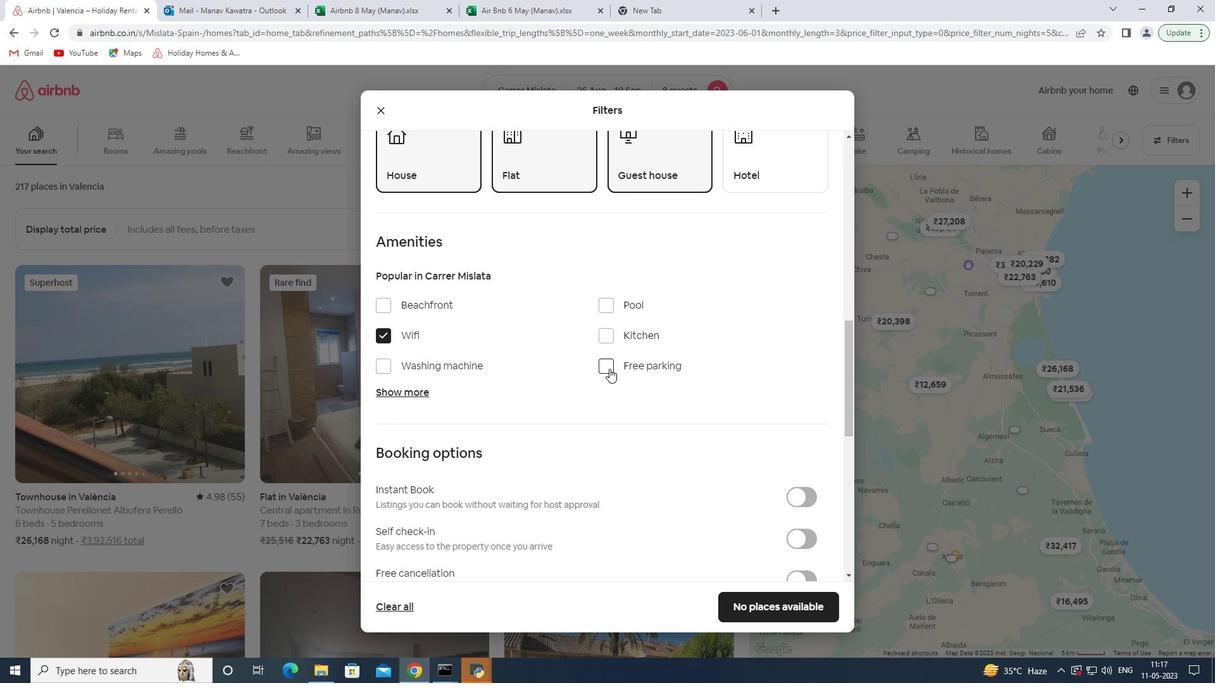 
Action: Mouse moved to (416, 392)
Screenshot: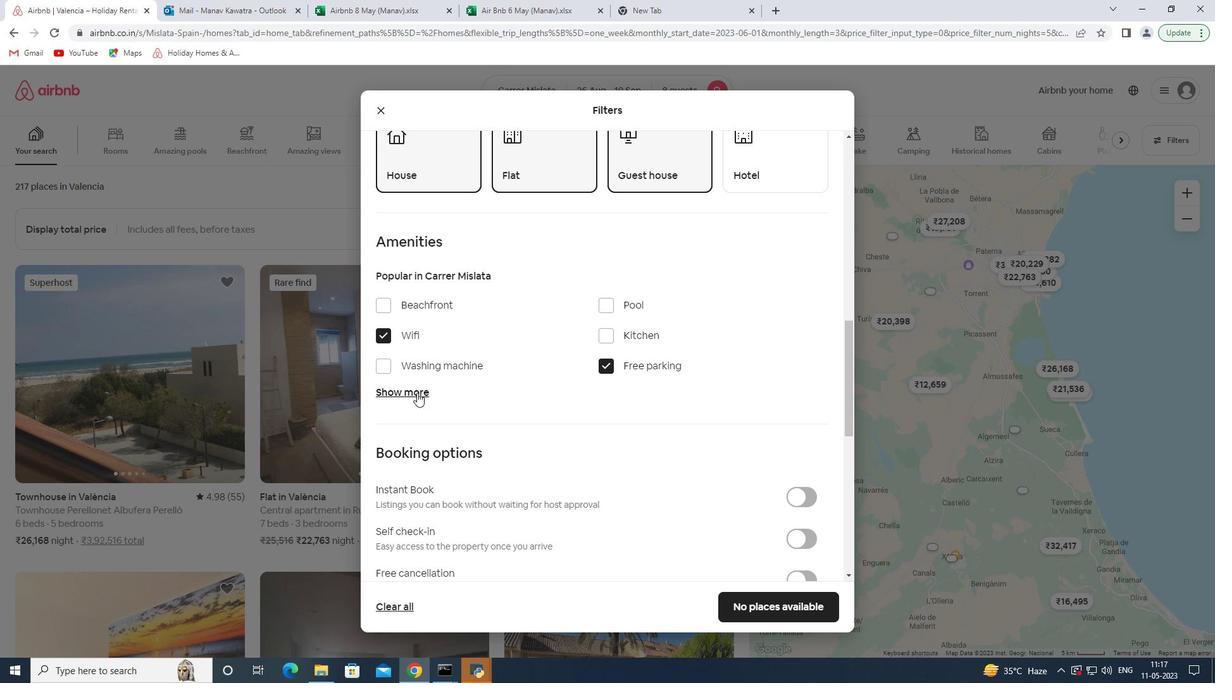 
Action: Mouse pressed left at (416, 392)
Screenshot: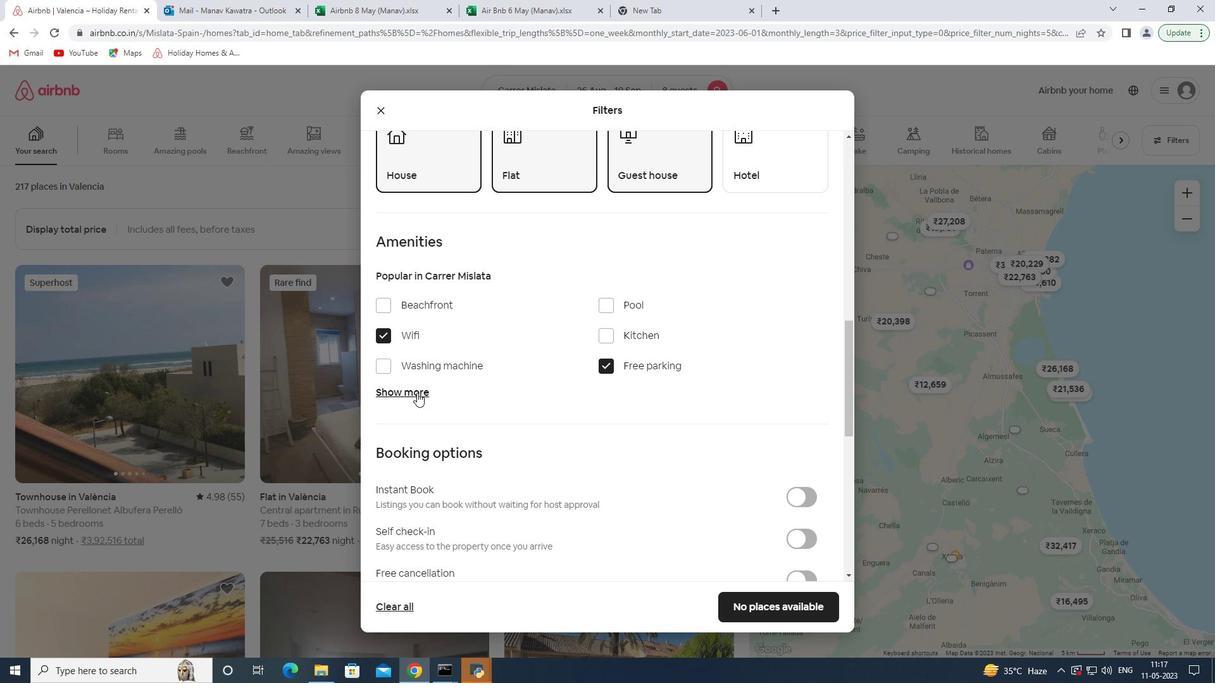 
Action: Mouse moved to (477, 403)
Screenshot: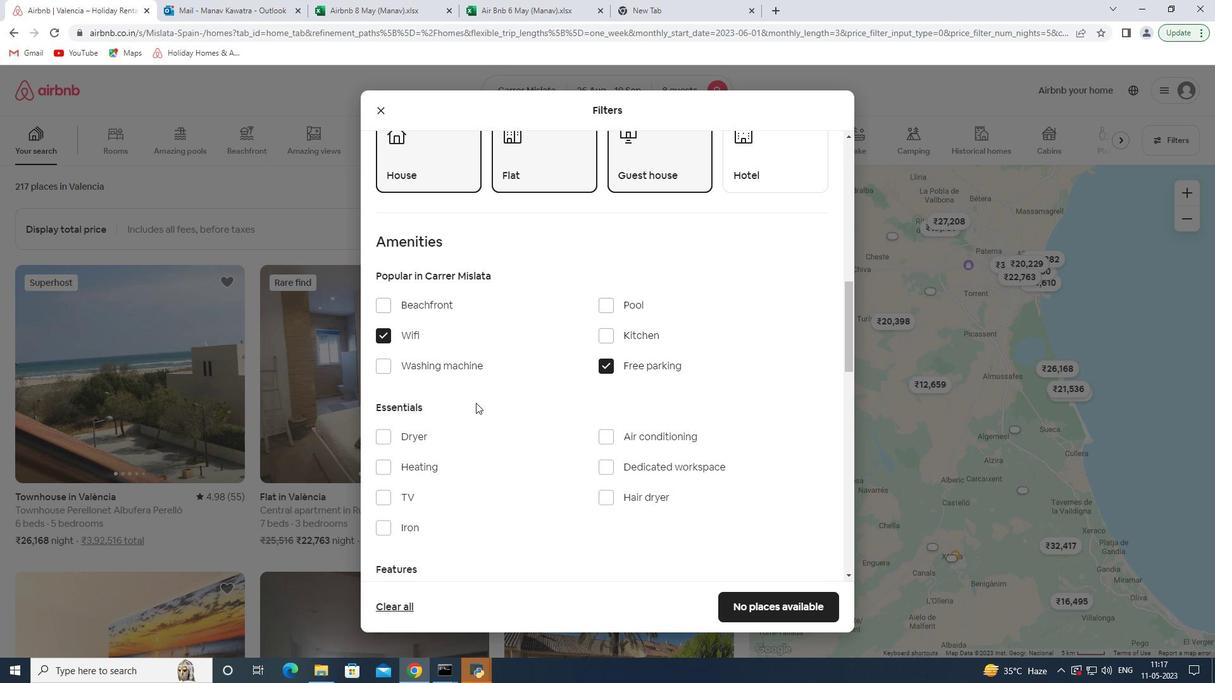 
Action: Mouse scrolled (477, 403) with delta (0, 0)
Screenshot: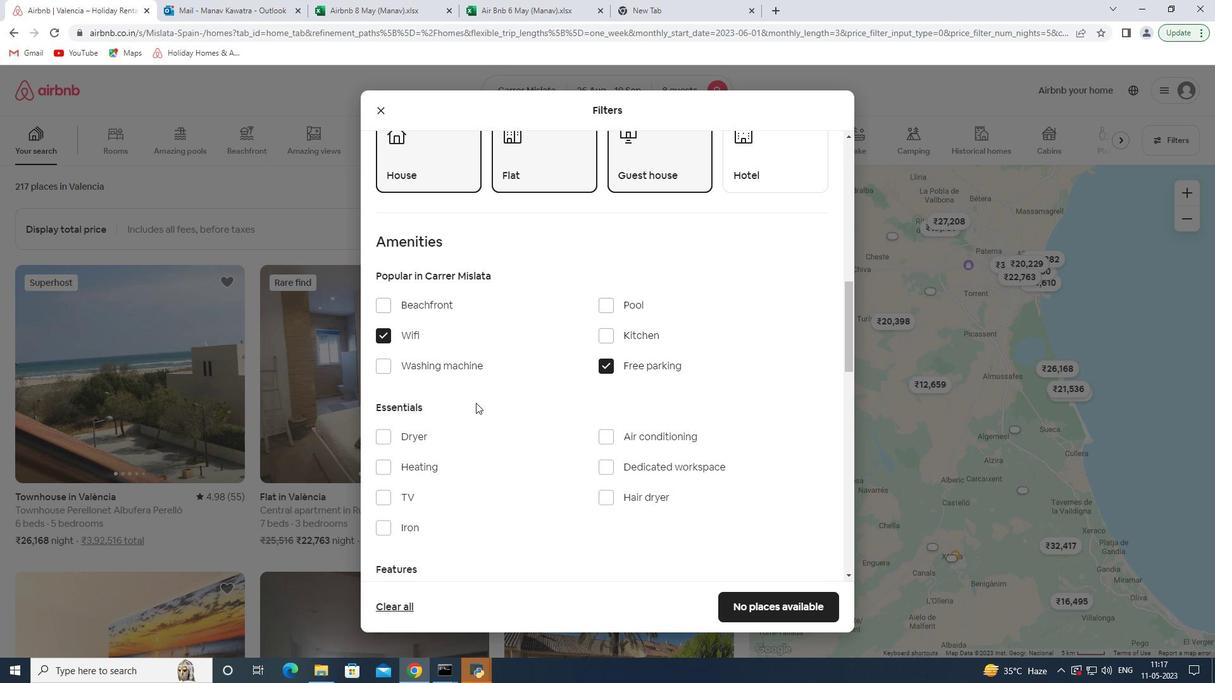 
Action: Mouse moved to (403, 430)
Screenshot: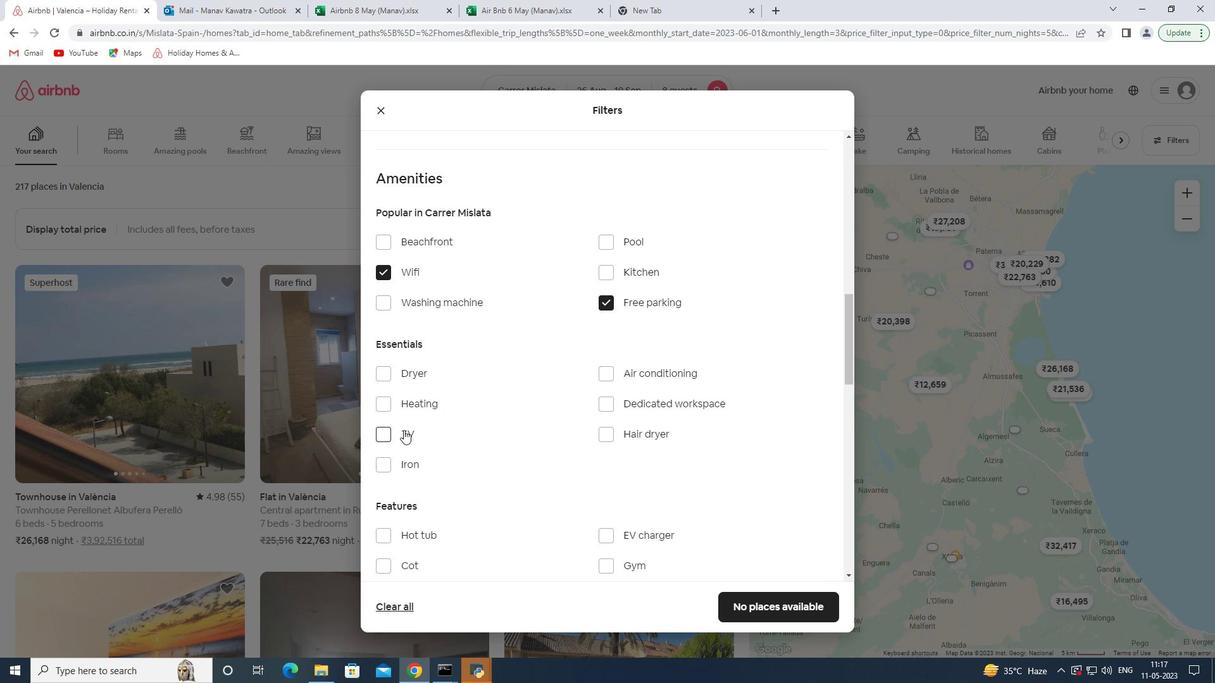 
Action: Mouse pressed left at (403, 430)
Screenshot: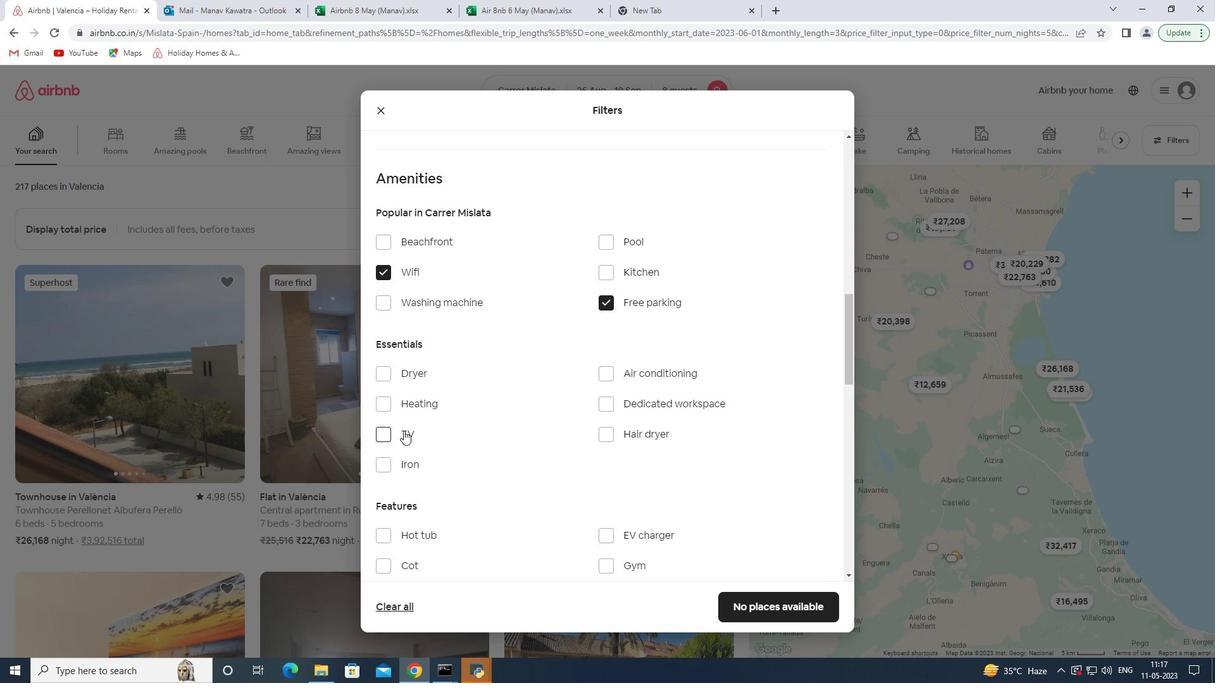 
Action: Mouse moved to (479, 479)
Screenshot: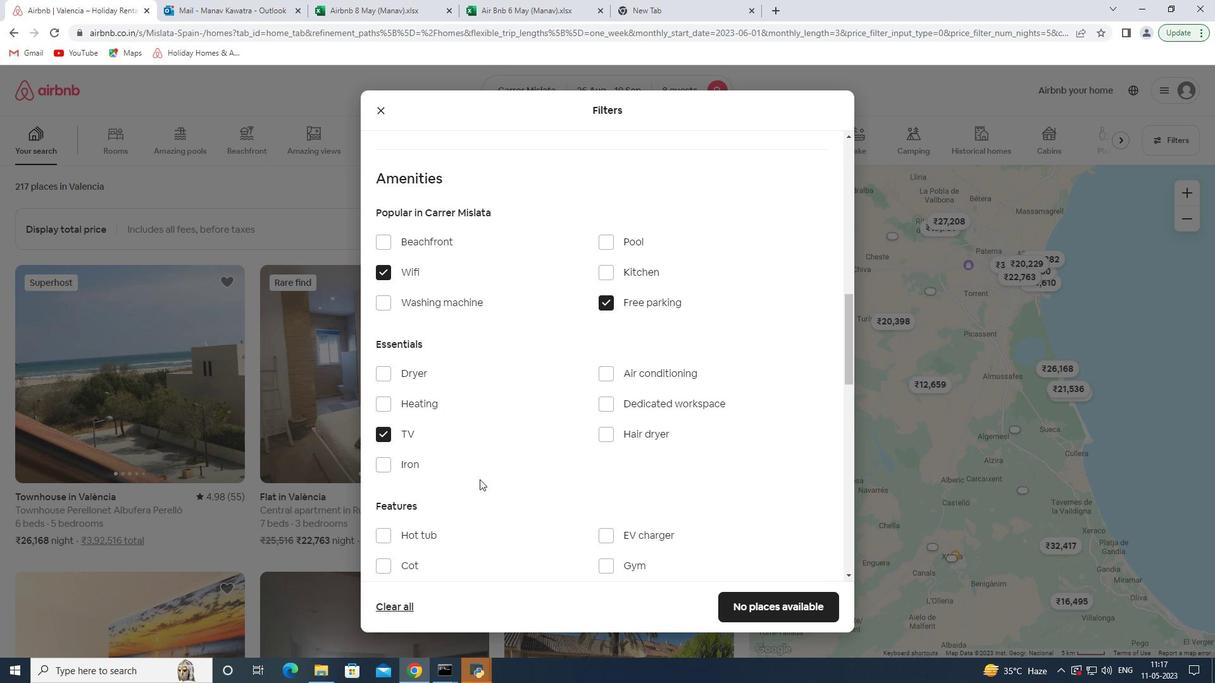 
Action: Mouse scrolled (479, 478) with delta (0, 0)
Screenshot: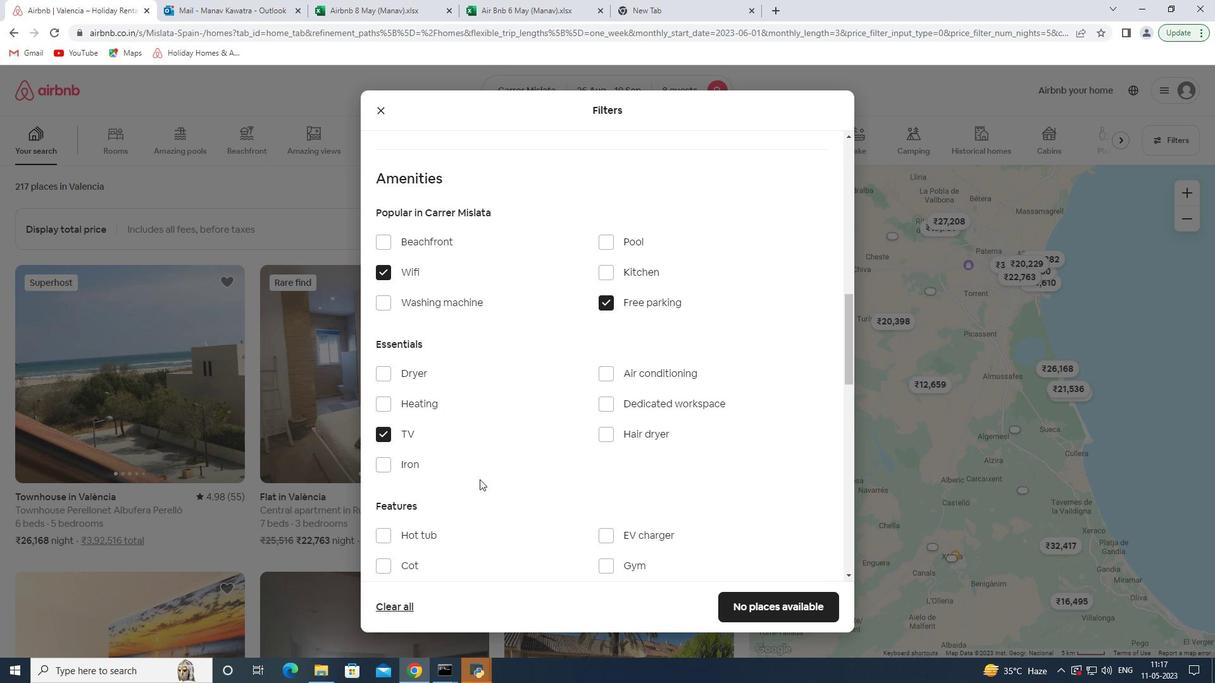 
Action: Mouse moved to (603, 501)
Screenshot: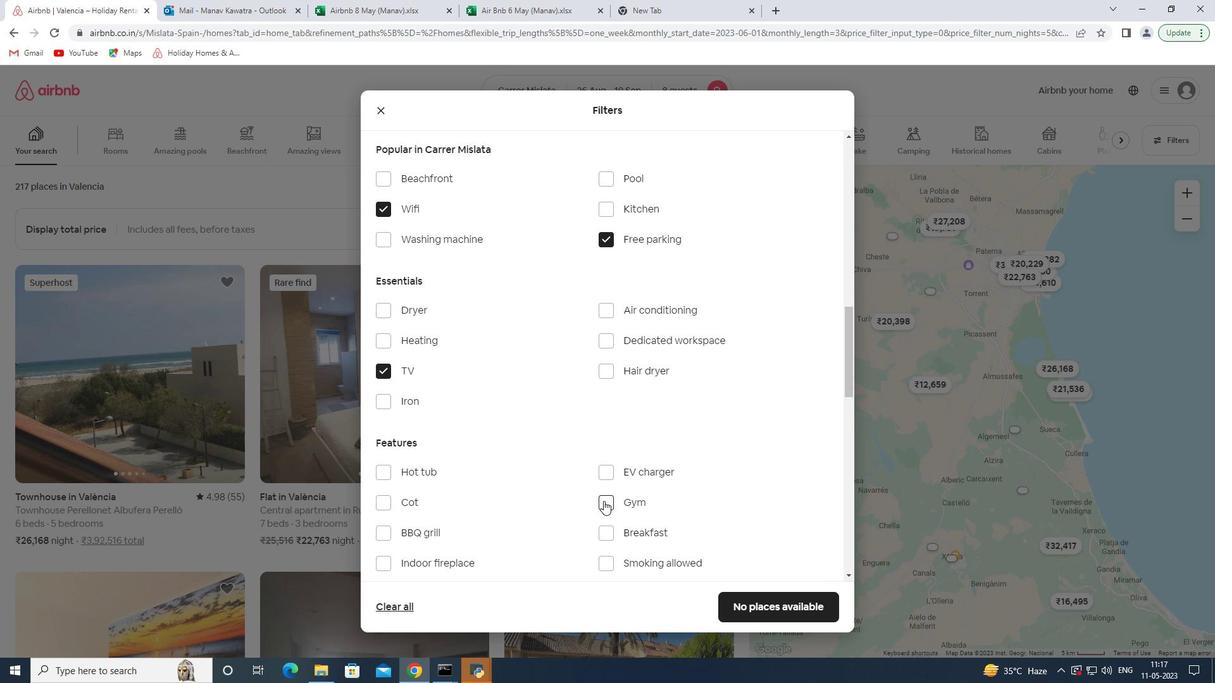 
Action: Mouse pressed left at (603, 501)
Screenshot: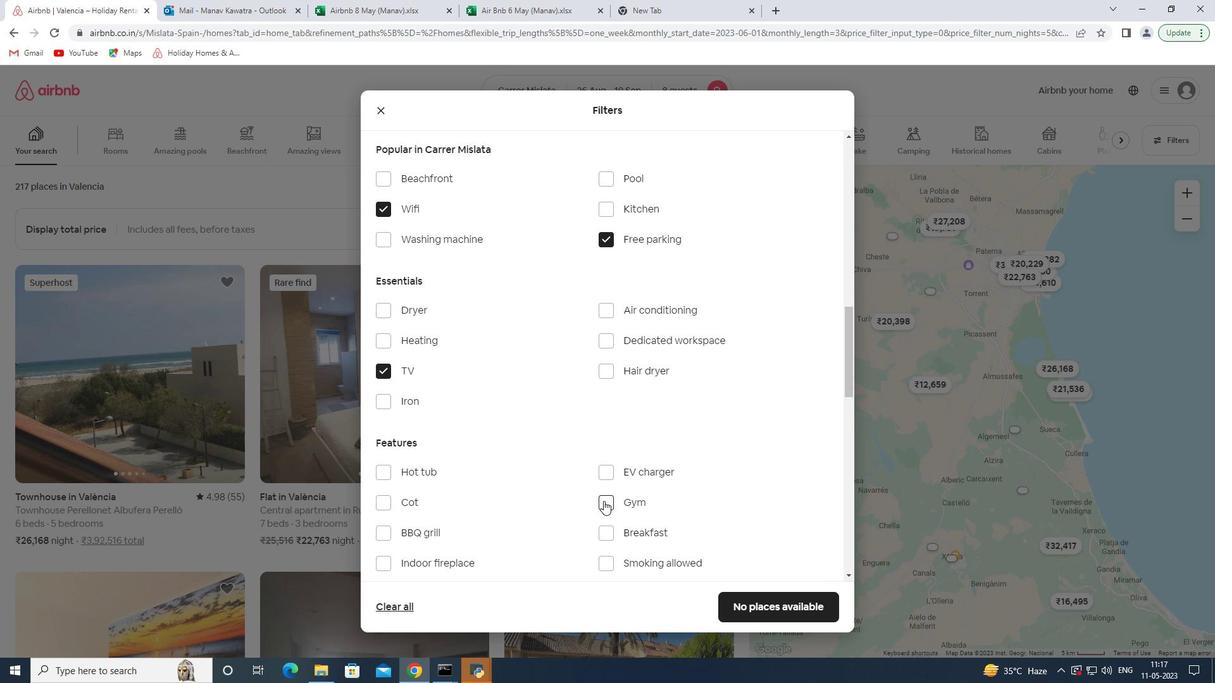
Action: Mouse moved to (606, 527)
Screenshot: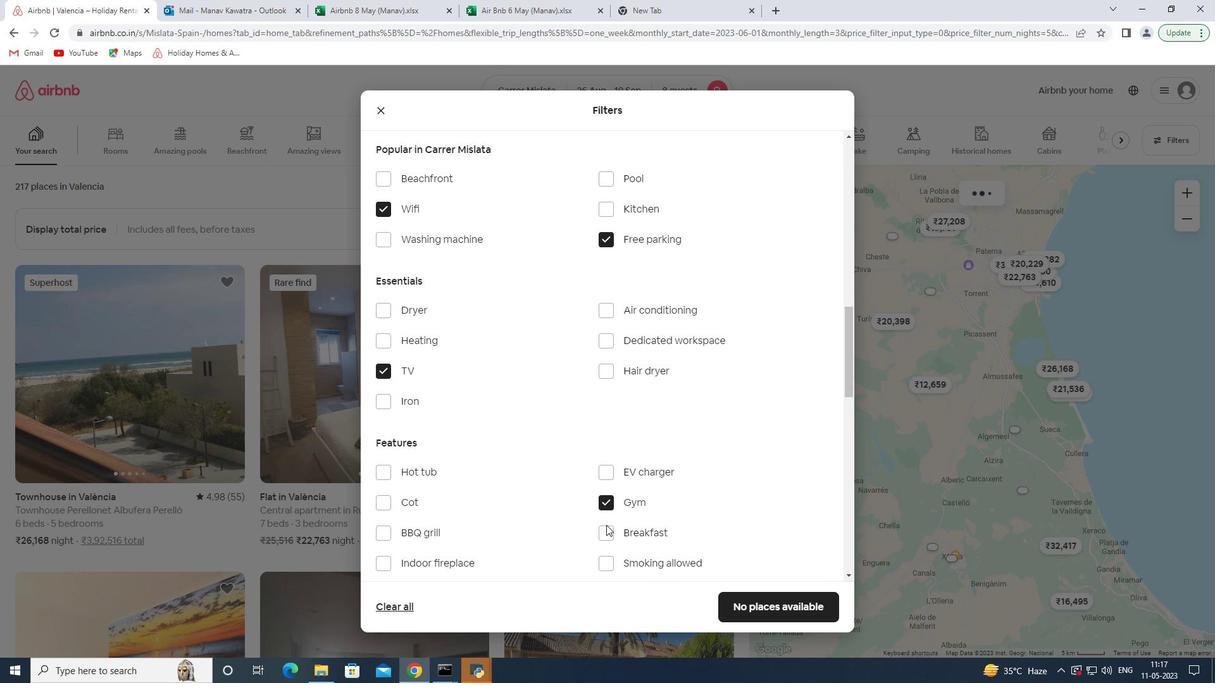 
Action: Mouse pressed left at (606, 527)
Screenshot: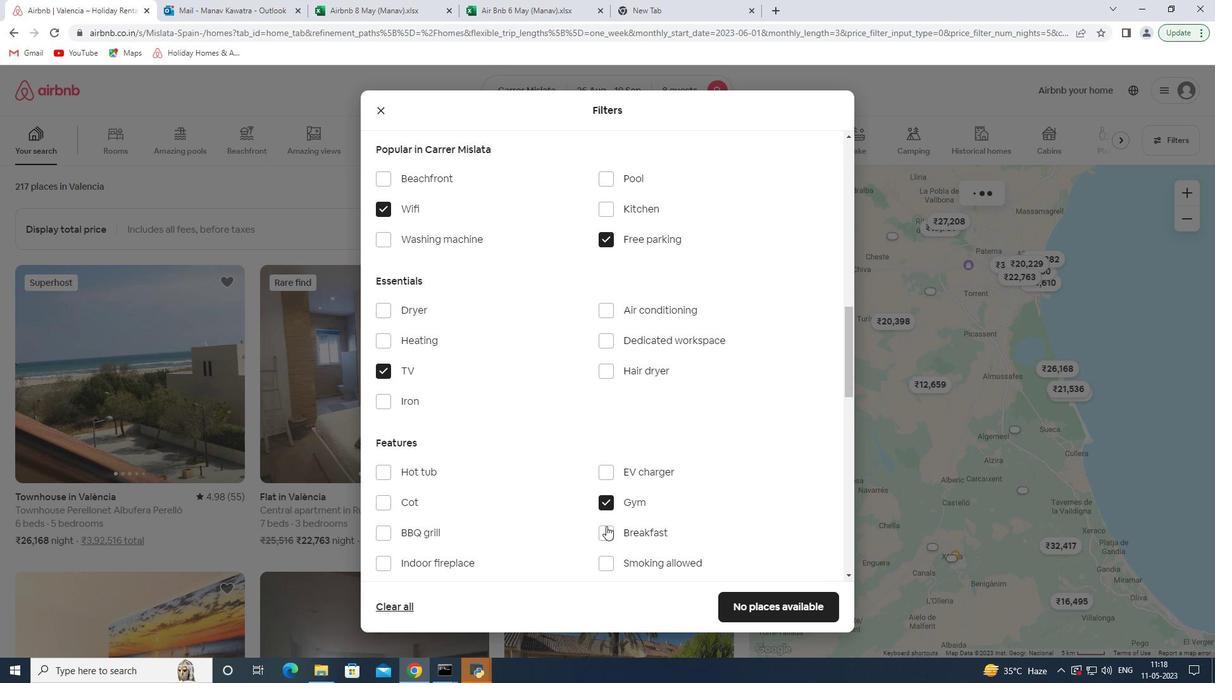 
Action: Mouse moved to (585, 467)
Screenshot: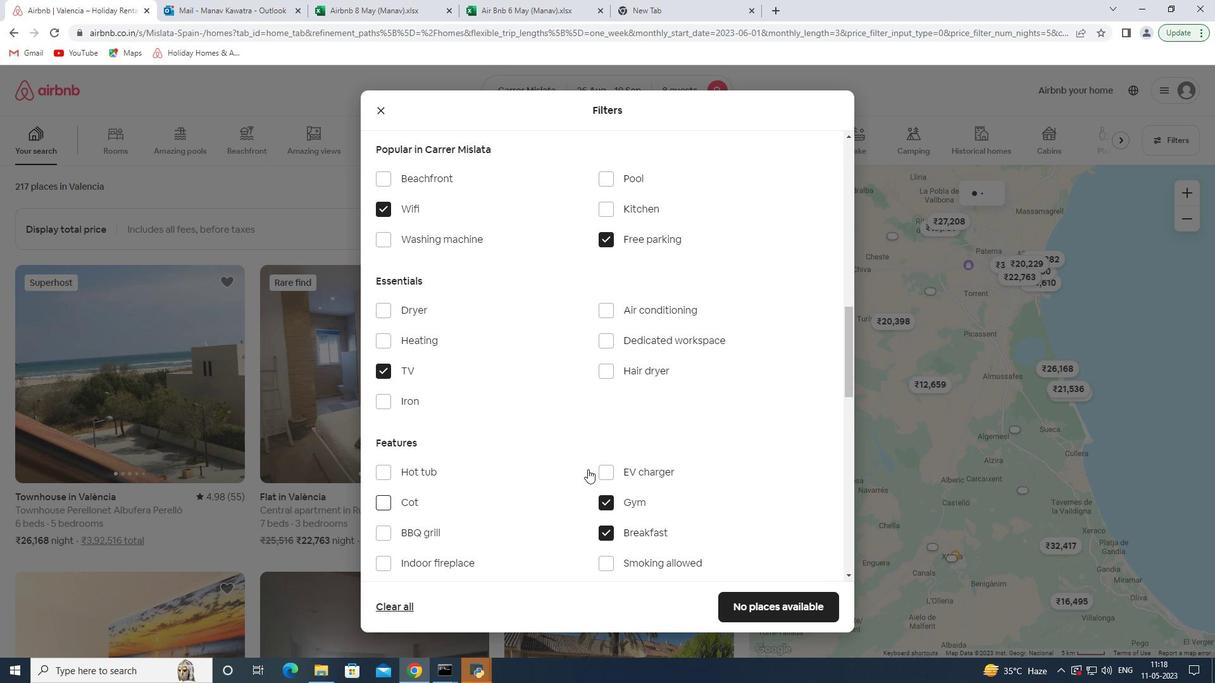 
Action: Mouse scrolled (585, 466) with delta (0, 0)
Screenshot: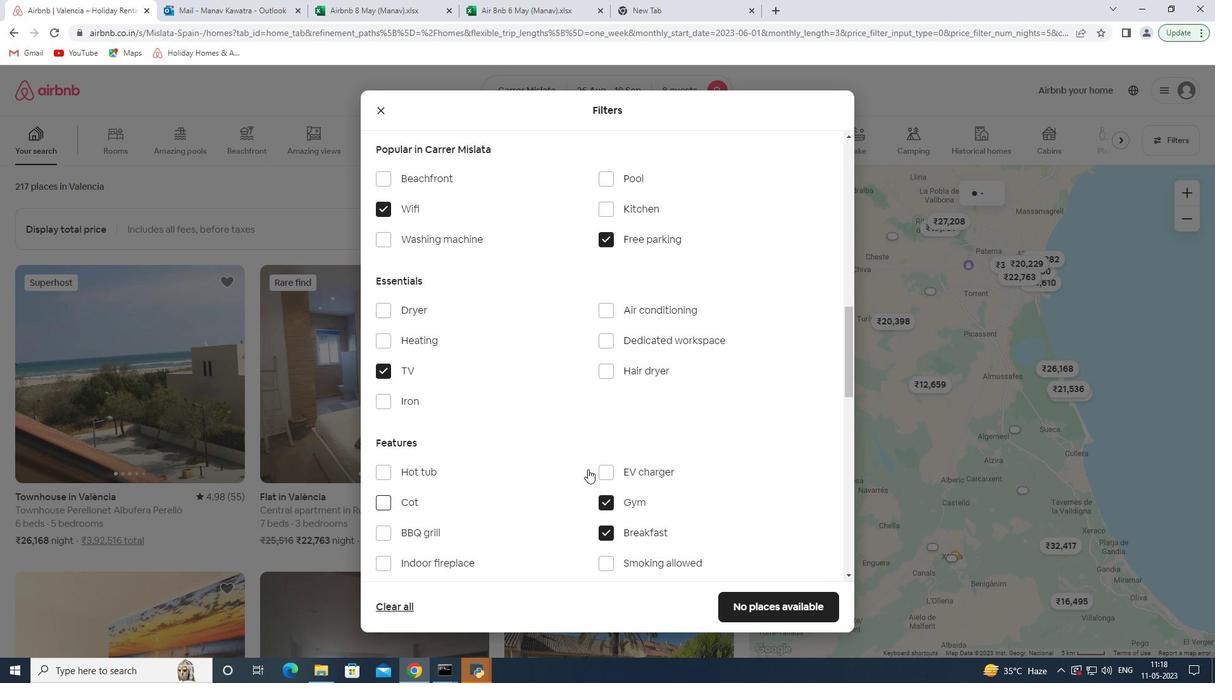 
Action: Mouse scrolled (585, 466) with delta (0, 0)
Screenshot: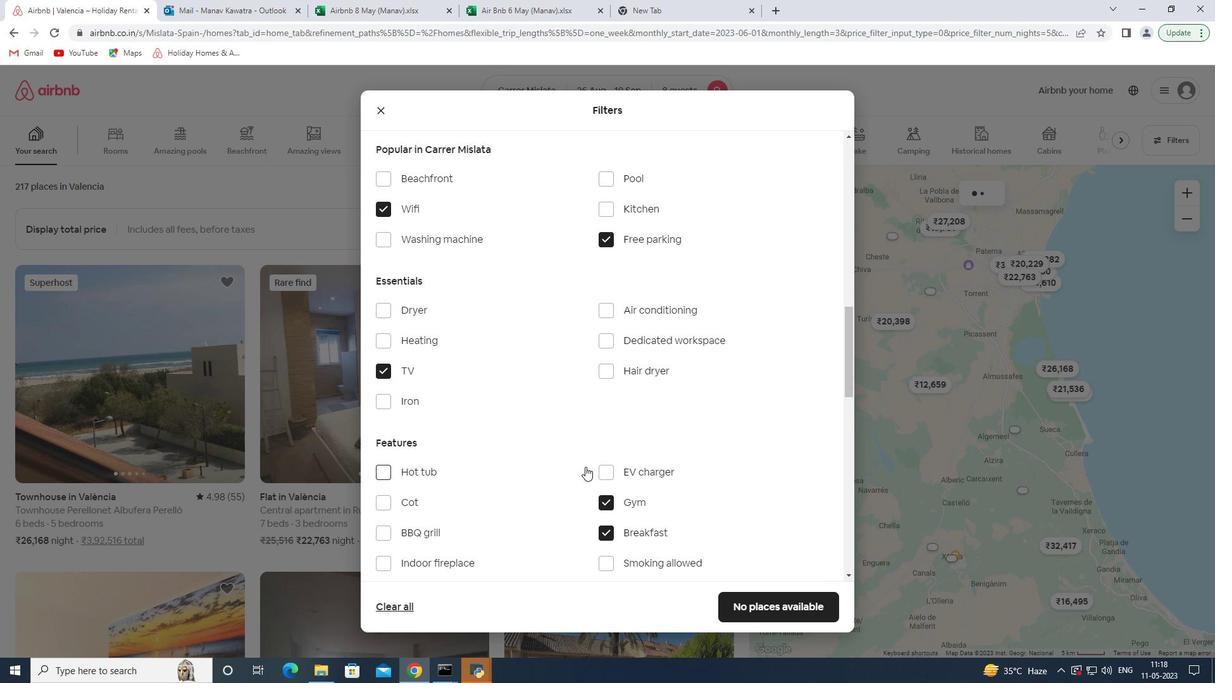 
Action: Mouse moved to (585, 467)
Screenshot: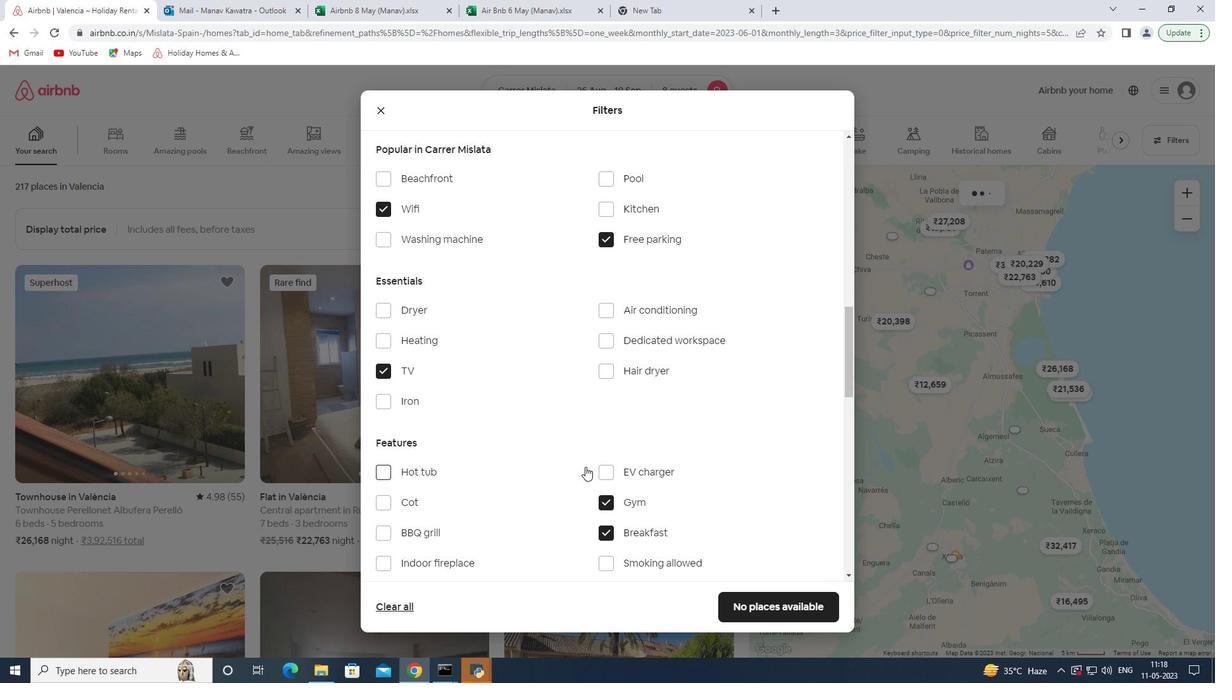 
Action: Mouse scrolled (585, 466) with delta (0, 0)
Screenshot: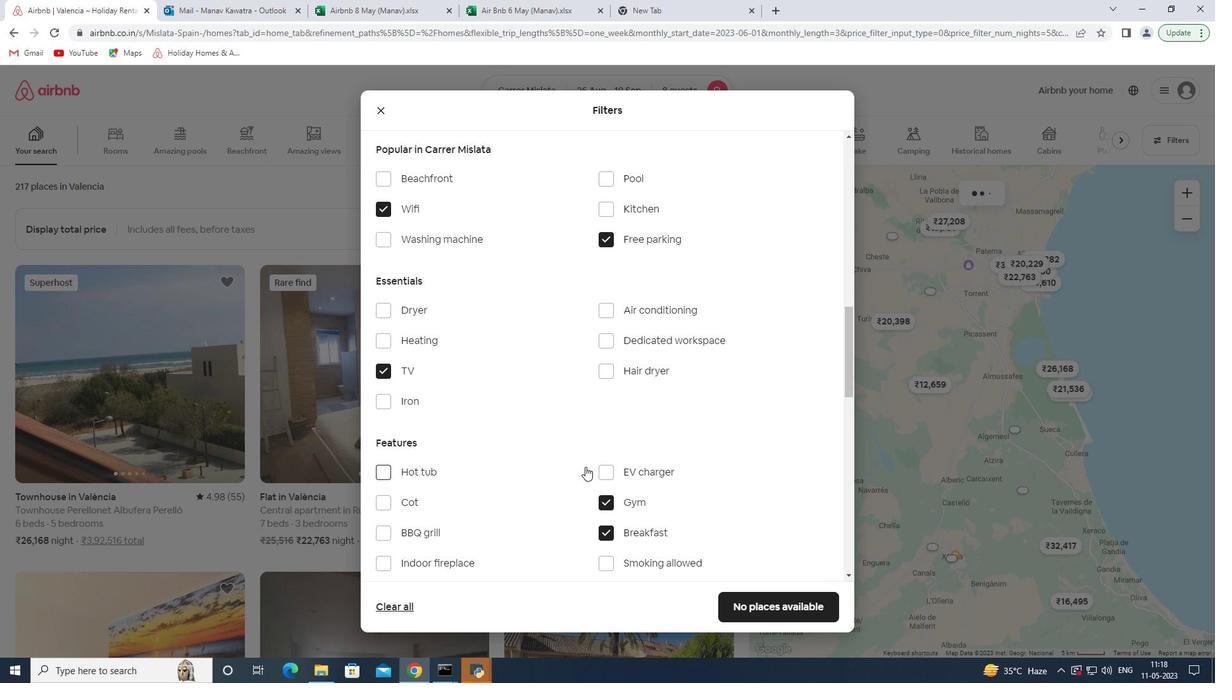 
Action: Mouse moved to (507, 498)
Screenshot: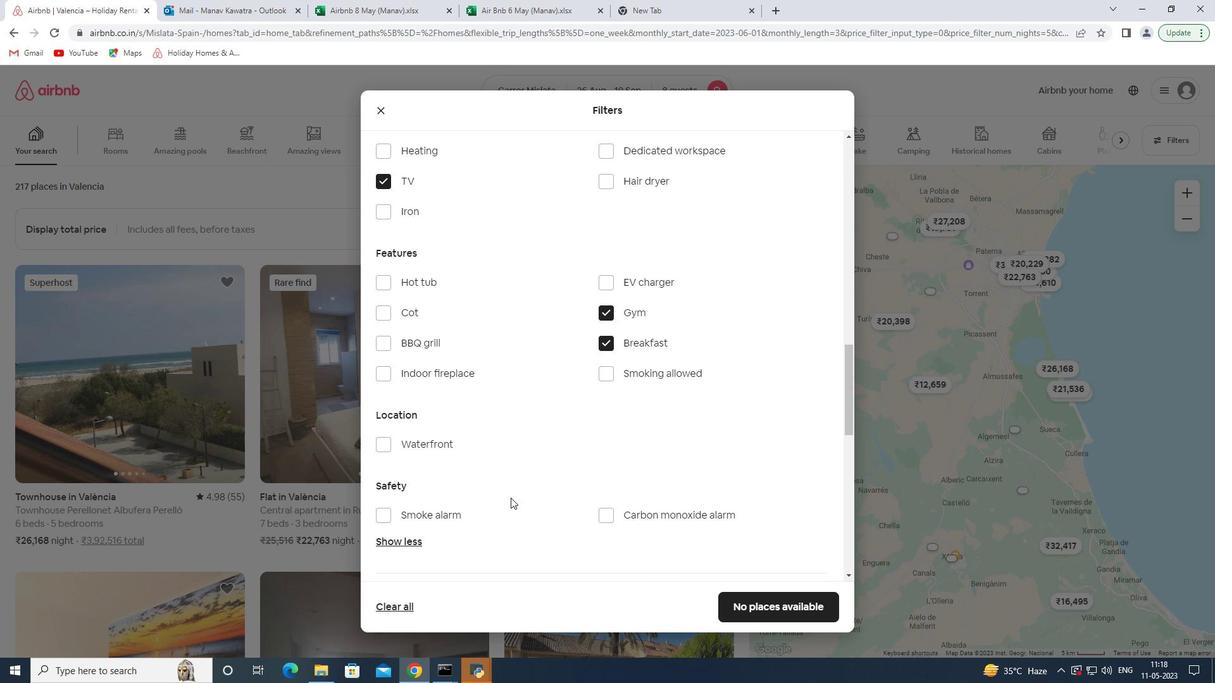 
Action: Mouse scrolled (507, 498) with delta (0, 0)
Screenshot: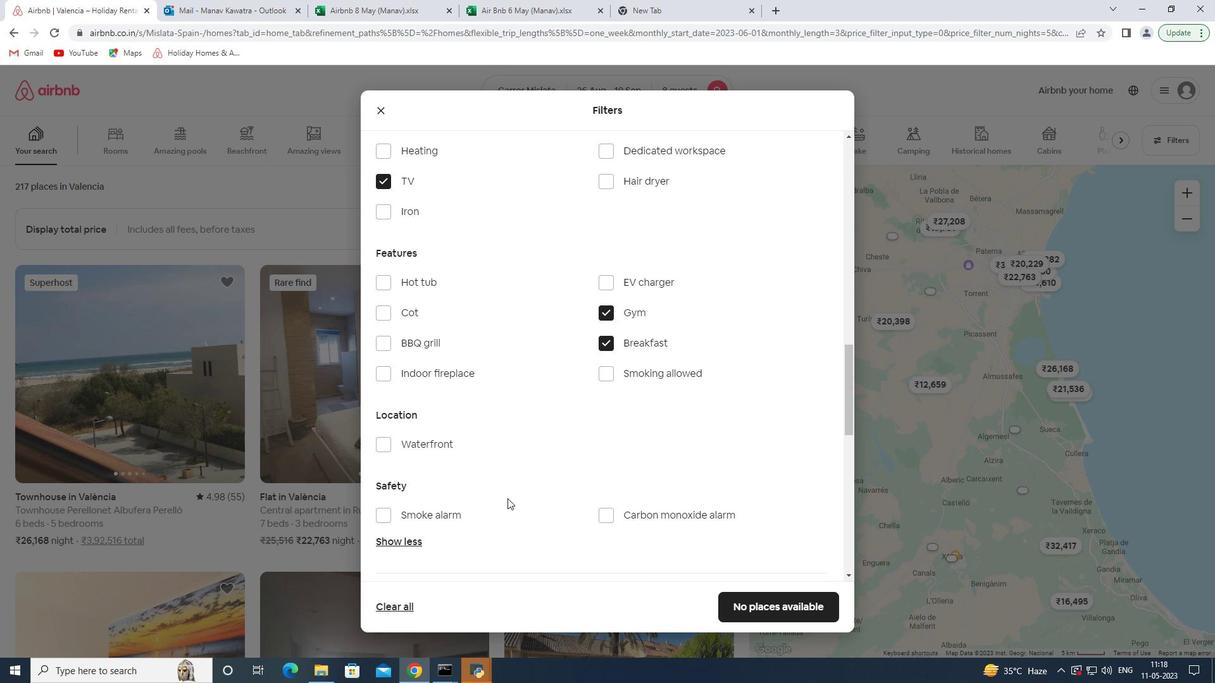 
Action: Mouse moved to (513, 496)
Screenshot: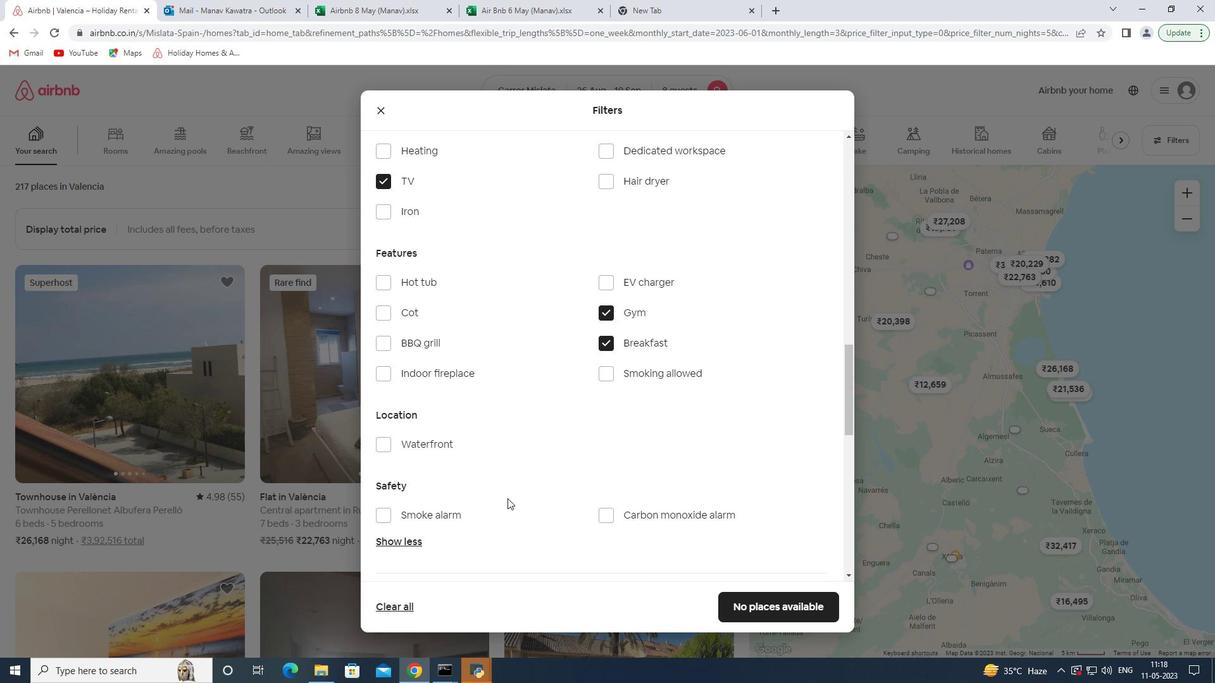 
Action: Mouse scrolled (513, 496) with delta (0, 0)
Screenshot: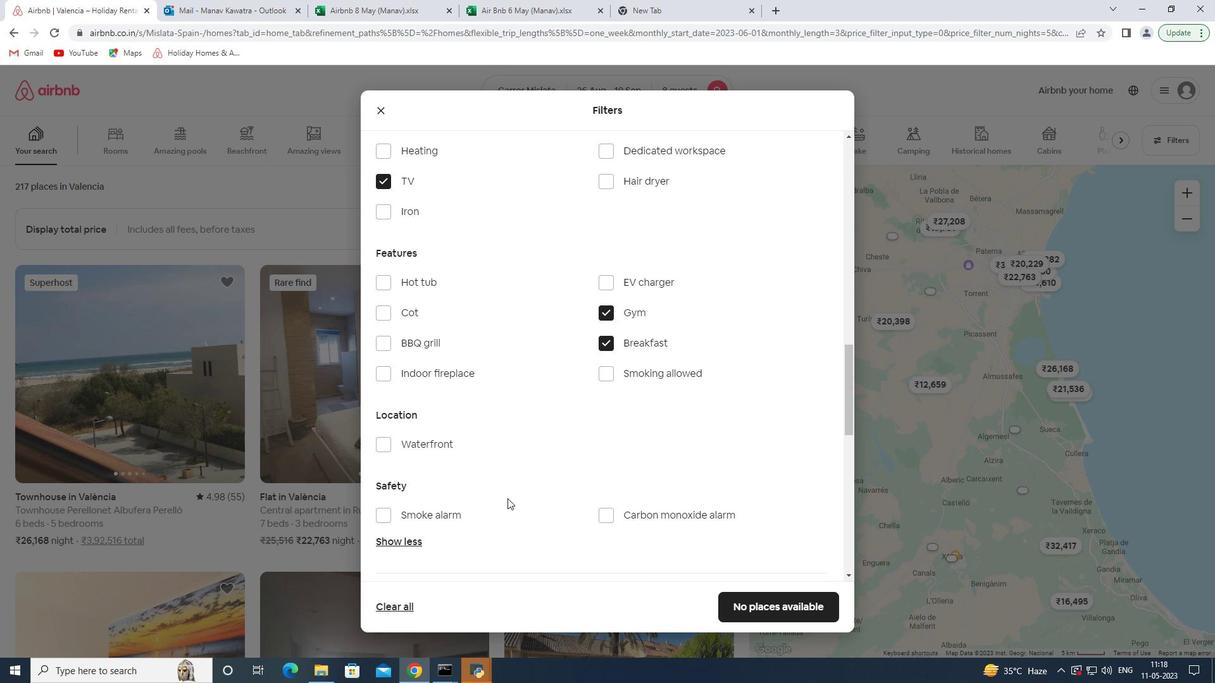 
Action: Mouse moved to (537, 486)
Screenshot: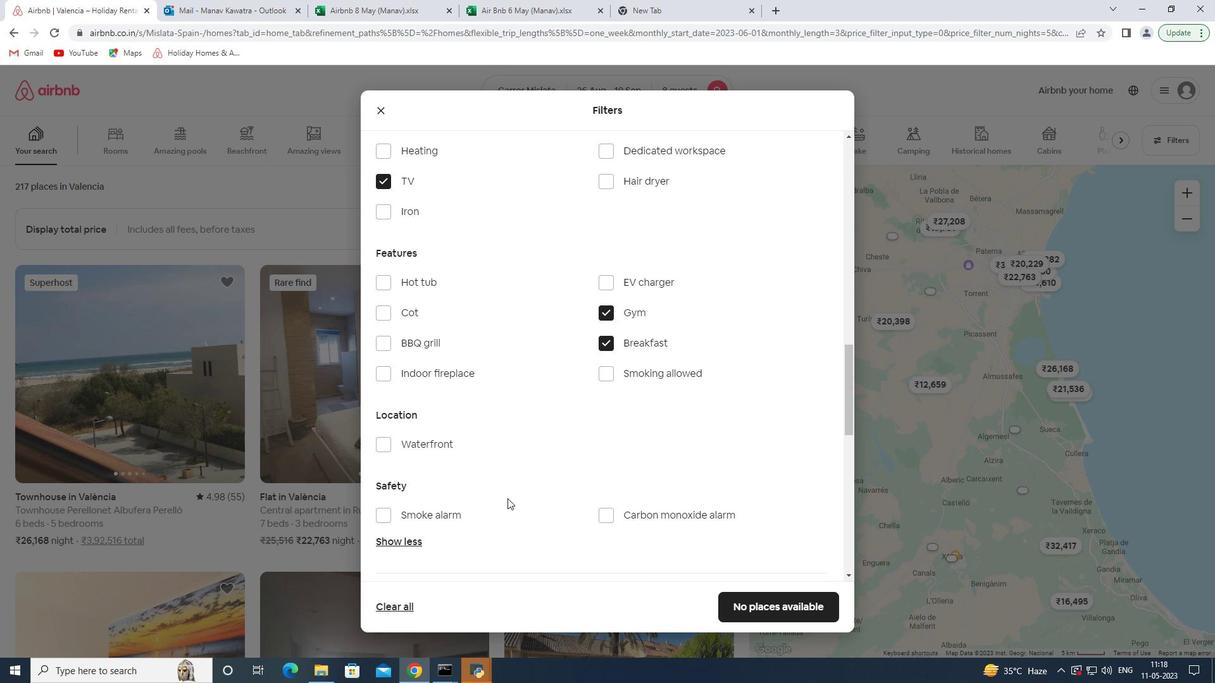 
Action: Mouse scrolled (537, 486) with delta (0, 0)
Screenshot: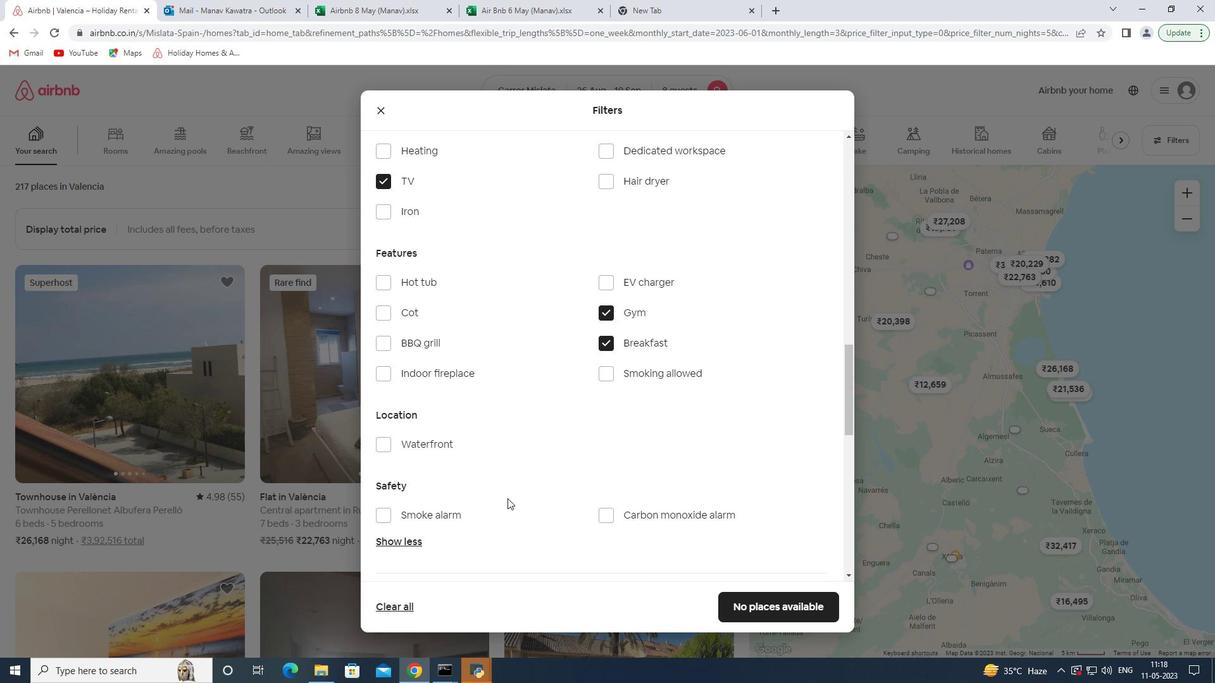 
Action: Mouse moved to (796, 498)
Screenshot: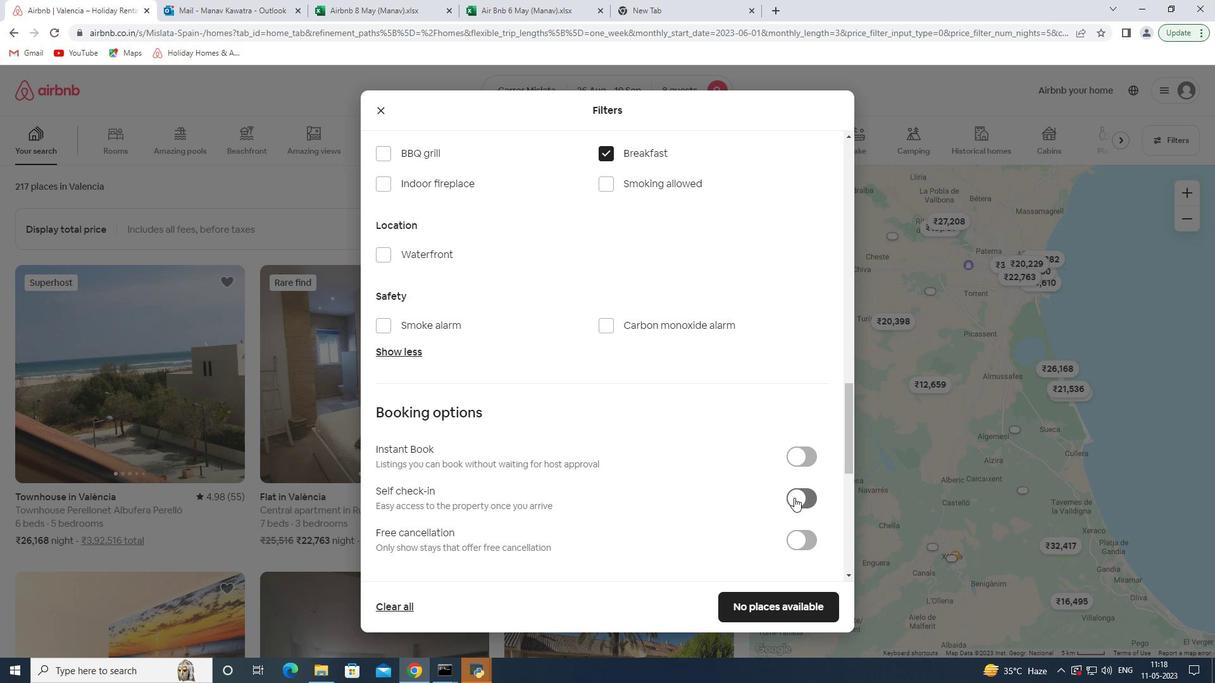 
Action: Mouse pressed left at (796, 498)
Screenshot: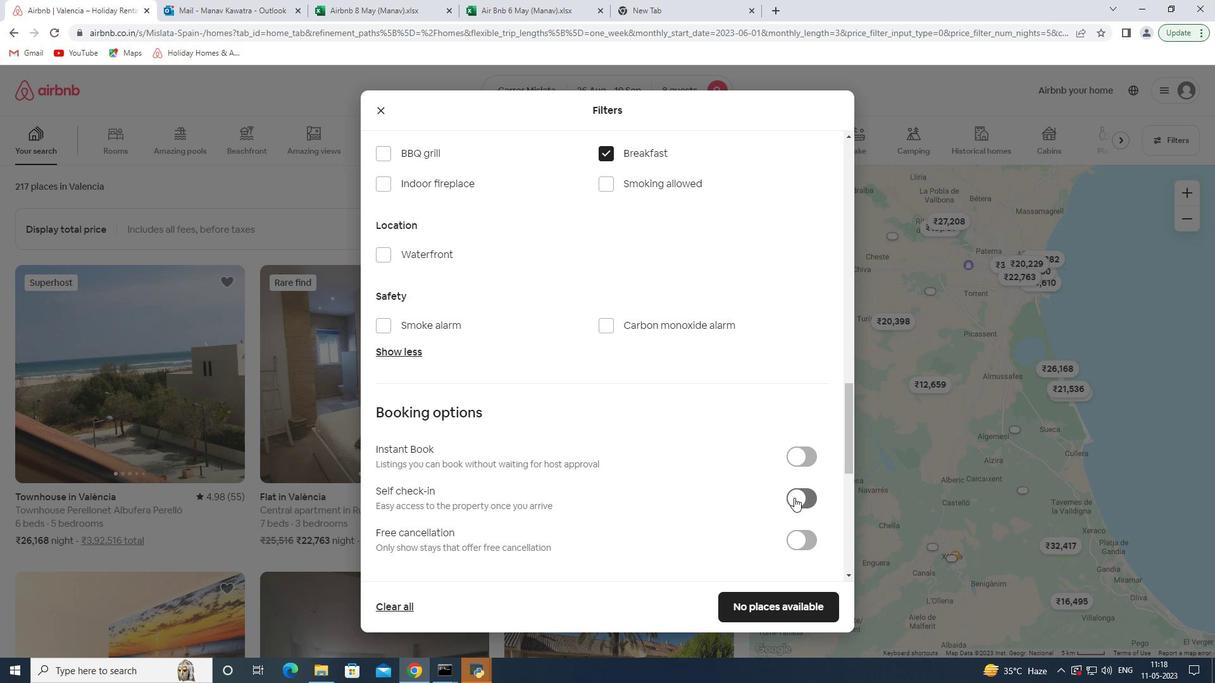 
Action: Mouse moved to (522, 500)
Screenshot: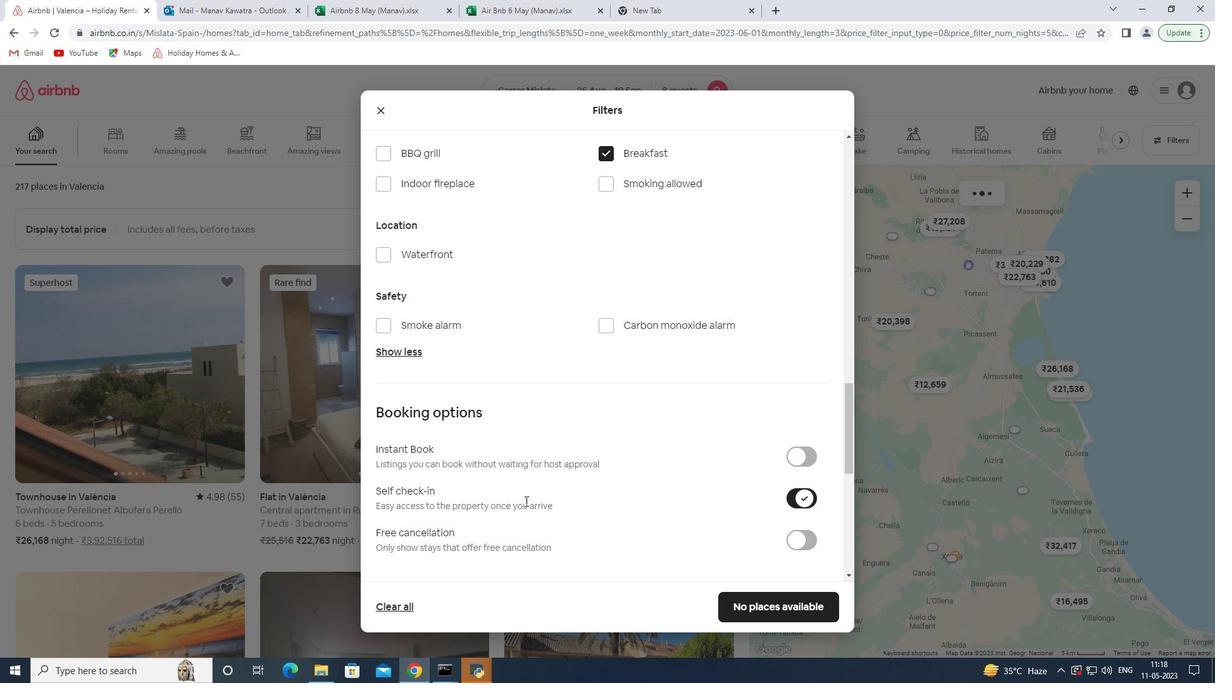 
Action: Mouse scrolled (522, 499) with delta (0, 0)
Screenshot: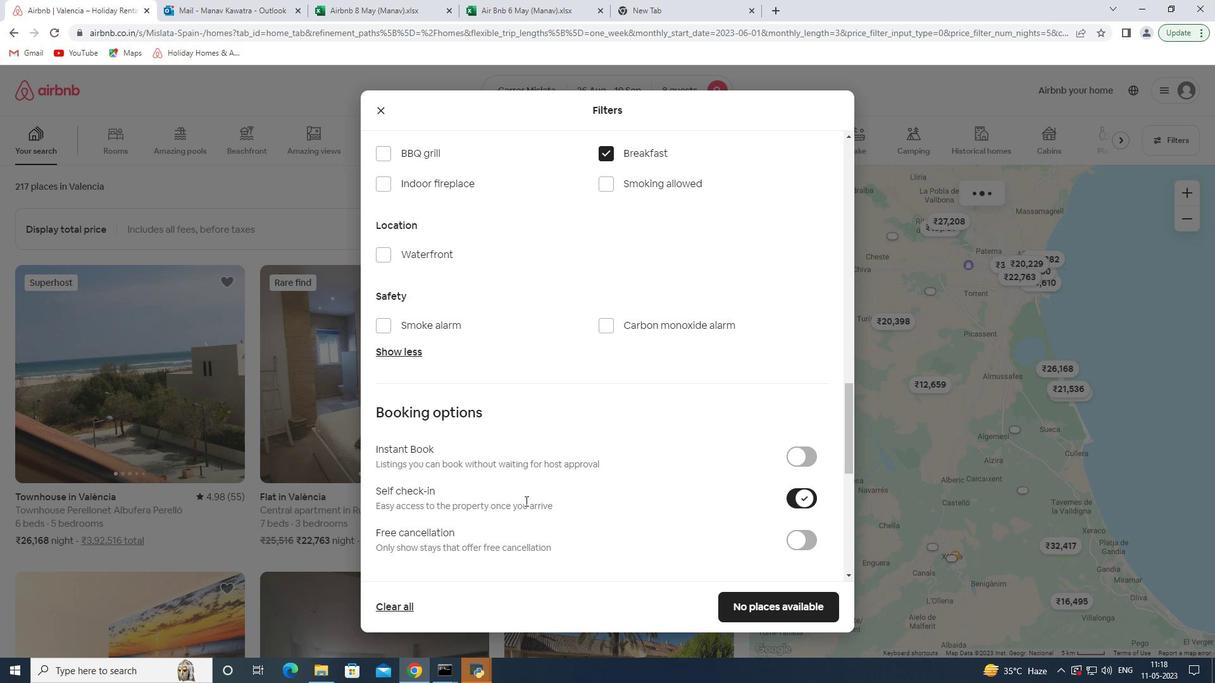 
Action: Mouse scrolled (522, 499) with delta (0, 0)
Screenshot: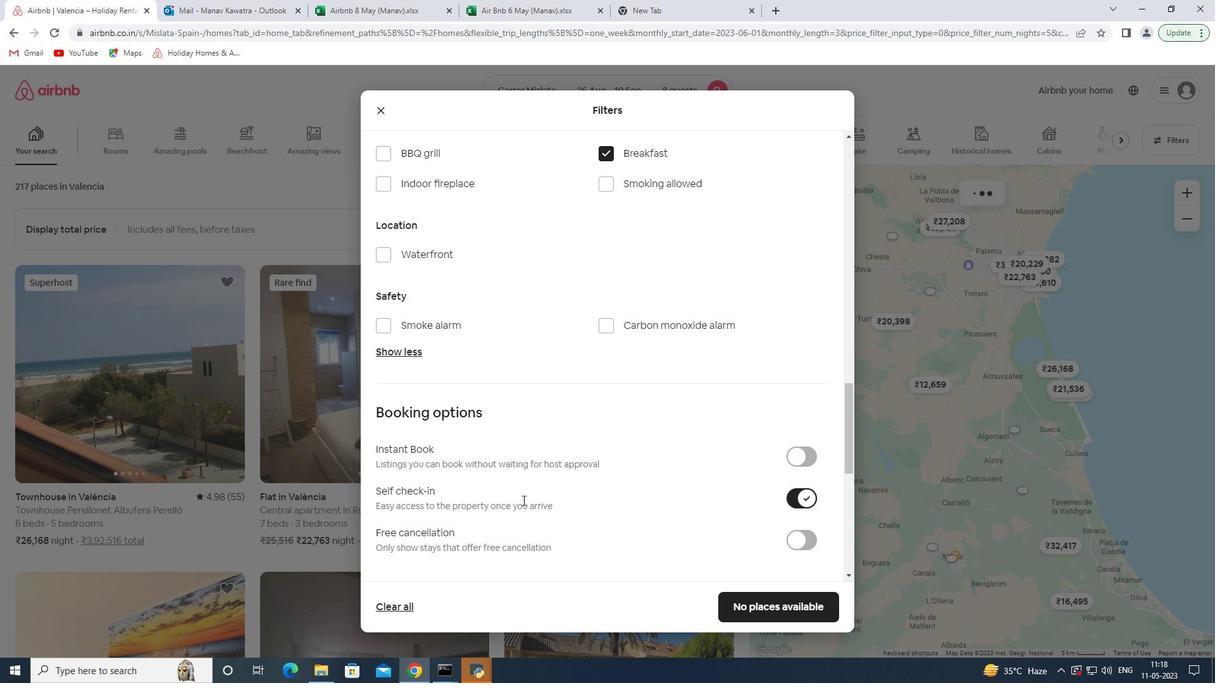 
Action: Mouse scrolled (522, 499) with delta (0, 0)
Screenshot: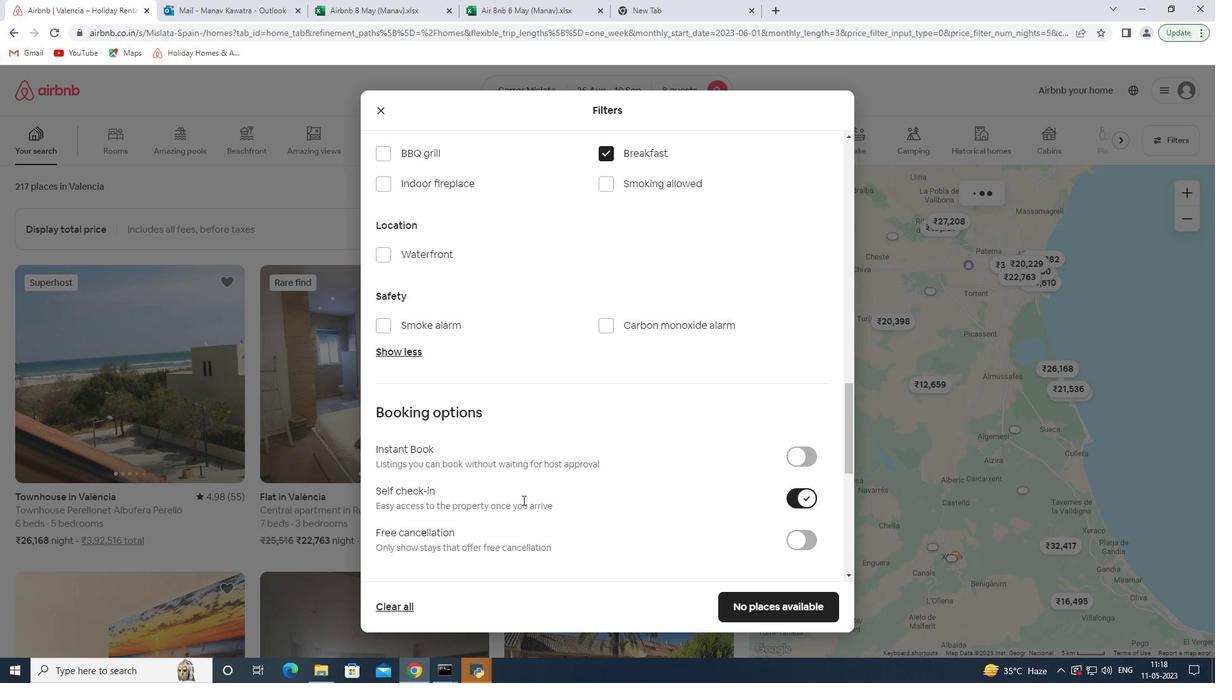 
Action: Mouse moved to (551, 496)
Screenshot: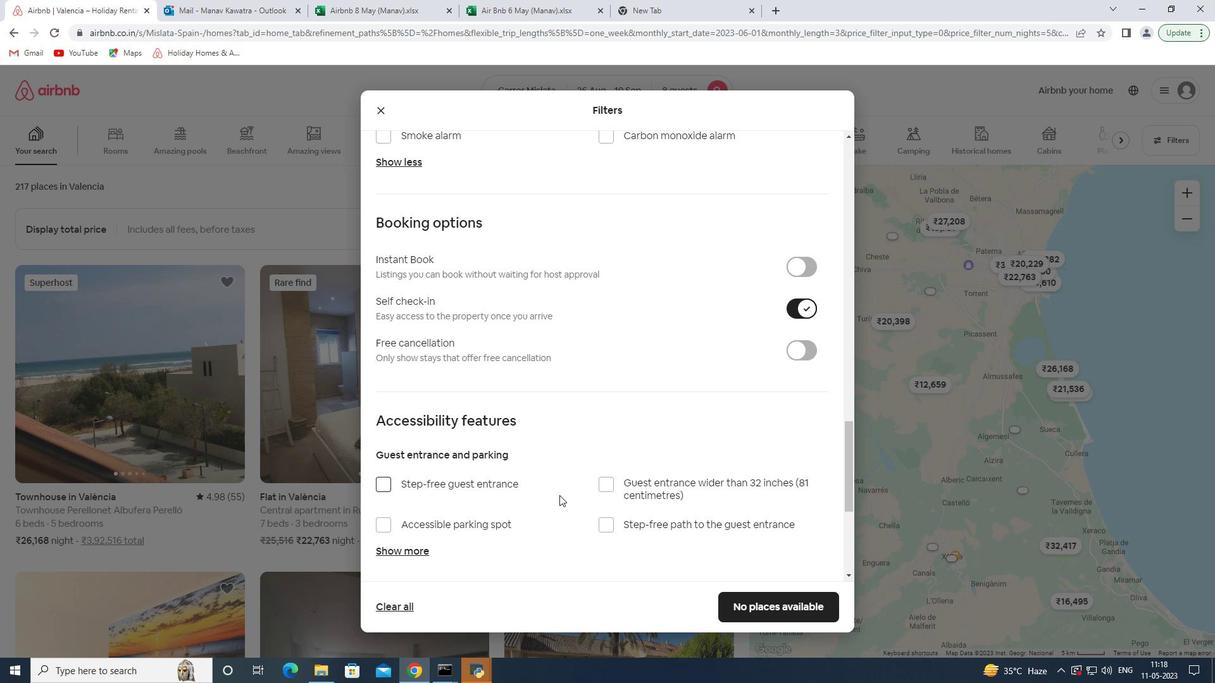 
Action: Mouse scrolled (551, 496) with delta (0, 0)
Screenshot: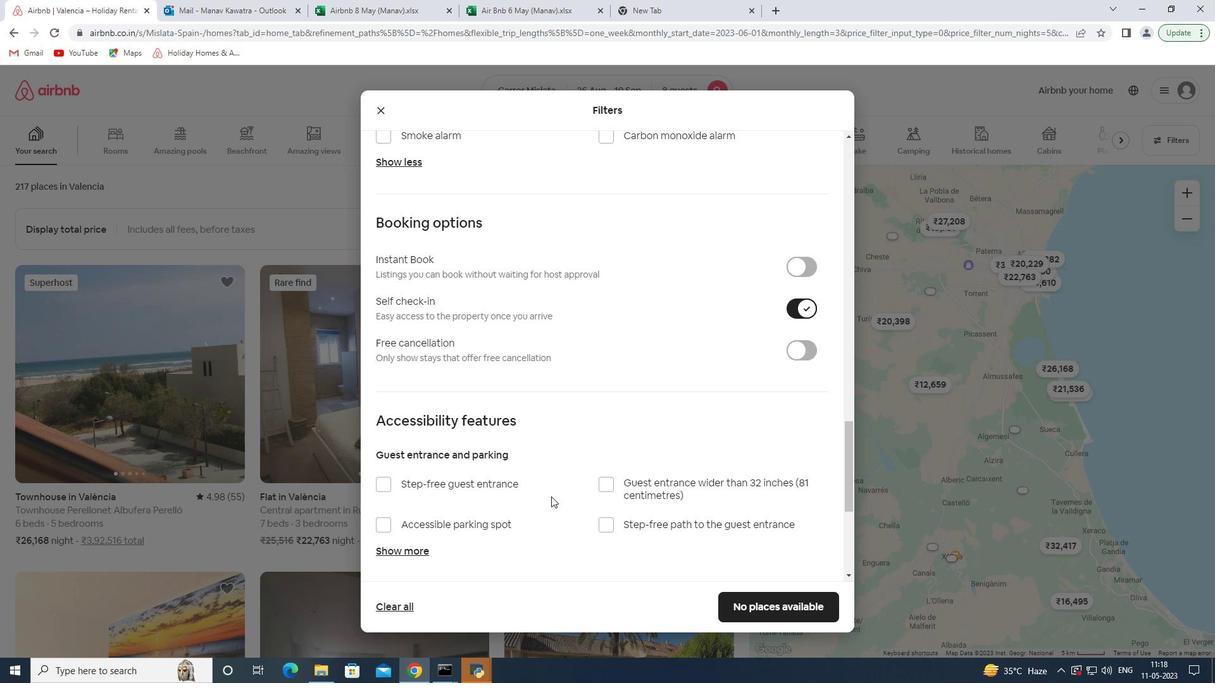
Action: Mouse scrolled (551, 496) with delta (0, 0)
Screenshot: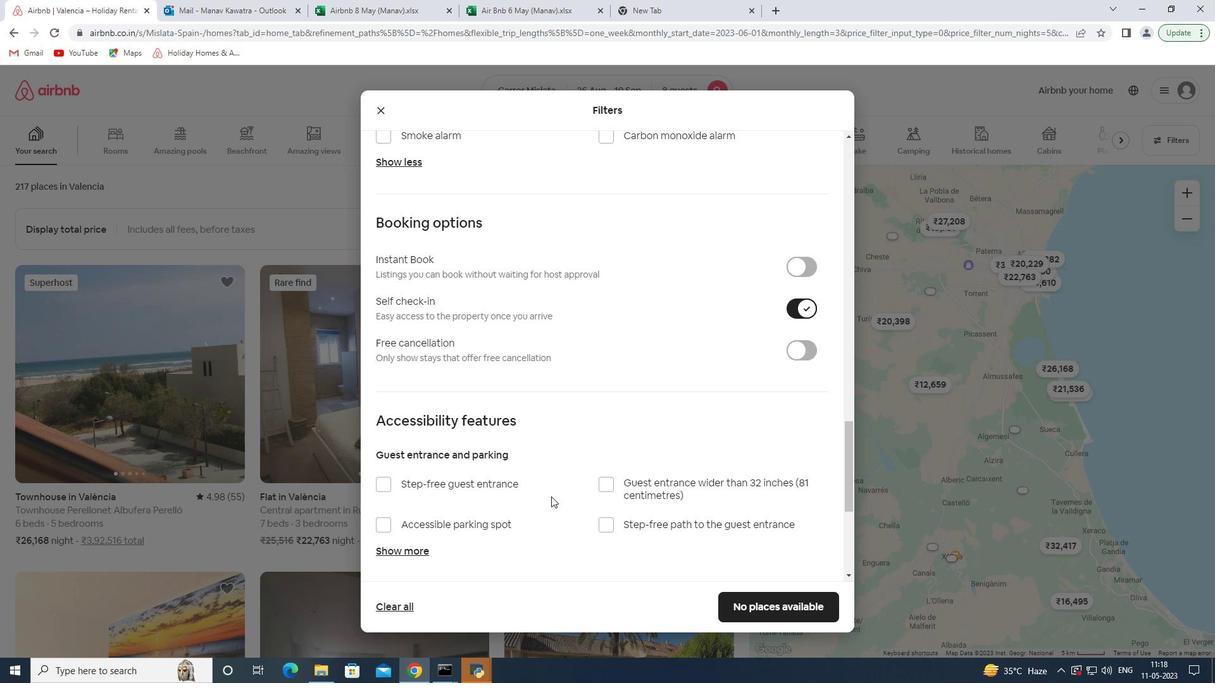 
Action: Mouse scrolled (551, 496) with delta (0, 0)
Screenshot: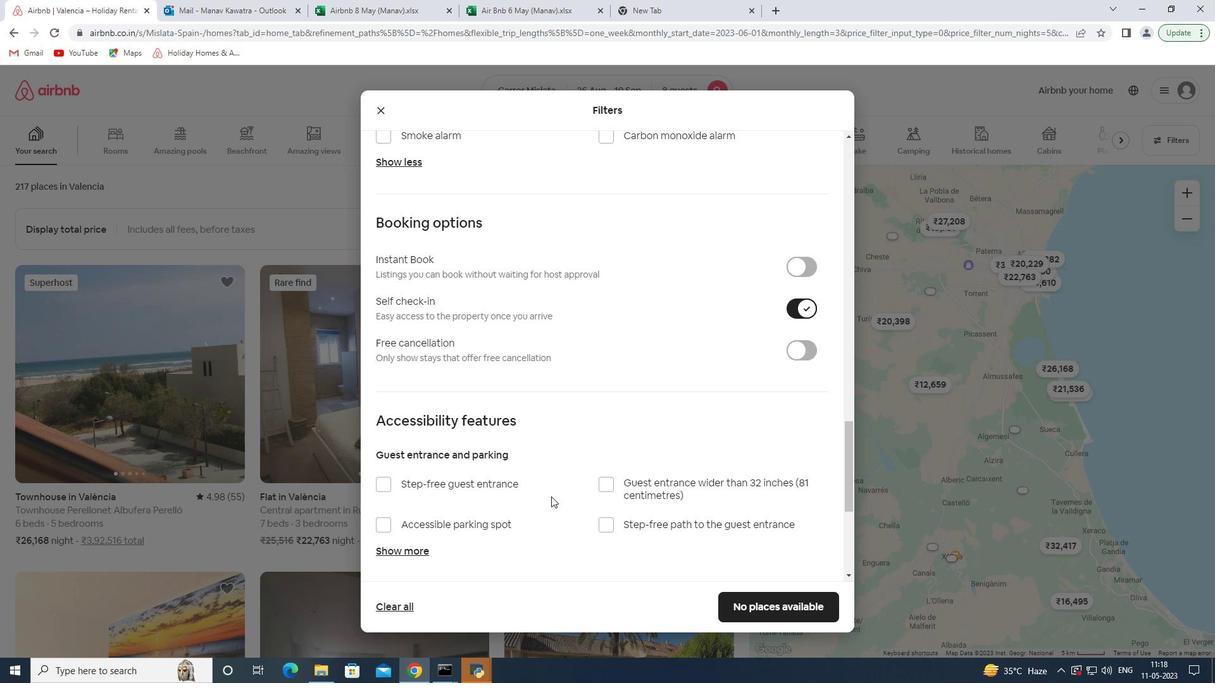 
Action: Mouse scrolled (551, 496) with delta (0, 0)
Screenshot: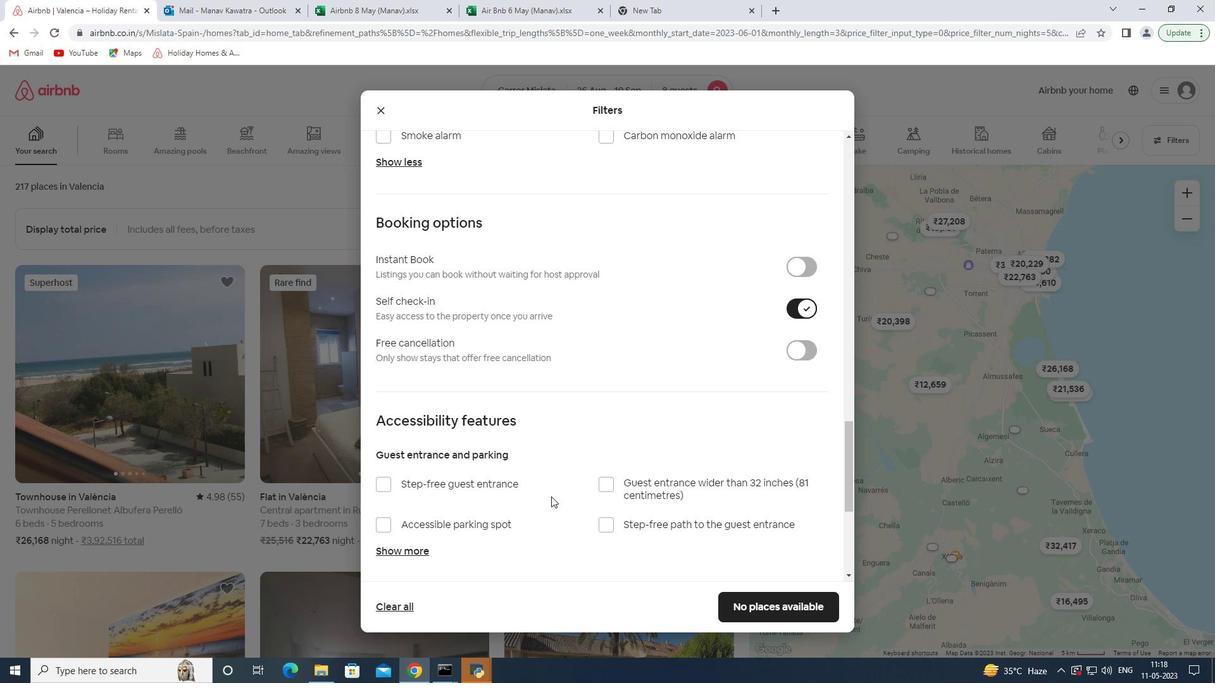 
Action: Mouse scrolled (551, 496) with delta (0, 0)
Screenshot: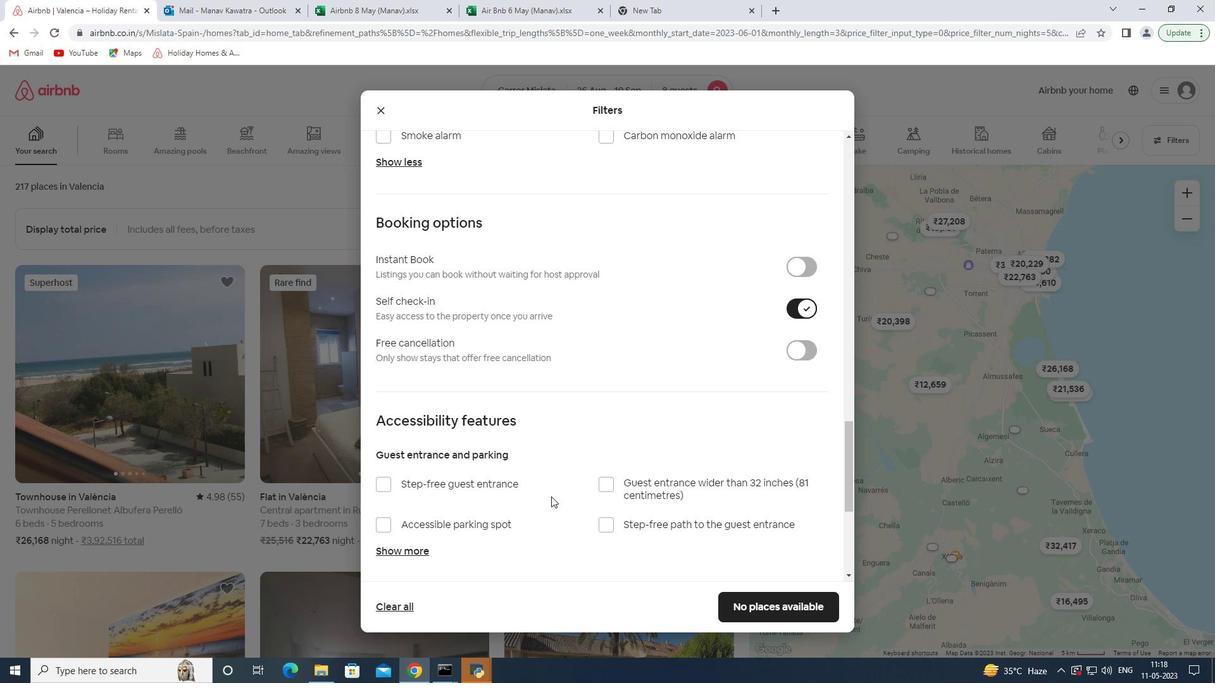 
Action: Mouse moved to (430, 487)
Screenshot: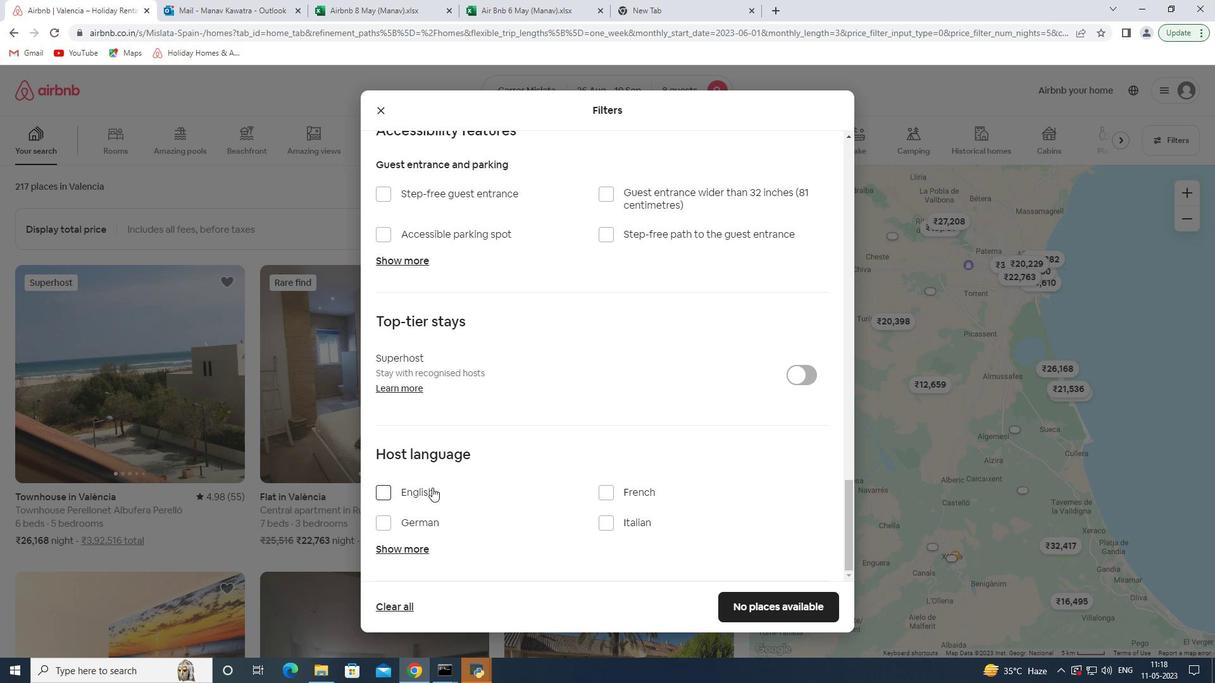 
Action: Mouse pressed left at (430, 487)
Screenshot: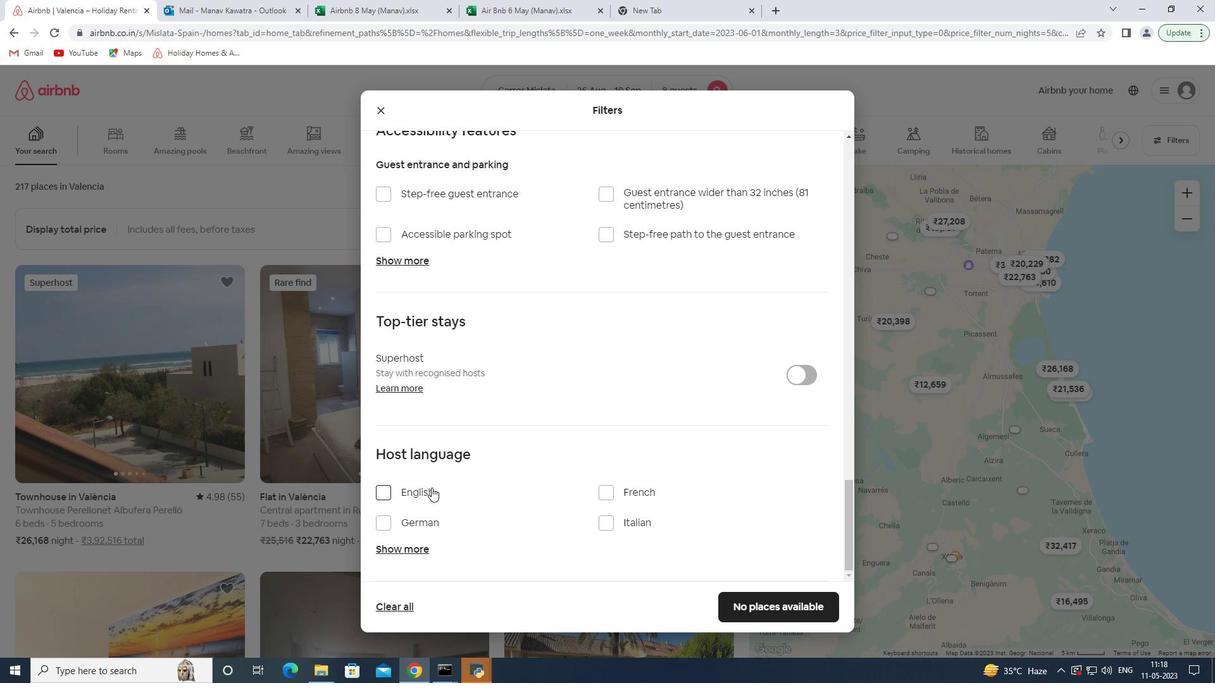 
Action: Mouse moved to (746, 598)
Screenshot: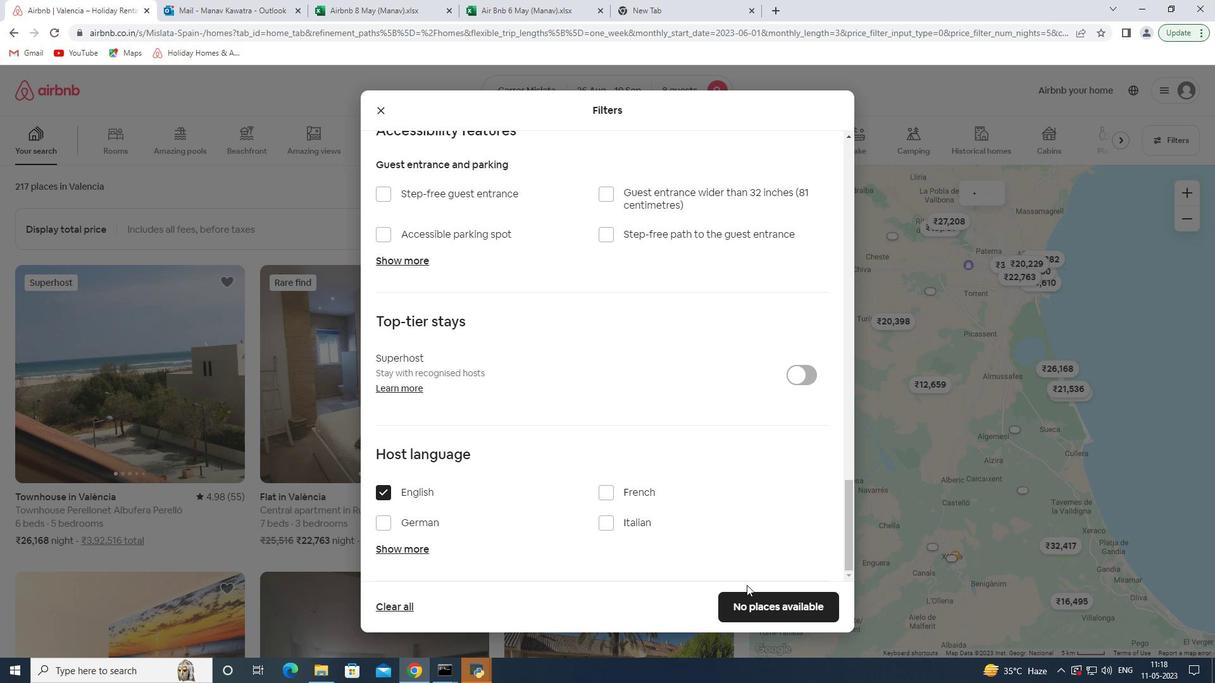 
Action: Mouse pressed left at (746, 598)
Screenshot: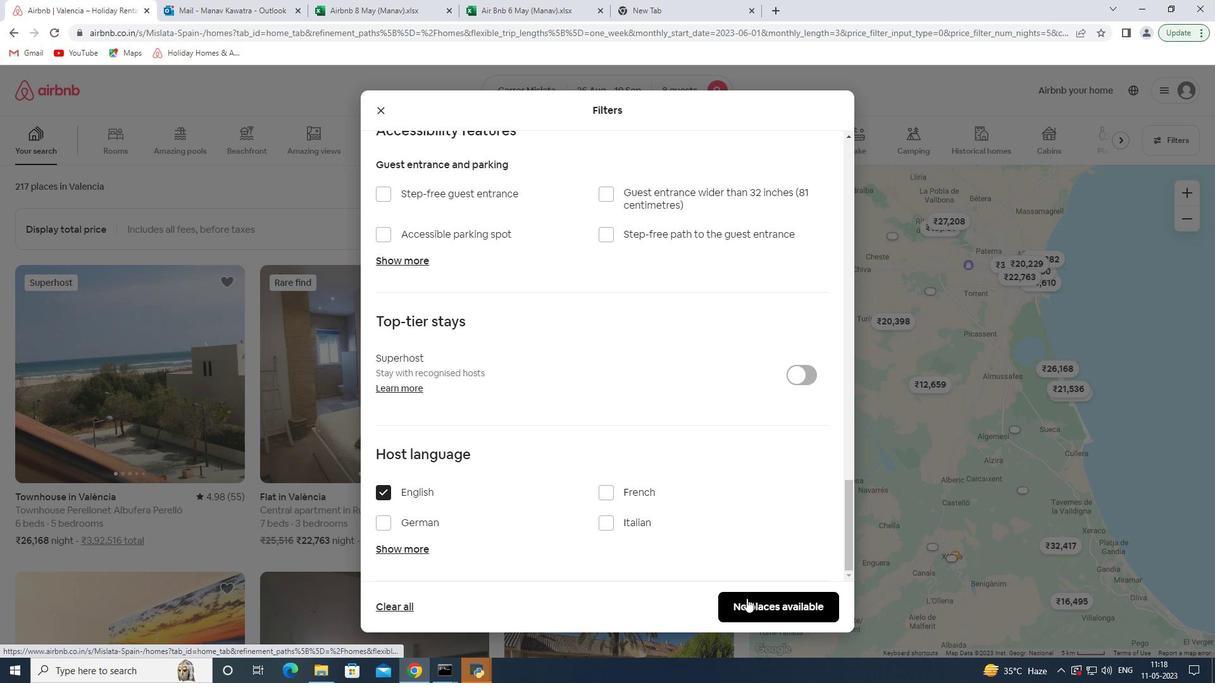 
Action: Mouse moved to (735, 543)
Screenshot: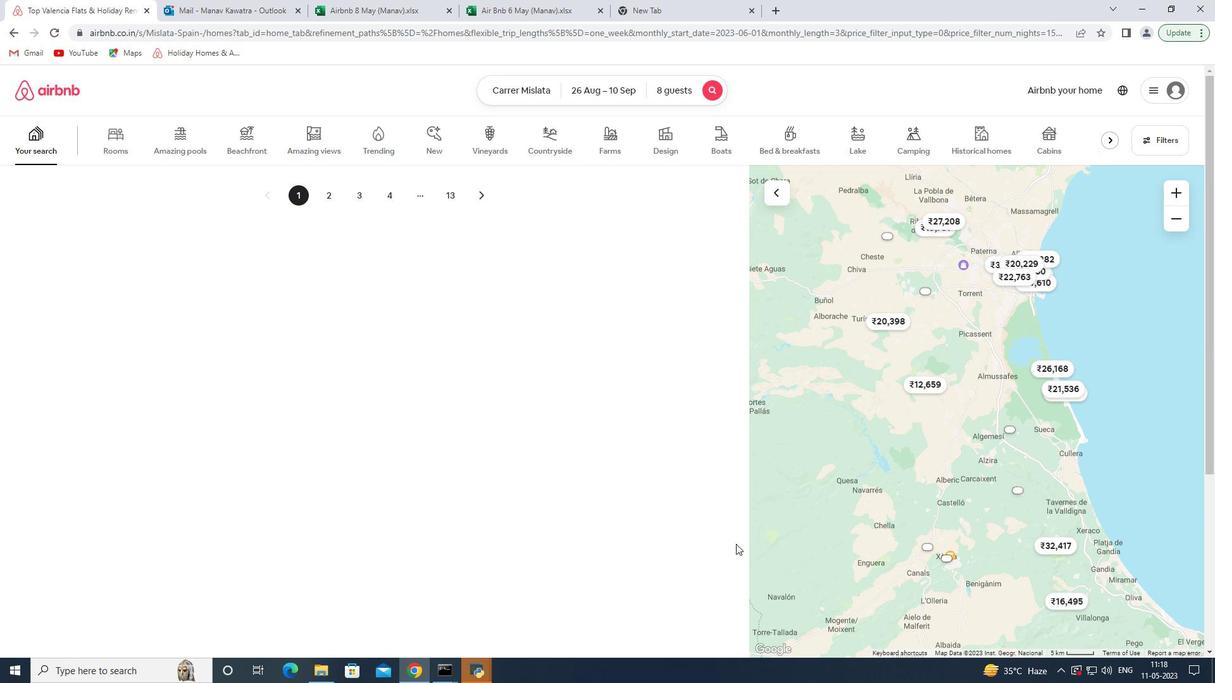 
